 Task: Open a template Informal Letter by  Plum save the file as slideshow.html Remove the following options from template: 'your brand'. Replace Hello Fan with ' Greetings' and change the date to 20 November, 2023. Replace body of the letter with  I wanted to take a moment to thank you for your hard work and dedication. Your commitment to excellence is inspiring. Thank you for all that you do.; apply Font Style 'Georgia' and font size  14 Add name: Olivia
Action: Mouse moved to (415, 215)
Screenshot: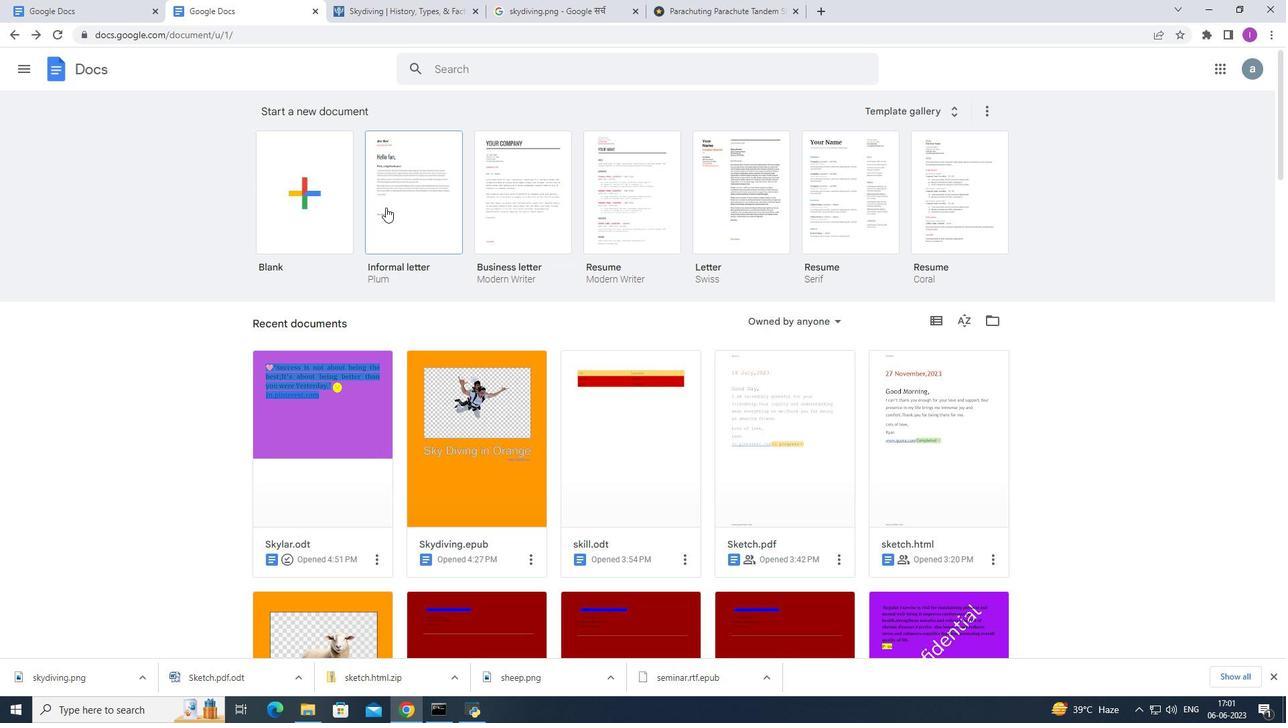 
Action: Mouse pressed left at (415, 215)
Screenshot: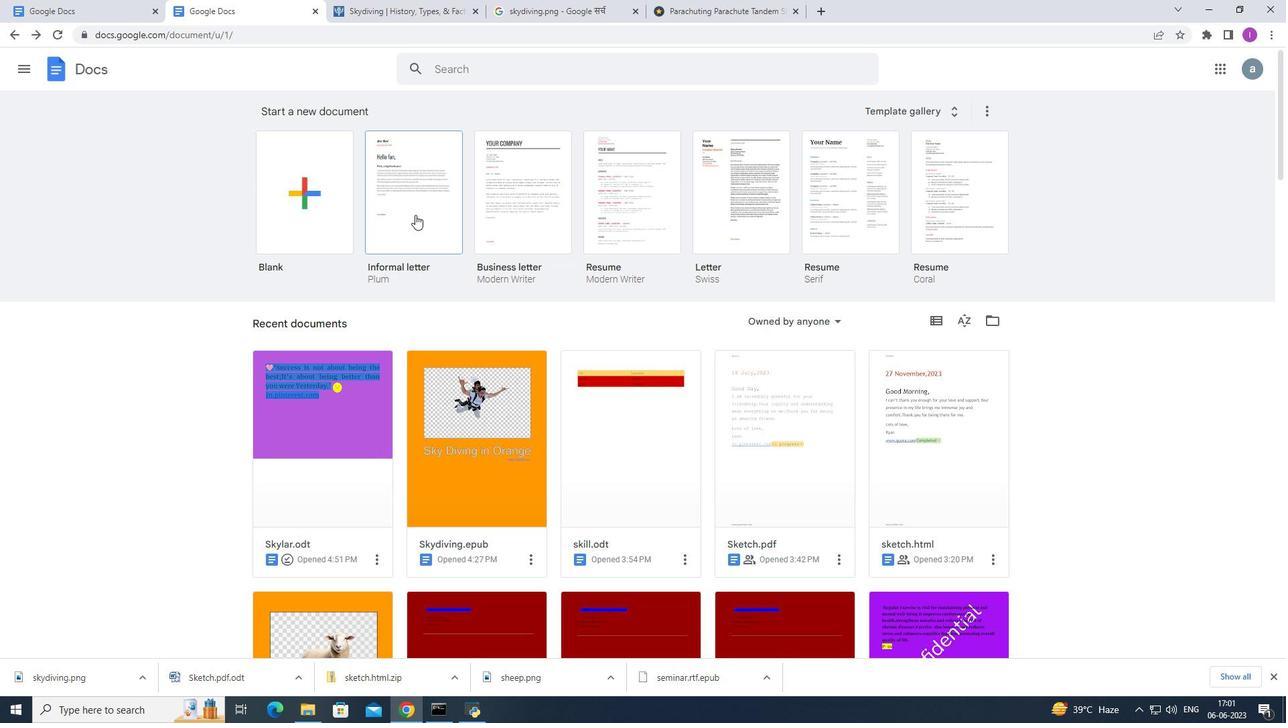 
Action: Mouse moved to (108, 62)
Screenshot: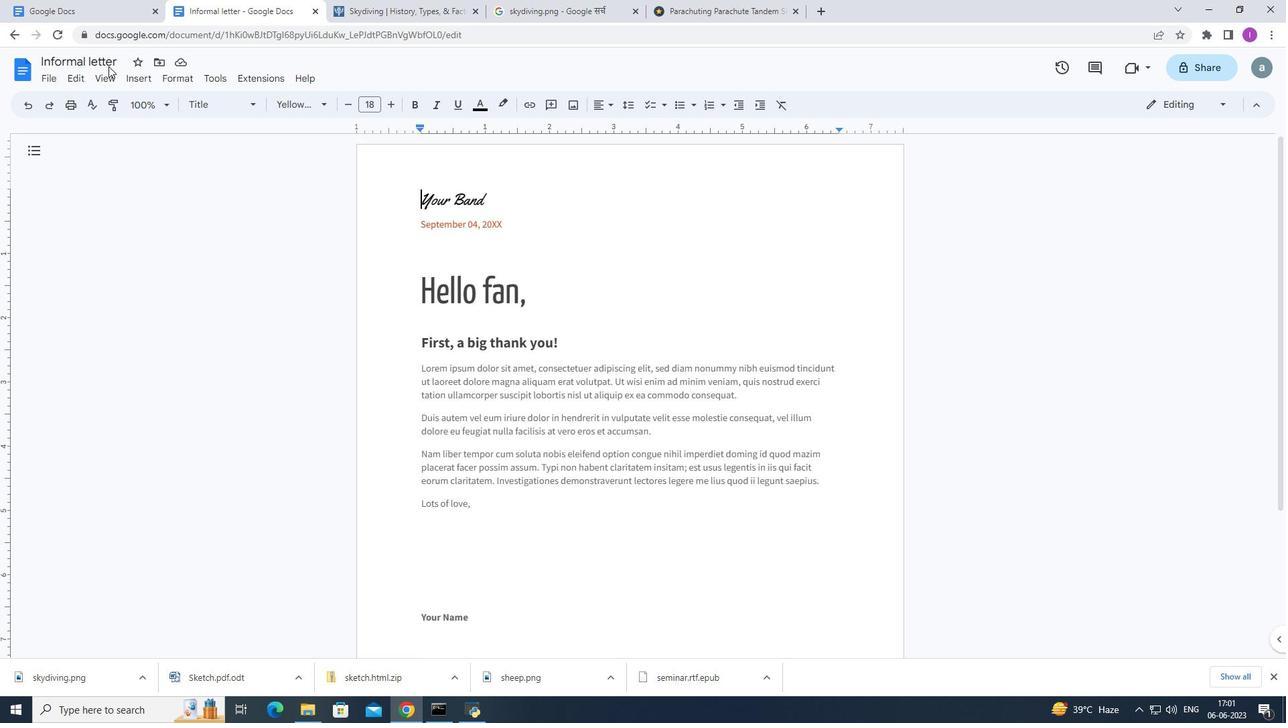 
Action: Mouse pressed left at (108, 62)
Screenshot: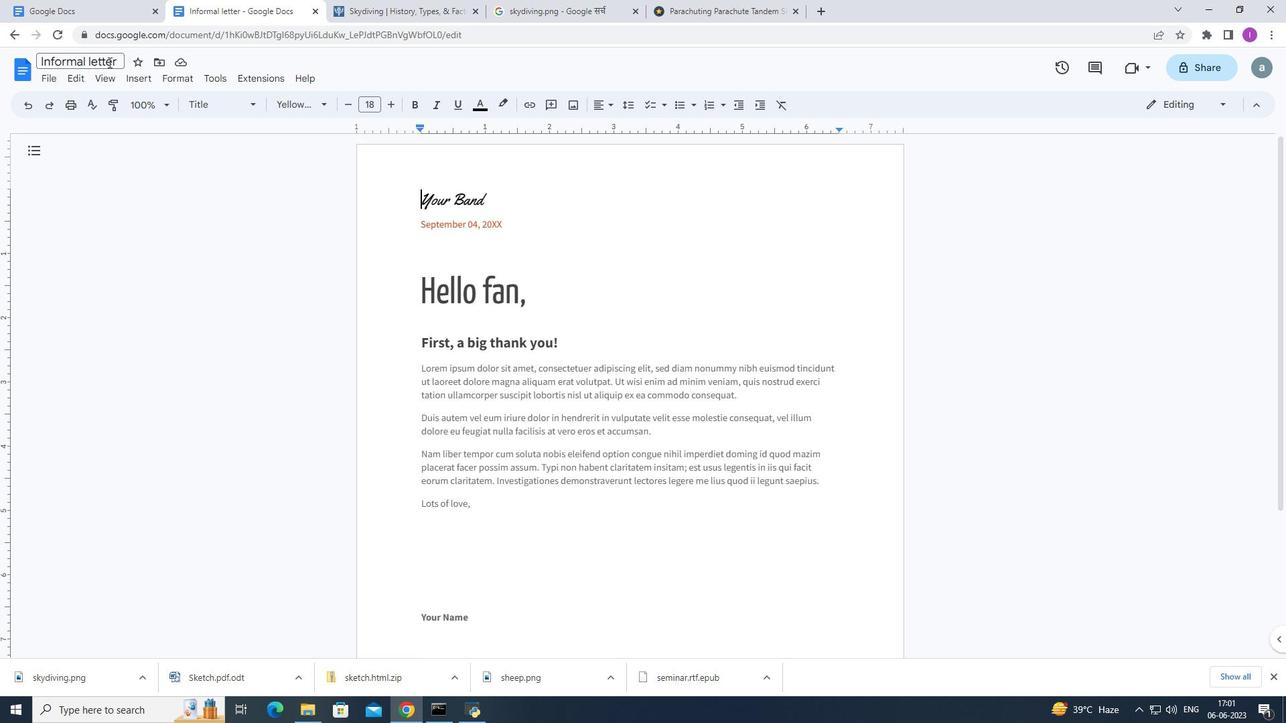
Action: Mouse moved to (142, 67)
Screenshot: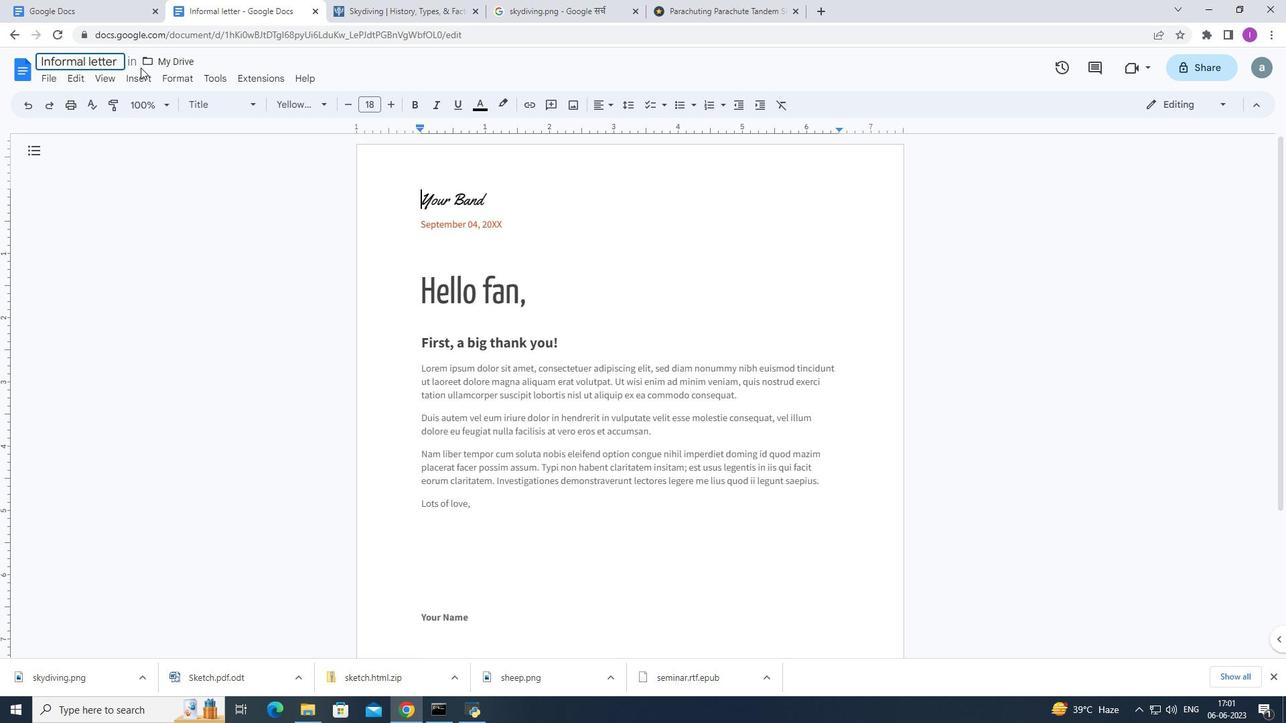 
Action: Key pressed slideshow<Key.backspace><Key.backspace><Key.backspace><Key.backspace><Key.backspace><Key.backspace><Key.backspace><Key.backspace><Key.backspace><Key.backspace><Key.backspace><Key.backspace><Key.backspace><Key.backspace><Key.backspace><Key.backspace><Key.backspace><Key.backspace><Key.backspace><Key.backspace><Key.backspace><Key.backspace><Key.backspace><Key.backspace><Key.backspace><Key.backspace><Key.backspace><Key.backspace><Key.backspace>
Screenshot: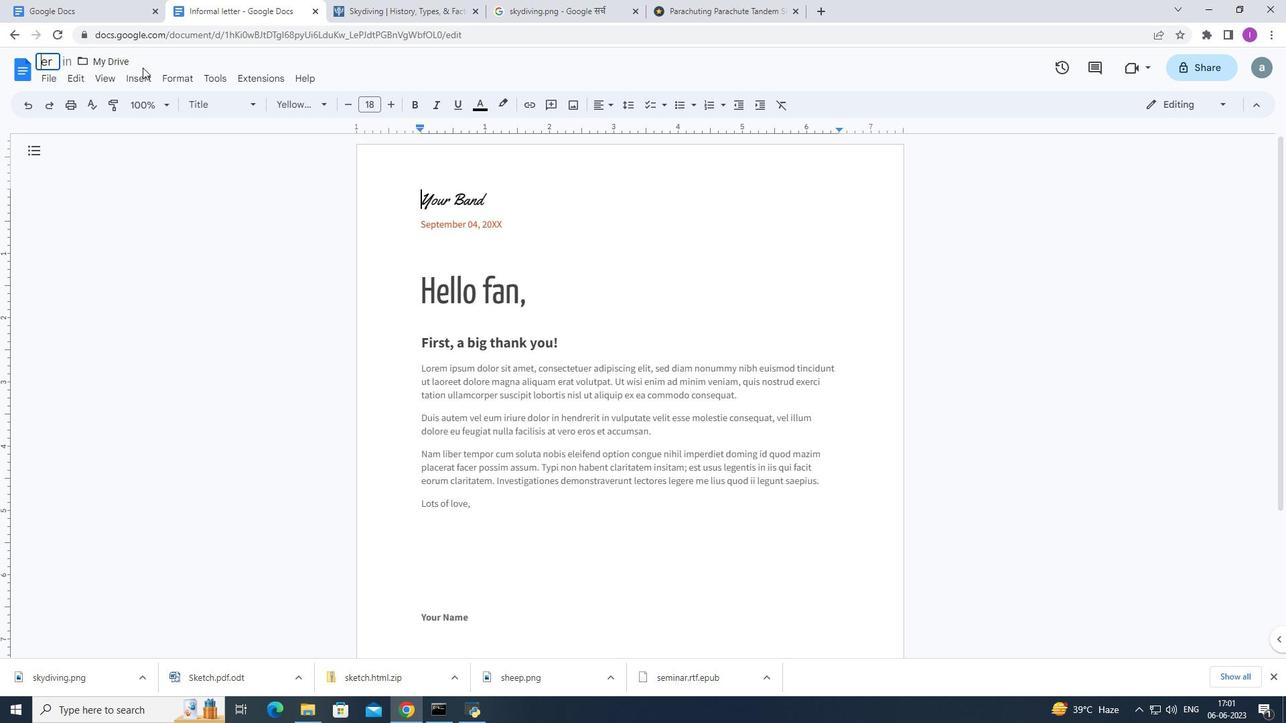 
Action: Mouse moved to (50, 63)
Screenshot: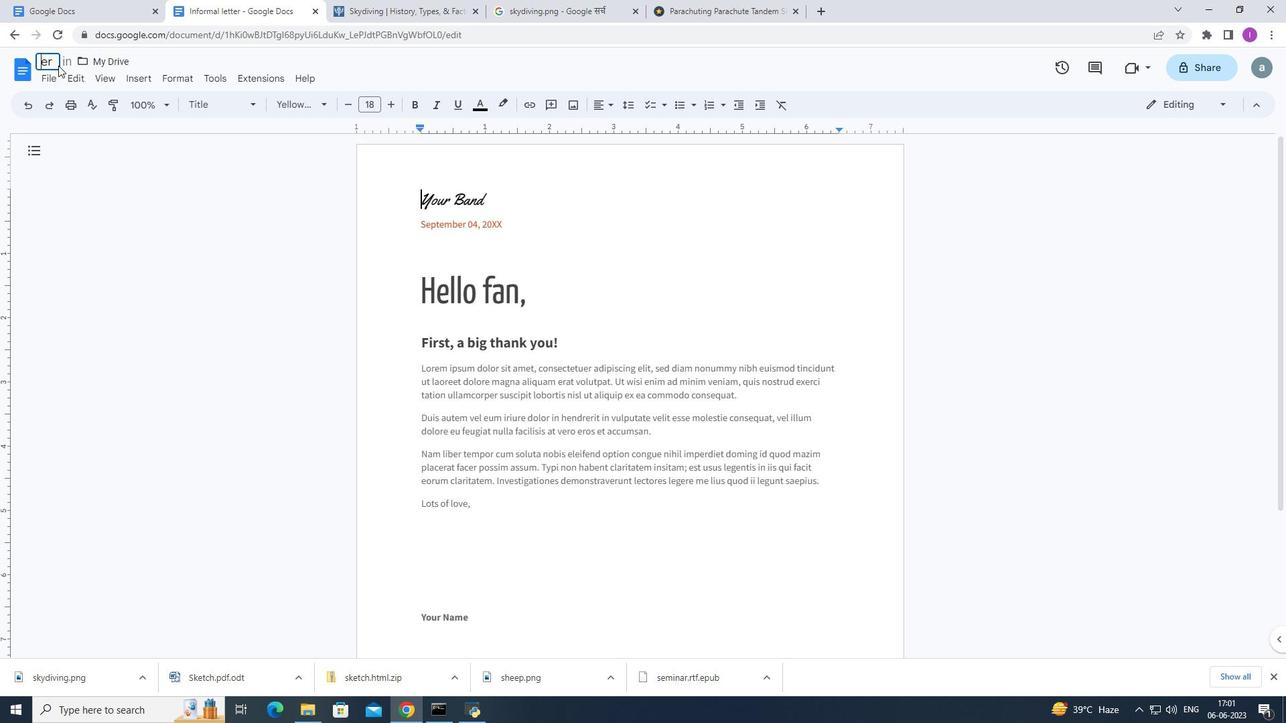 
Action: Mouse pressed left at (50, 63)
Screenshot: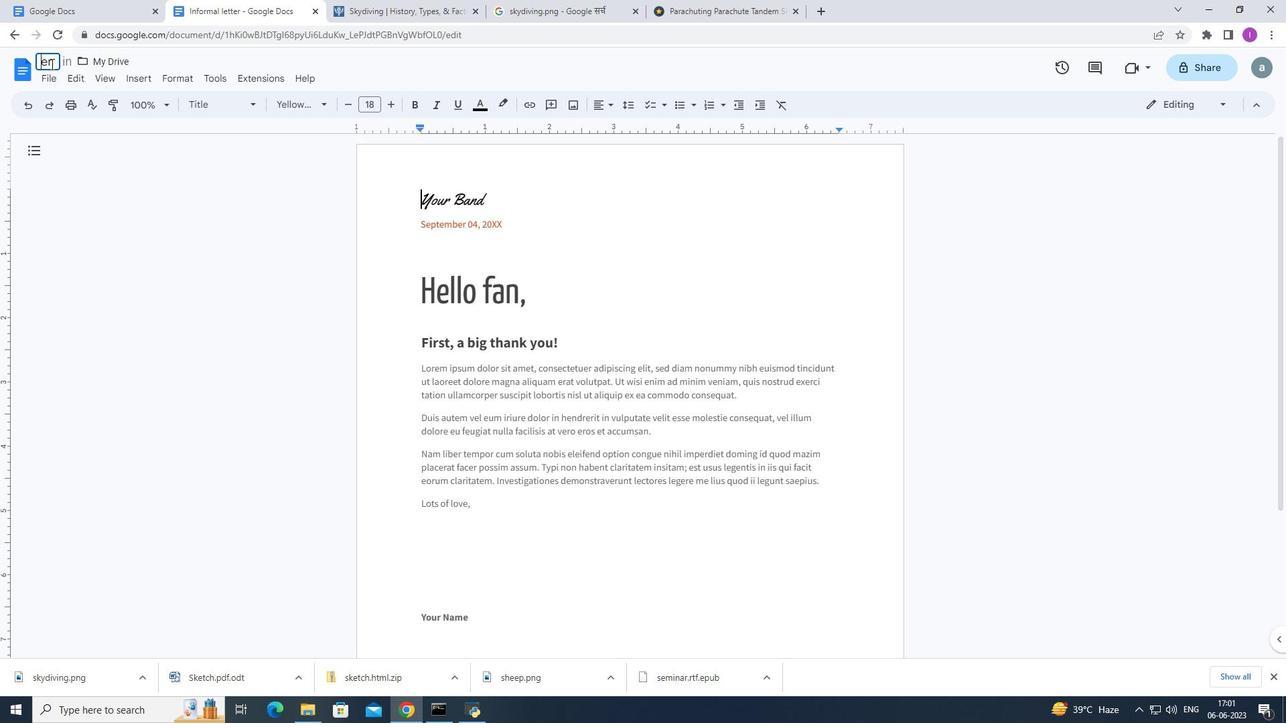 
Action: Key pressed <Key.backspace><Key.backspace><Key.shift>Slideshow.html
Screenshot: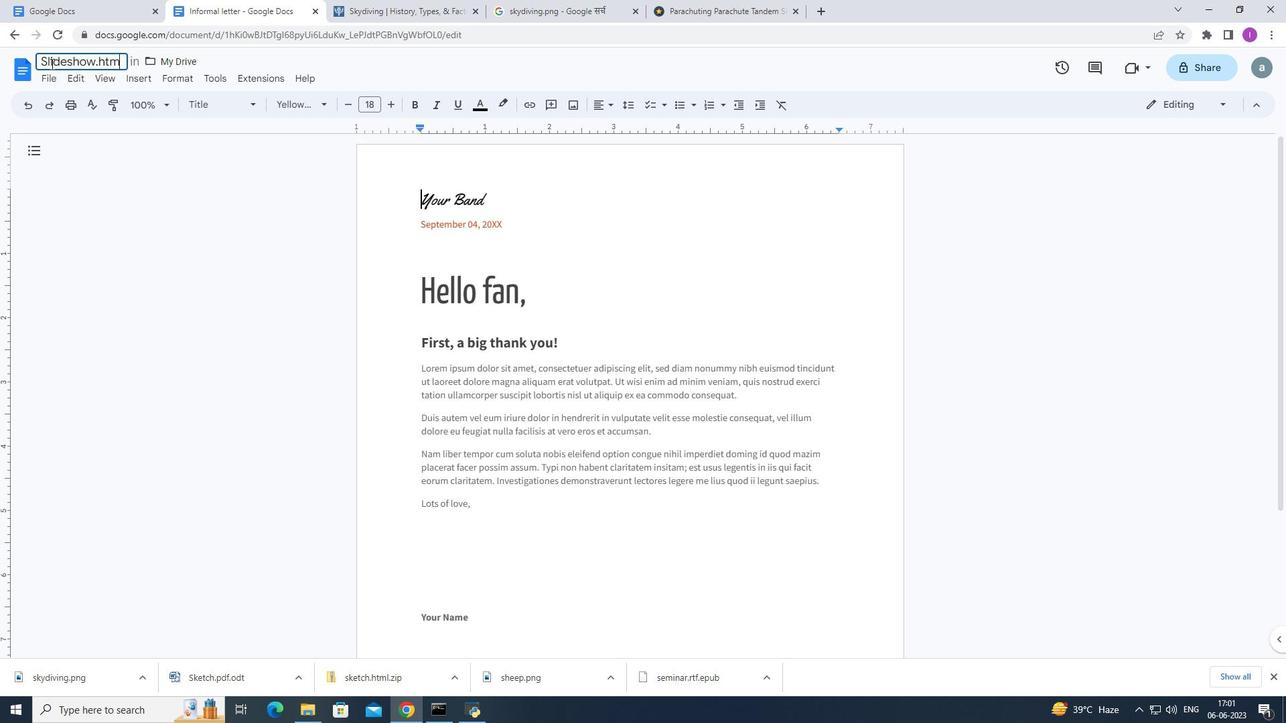 
Action: Mouse moved to (513, 199)
Screenshot: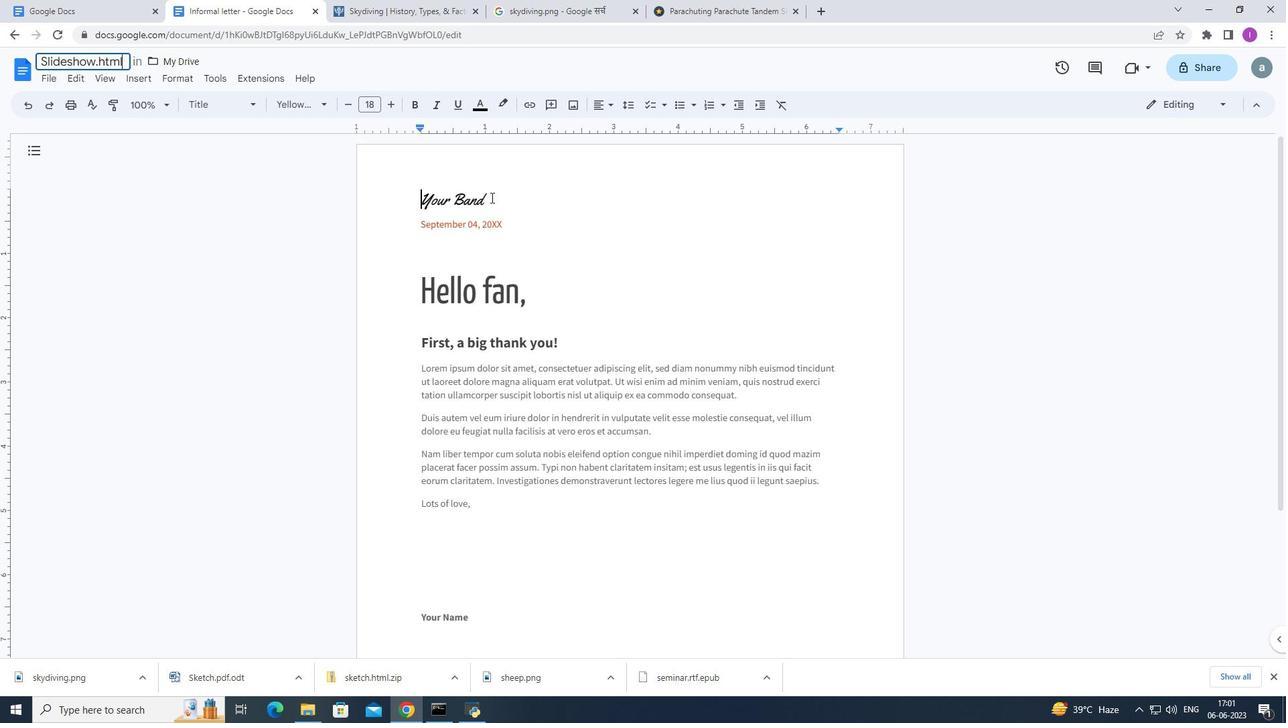
Action: Mouse pressed left at (513, 199)
Screenshot: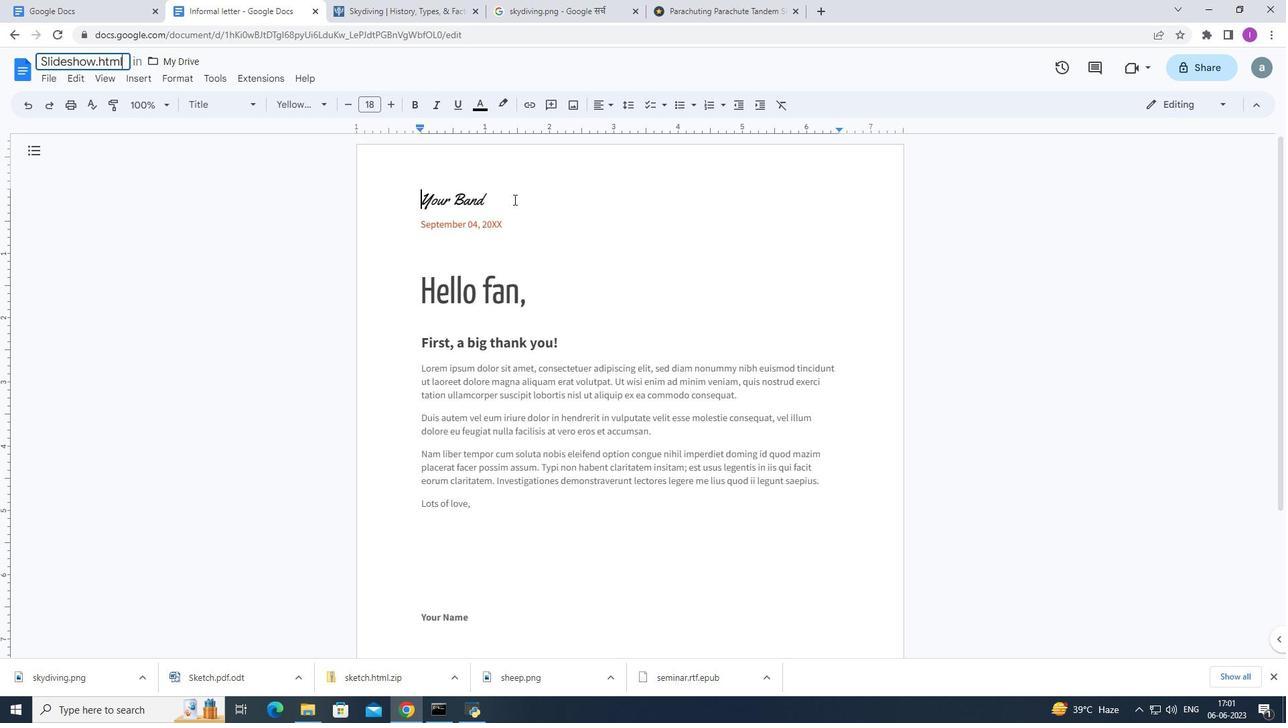 
Action: Mouse moved to (397, 198)
Screenshot: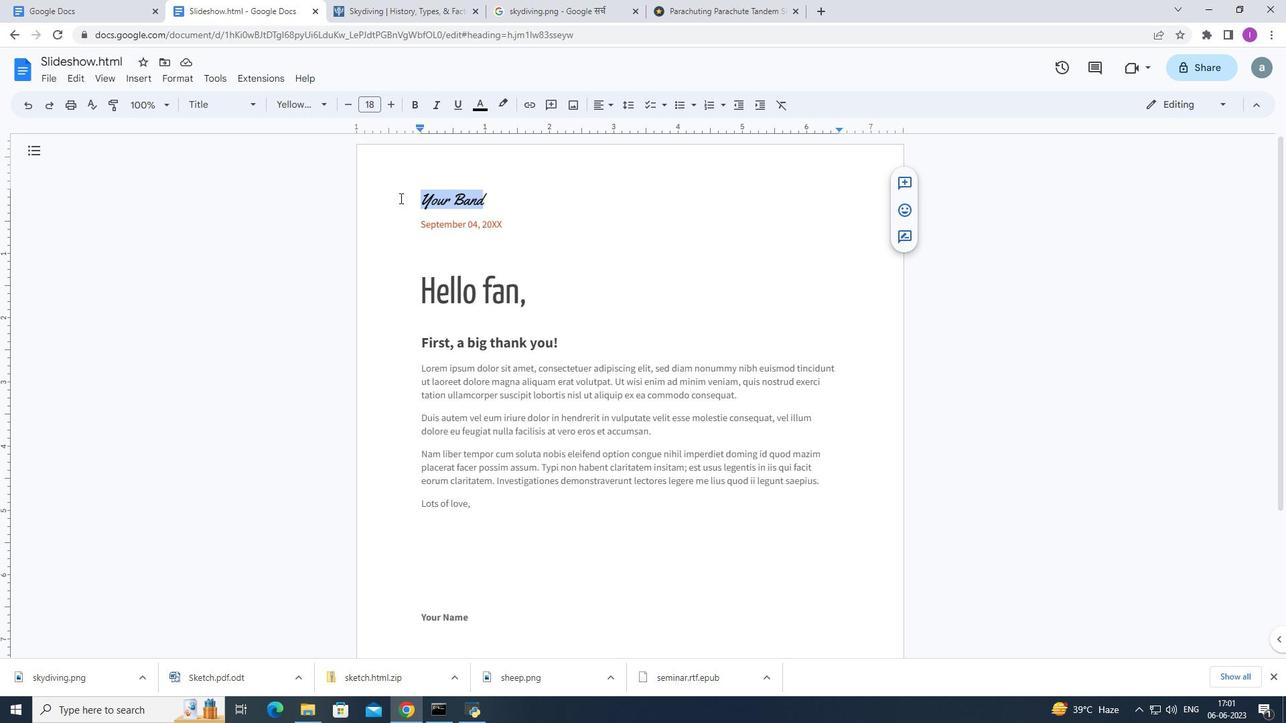 
Action: Key pressed <Key.backspace>
Screenshot: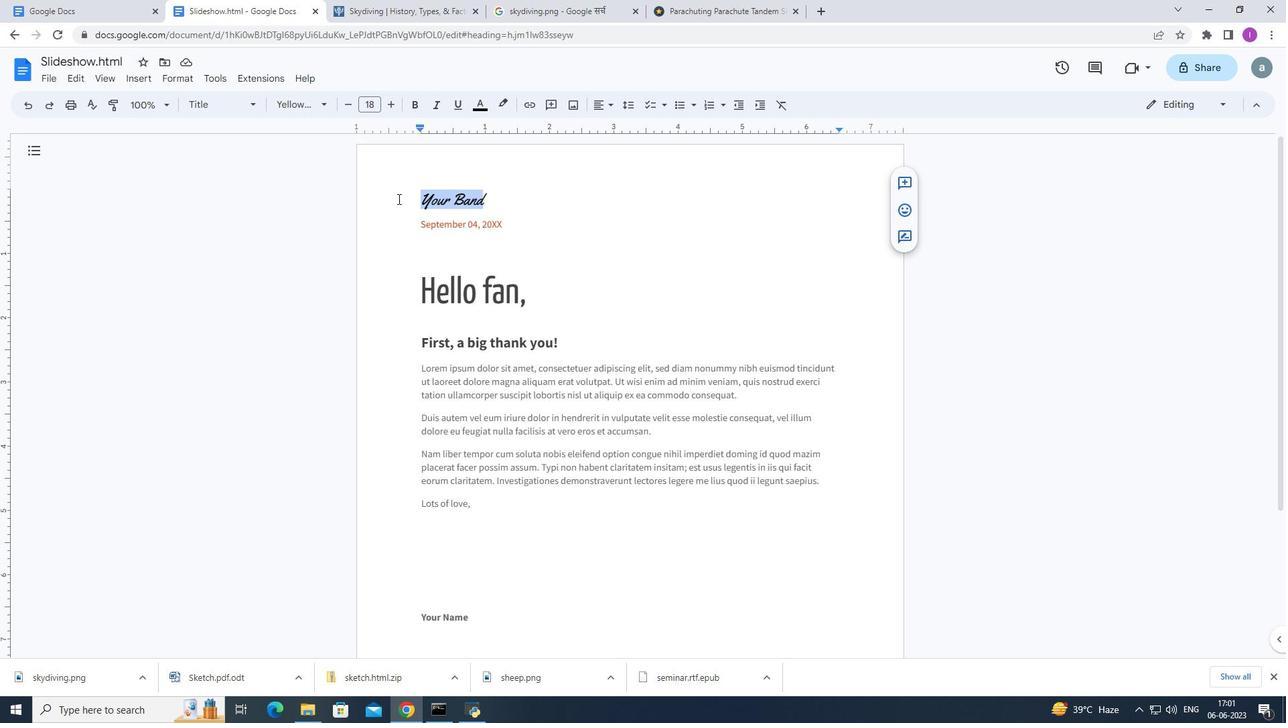 
Action: Mouse moved to (517, 229)
Screenshot: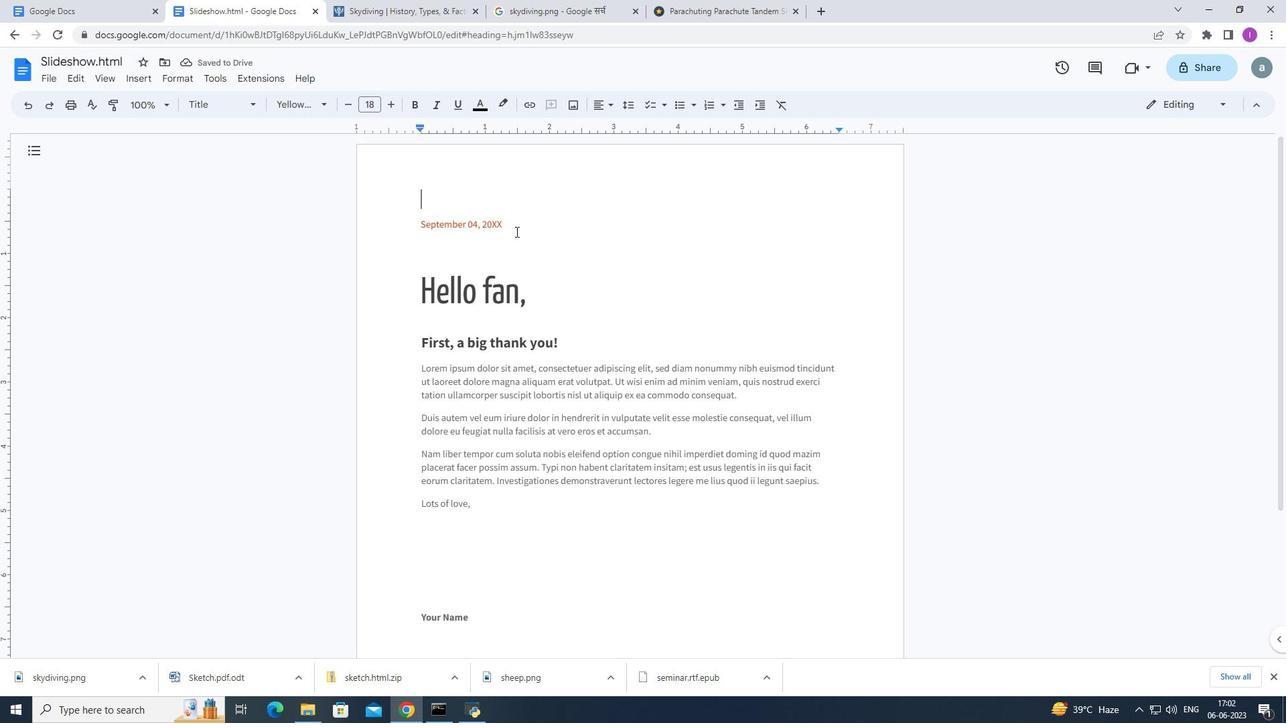 
Action: Mouse pressed left at (517, 229)
Screenshot: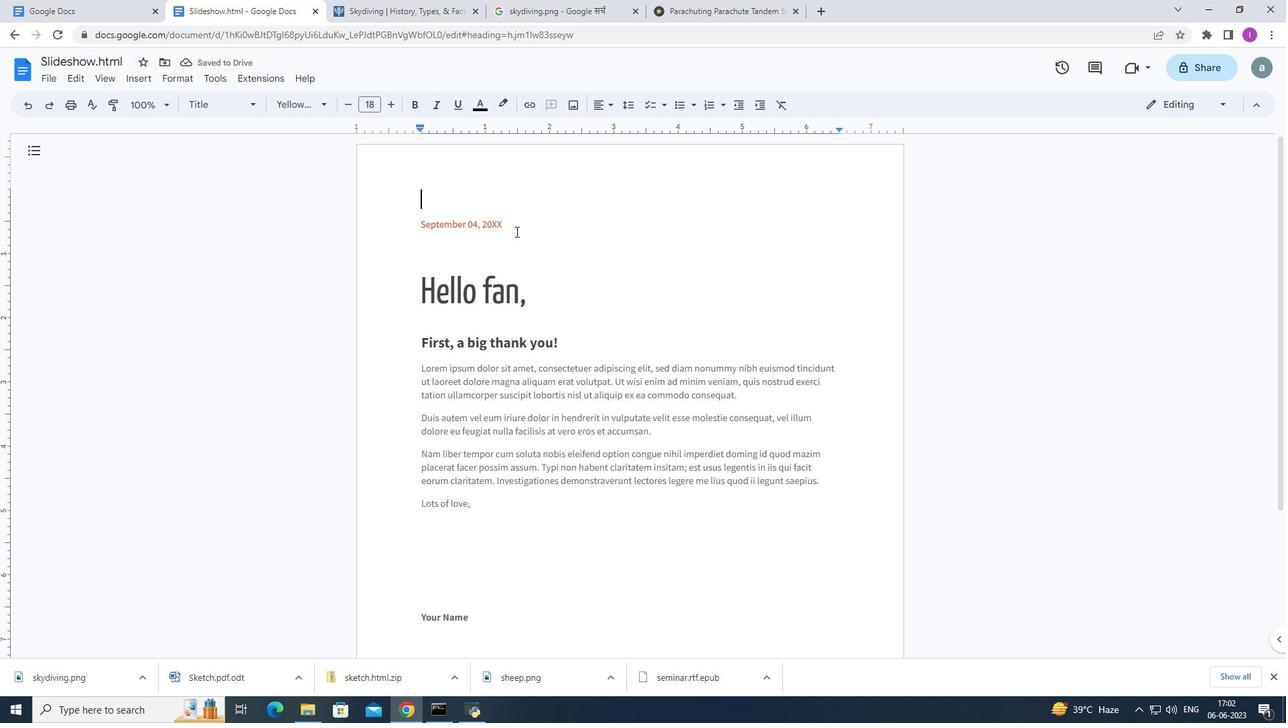 
Action: Mouse moved to (828, 259)
Screenshot: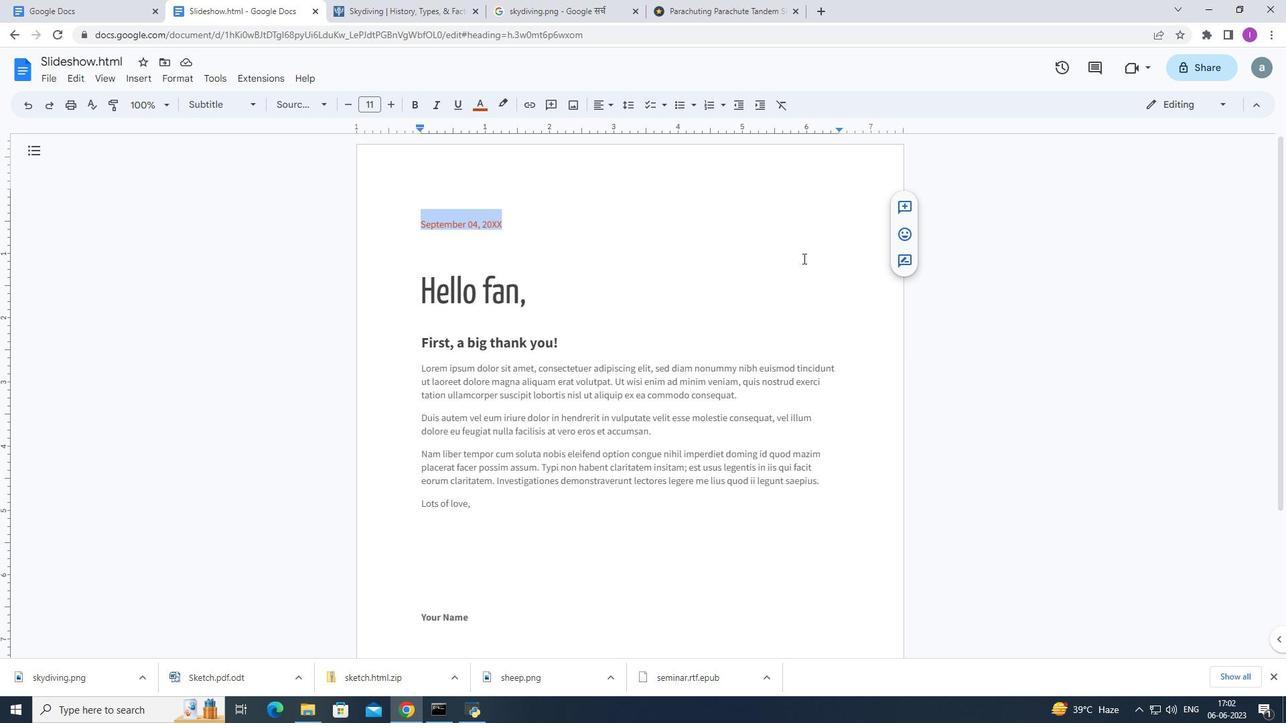 
Action: Key pressed 20<Key.space><Key.shift>November,2023
Screenshot: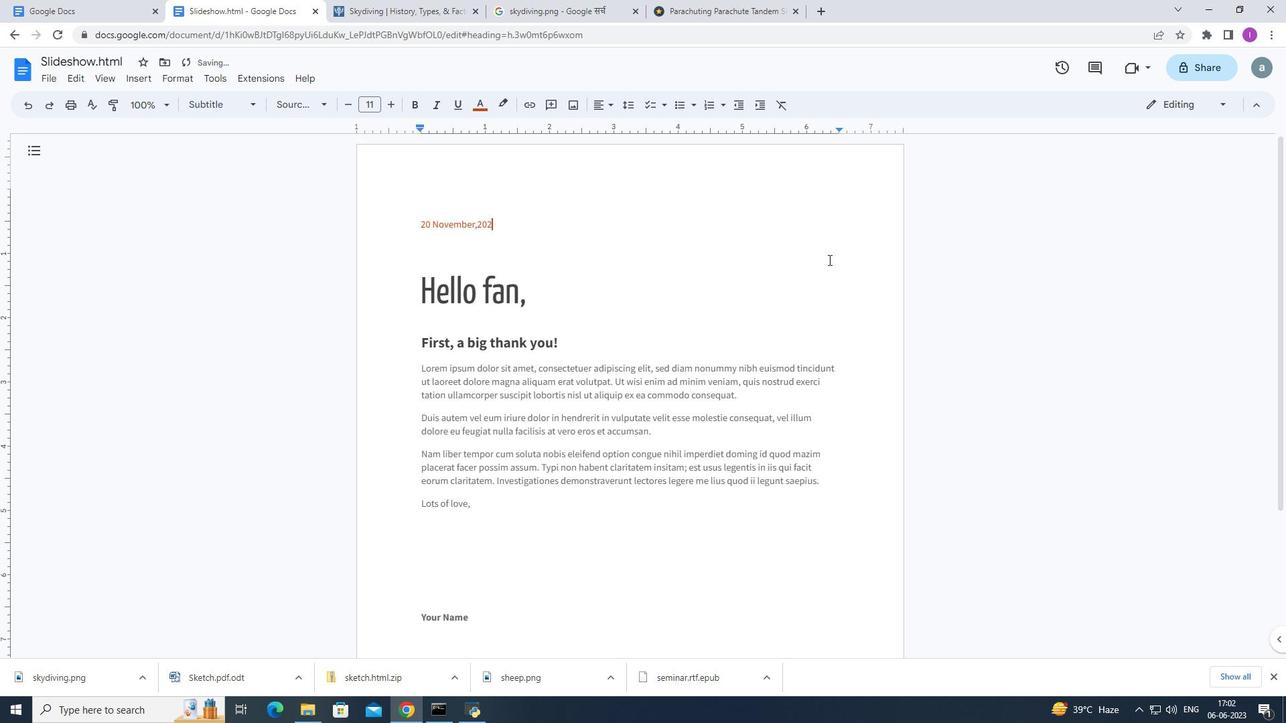 
Action: Mouse moved to (521, 295)
Screenshot: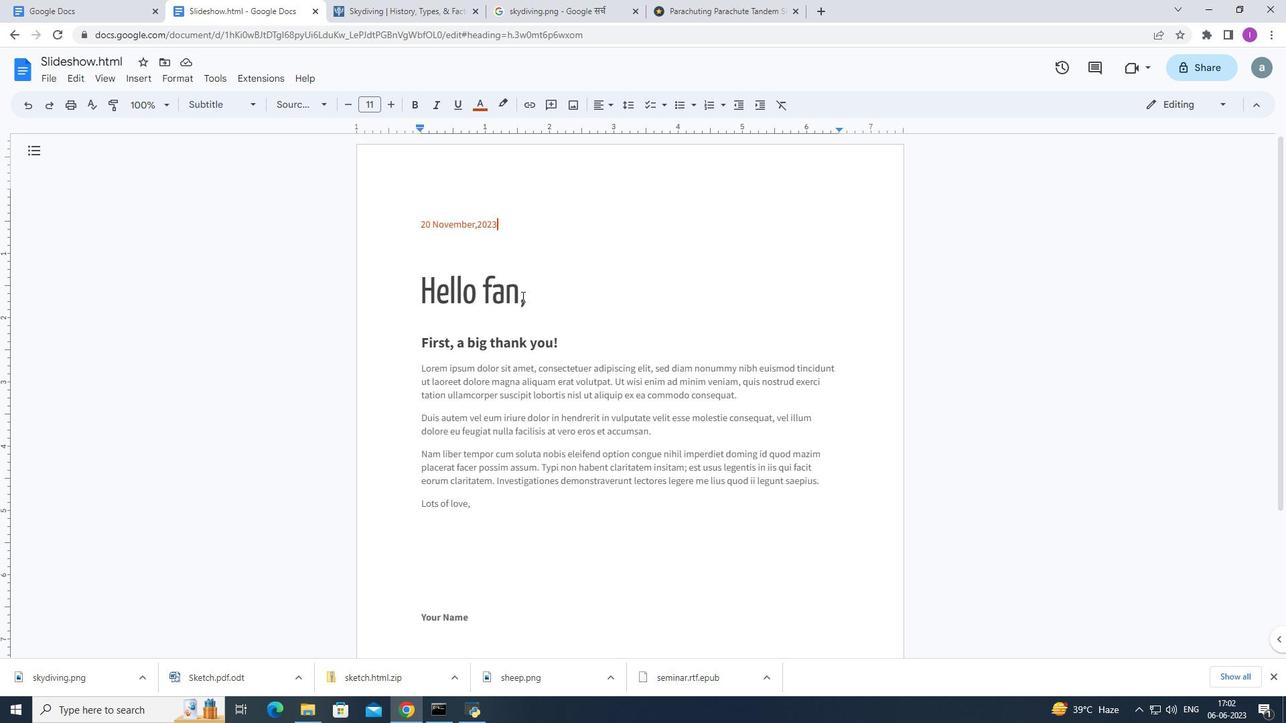 
Action: Mouse pressed left at (521, 295)
Screenshot: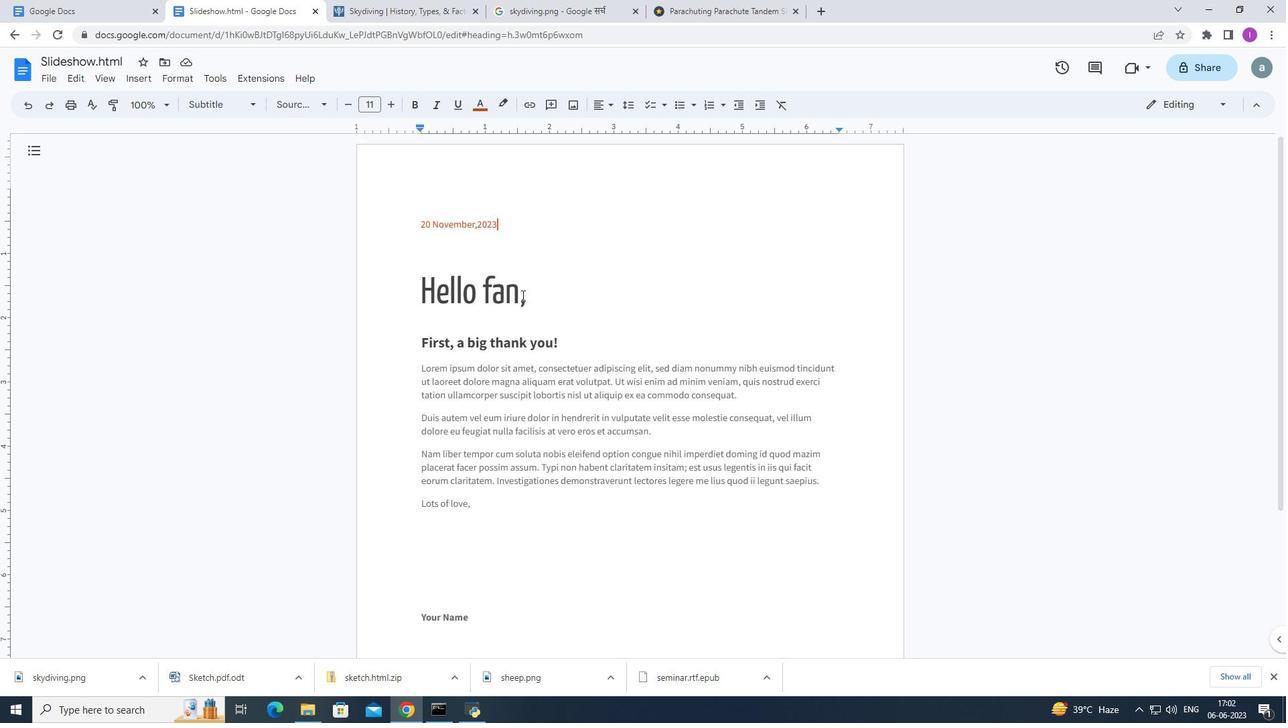 
Action: Mouse moved to (568, 333)
Screenshot: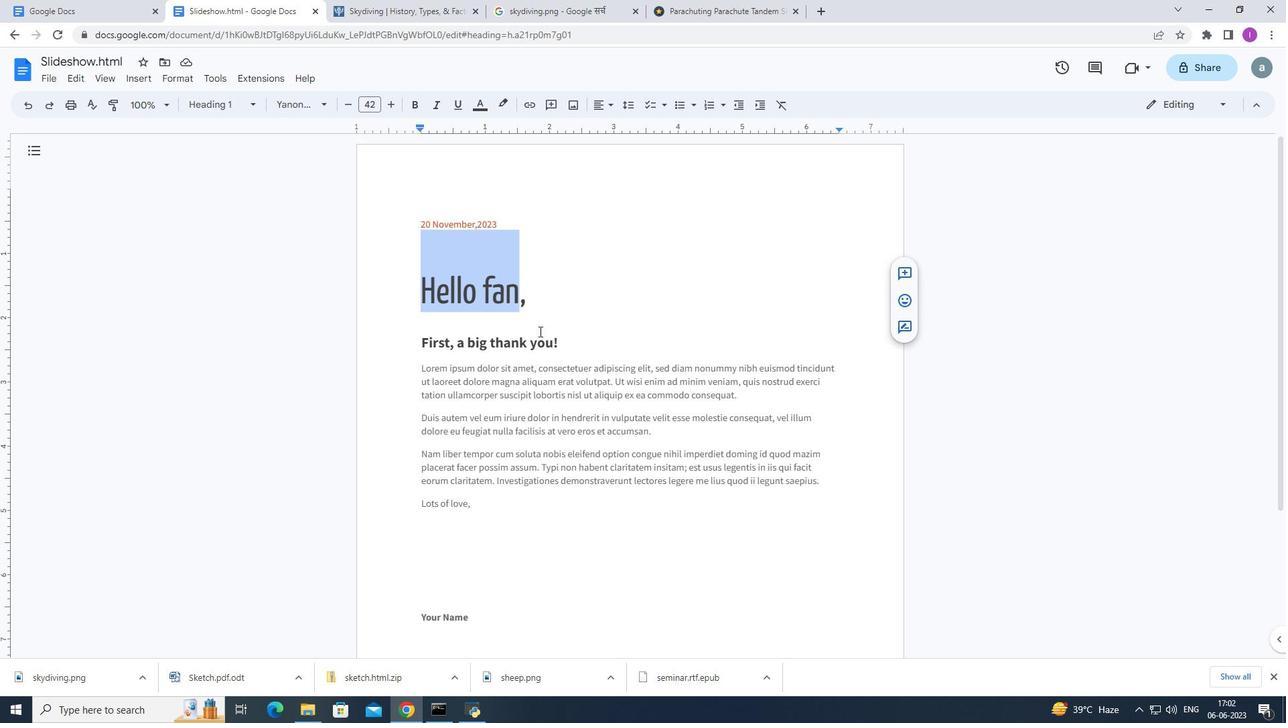 
Action: Key pressed <Key.shift><Key.shift><Key.shift><Key.shift><Key.shift><Key.shift><Key.shift><Key.shift><Key.shift><Key.shift><Key.shift><Key.shift><Key.shift><Key.shift><Key.shift><Key.shift><Key.shift><Key.shift><Key.shift><Key.shift><Key.shift><Key.shift><Key.shift><Key.shift><Key.shift><Key.shift><Key.shift><Key.shift>Greetings
Screenshot: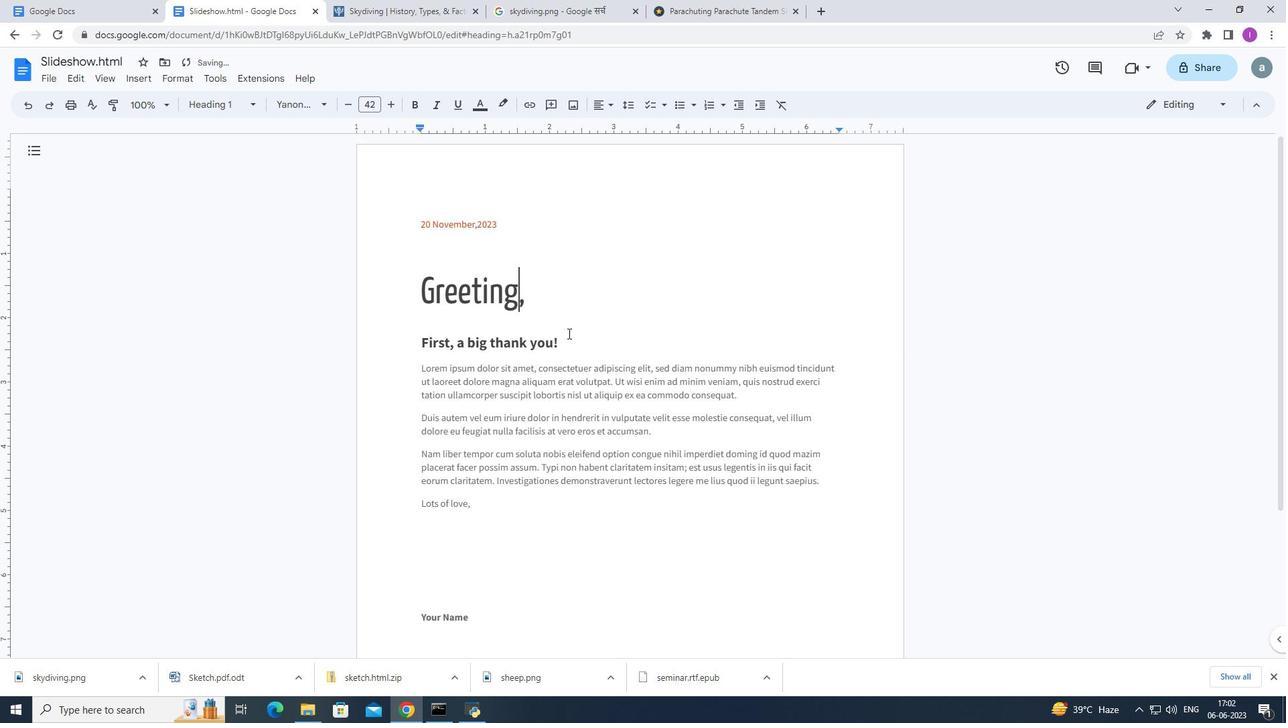 
Action: Mouse moved to (407, 335)
Screenshot: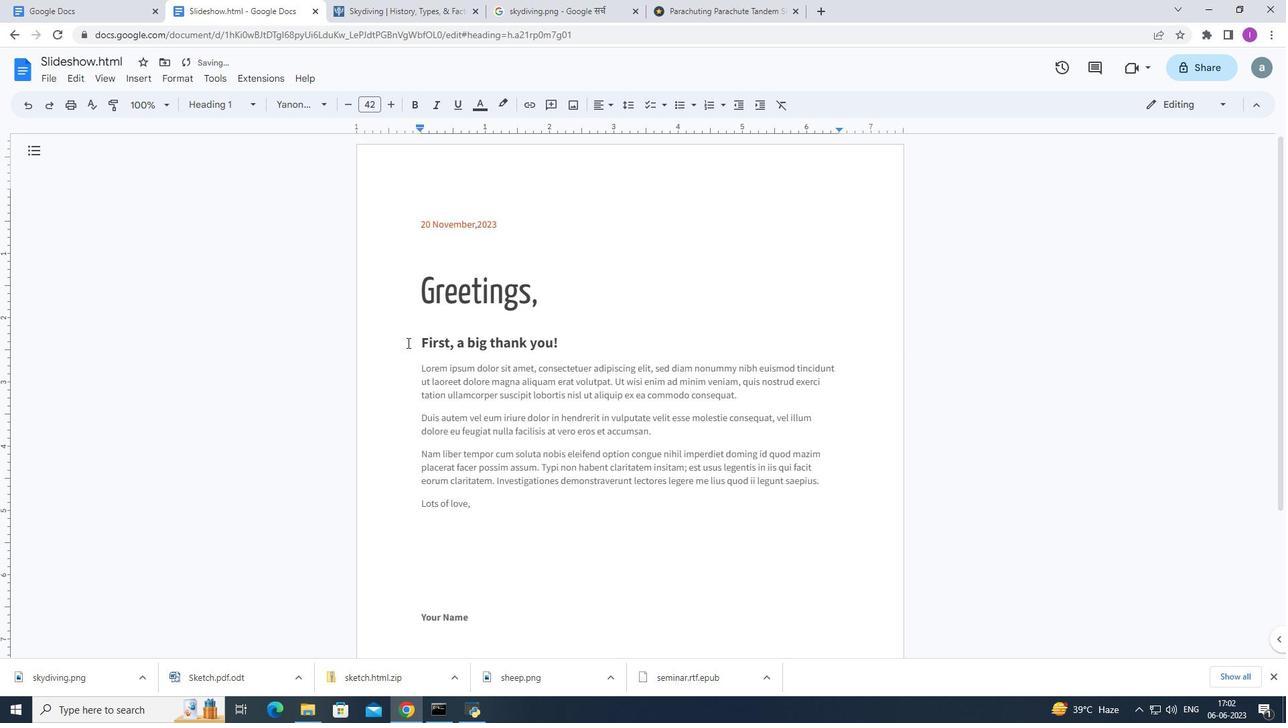 
Action: Mouse pressed left at (407, 335)
Screenshot: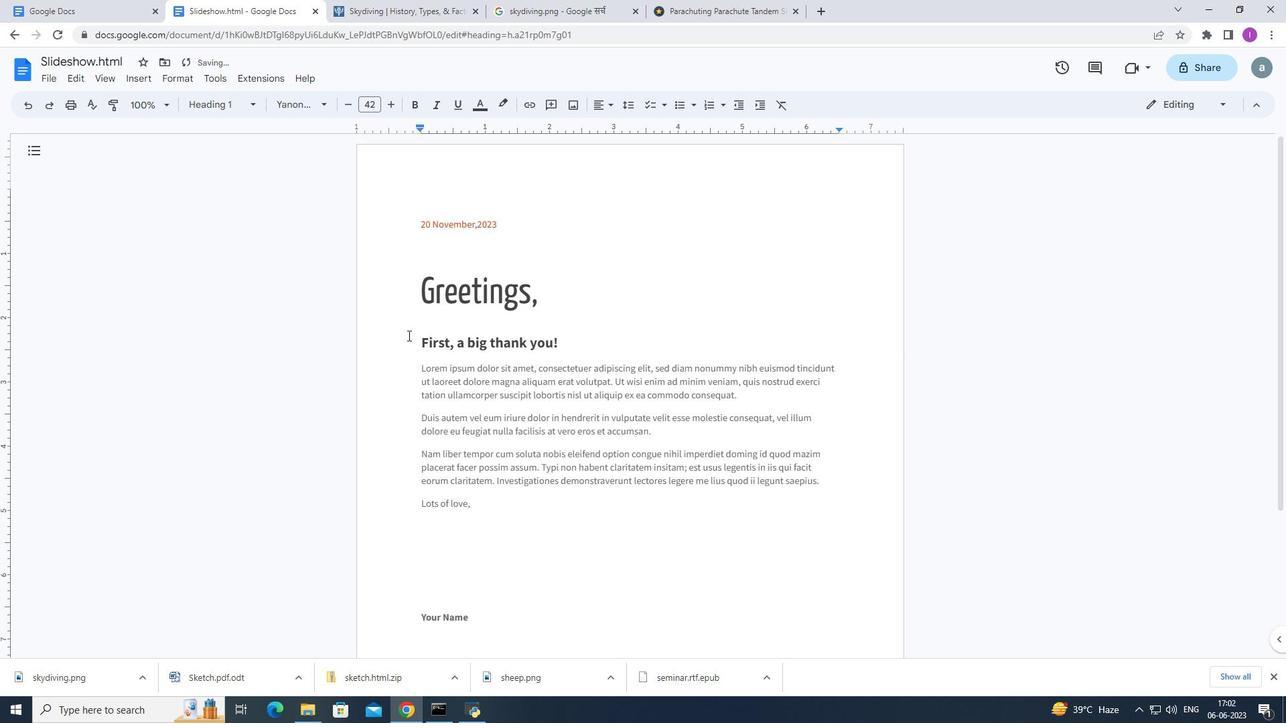 
Action: Mouse moved to (885, 460)
Screenshot: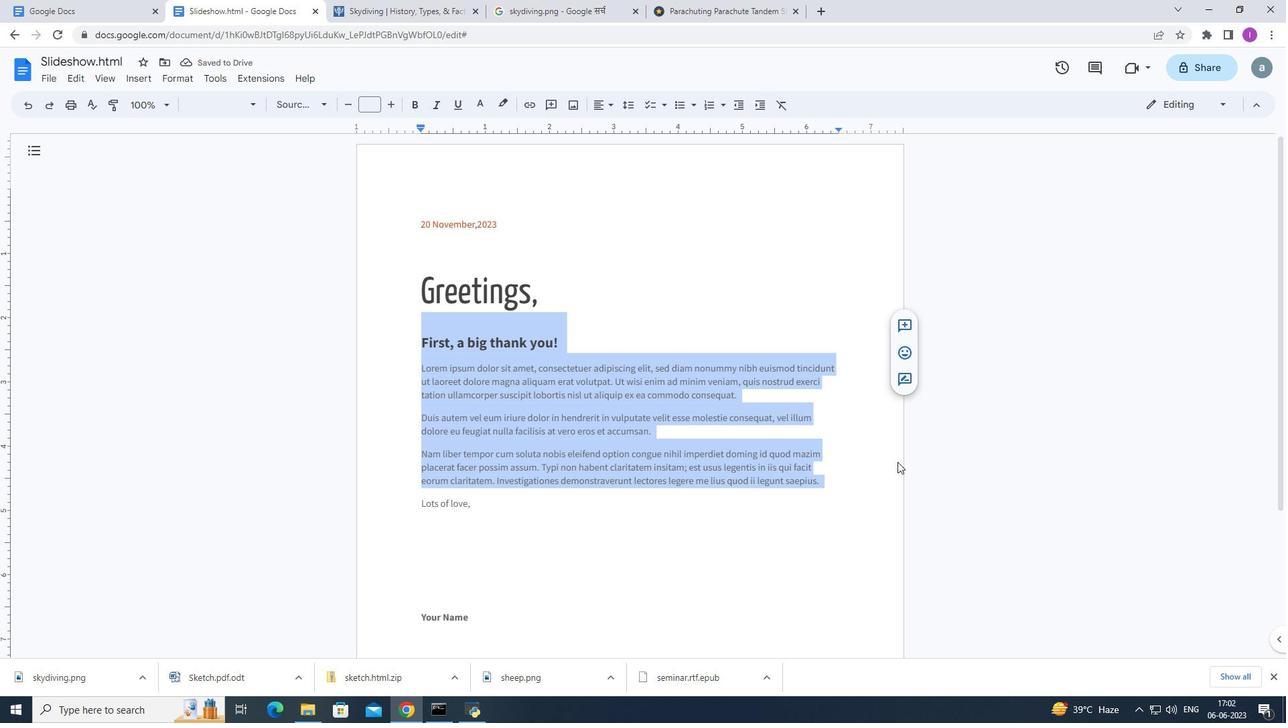
Action: Key pressed <Key.shift>I<Key.space>wanted<Key.space>to<Key.space>takr<Key.backspace>e<Key.space>a<Key.space>moment<Key.space>to<Key.space>thank<Key.space>you<Key.space>fot<Key.backspace>r<Key.space><Key.space>your<Key.space>hard<Key.space>work<Key.space>and<Key.space>dedication.<Key.shift>your<Key.space>commitment<Key.space>to<Key.space>a<Key.backspace>excellence<Key.space>is<Key.space>inspiring.<Key.shift>Thank<Key.space>you<Key.space>for<Key.space>all<Key.space>that<Key.space>yoy<Key.backspace>u<Key.space>do.
Screenshot: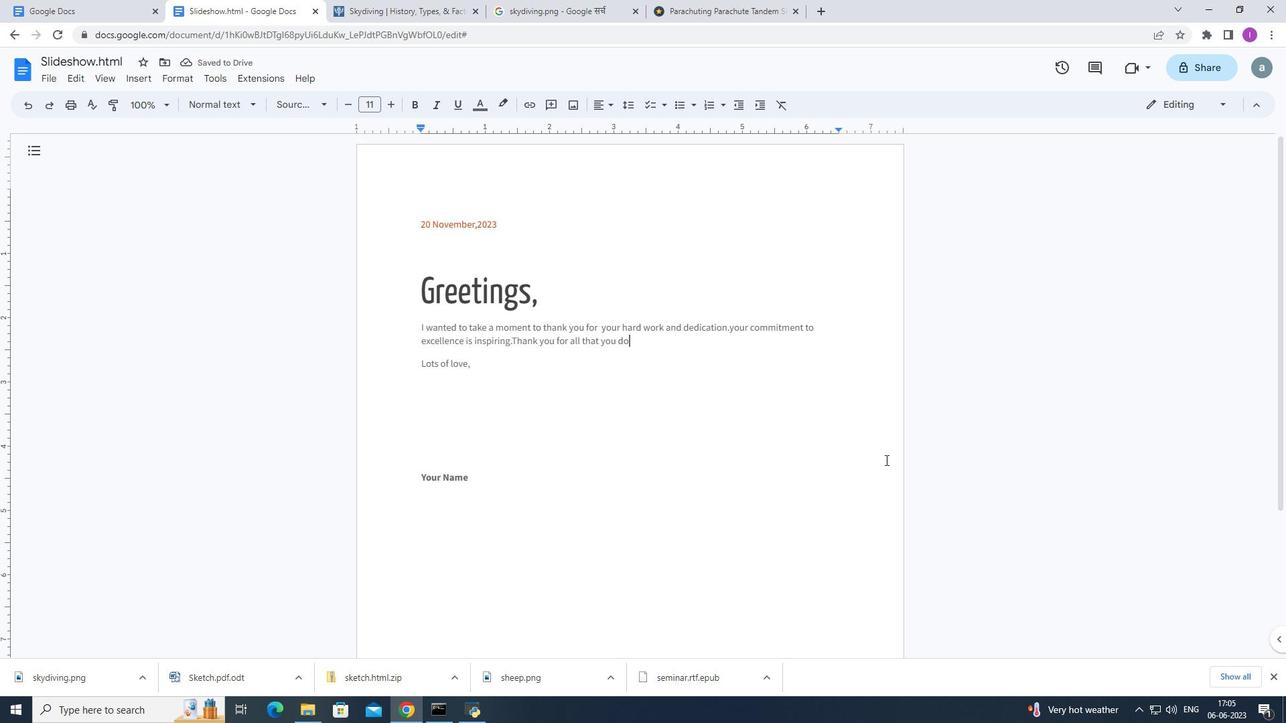 
Action: Mouse moved to (480, 471)
Screenshot: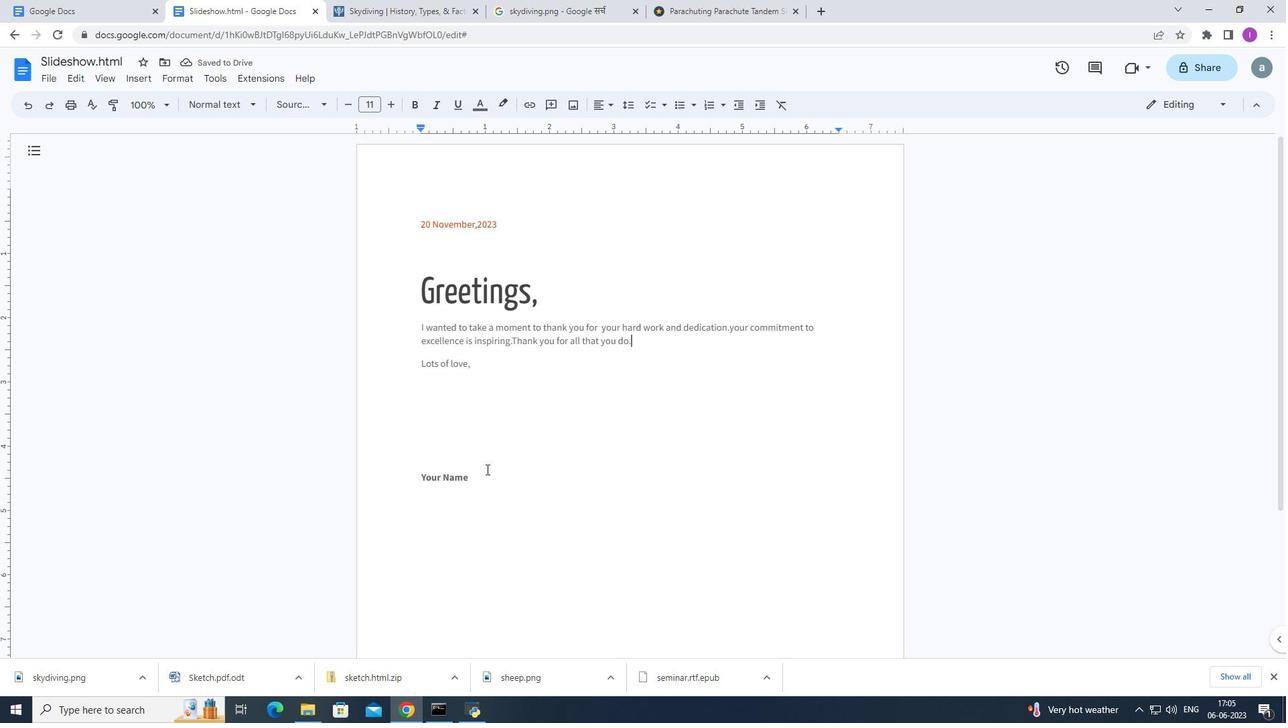 
Action: Mouse pressed left at (480, 471)
Screenshot: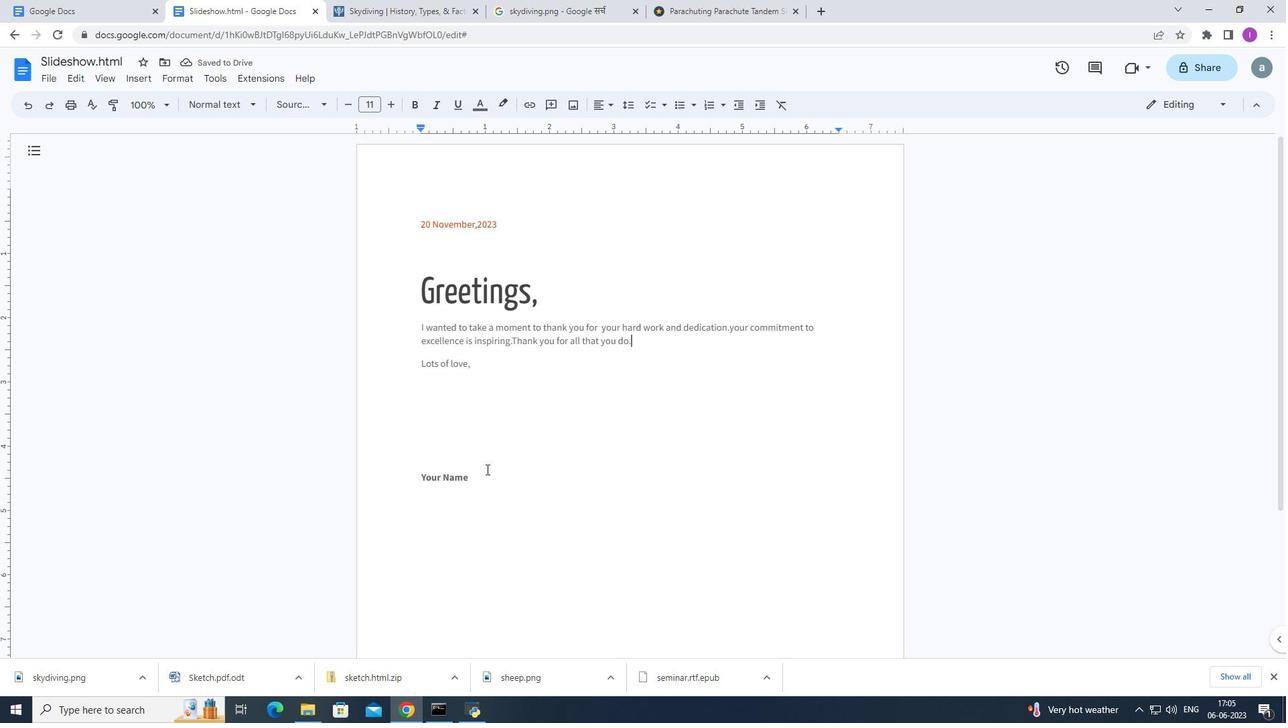 
Action: Mouse moved to (389, 488)
Screenshot: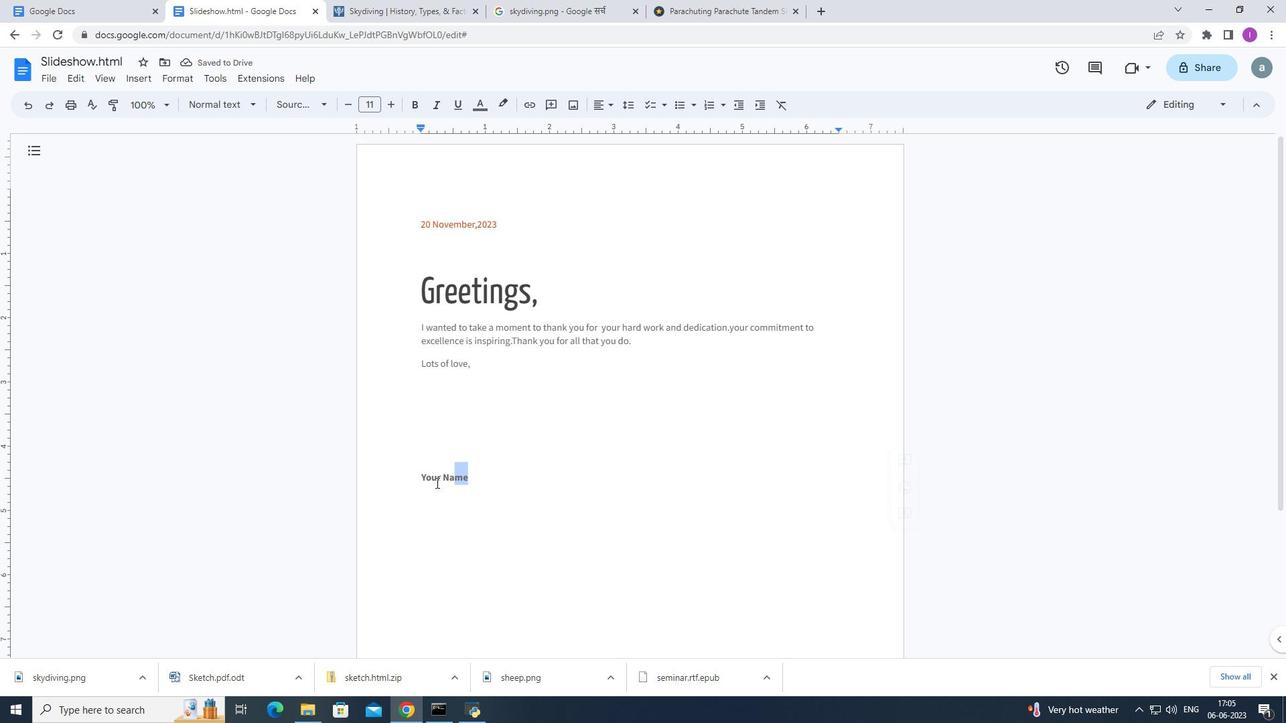 
Action: Key pressed <Key.backspace>
Screenshot: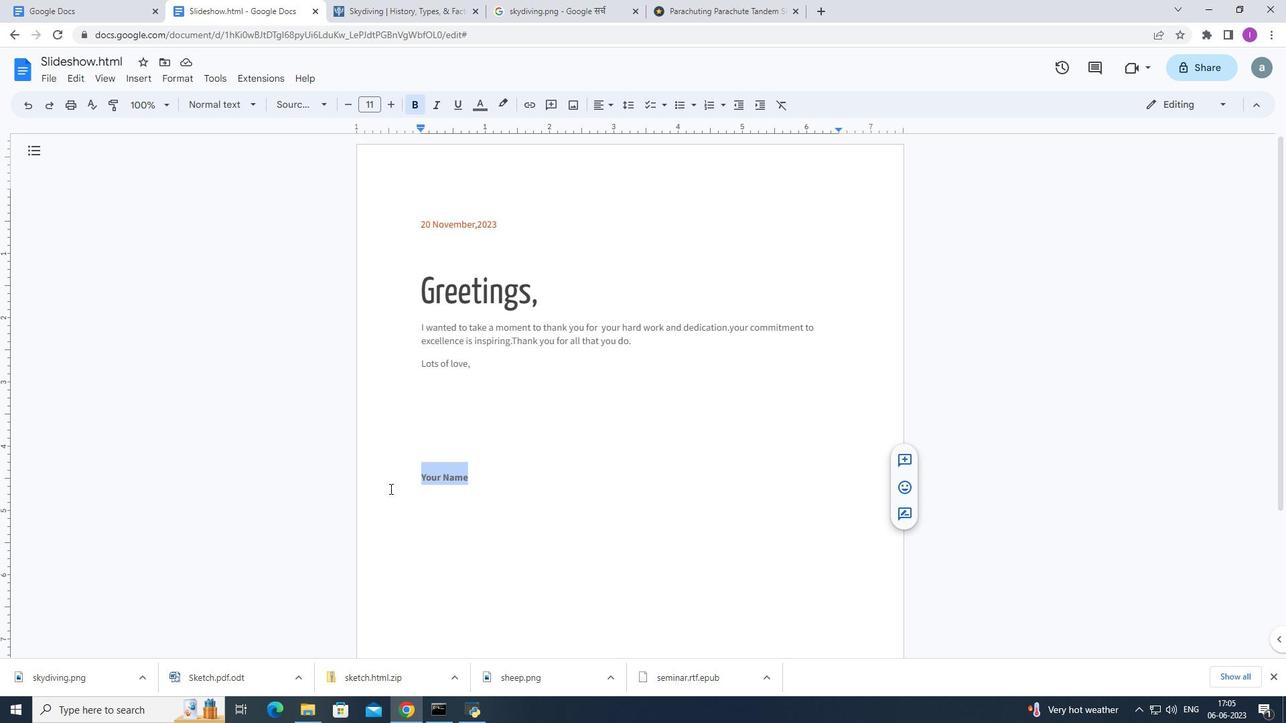 
Action: Mouse moved to (495, 372)
Screenshot: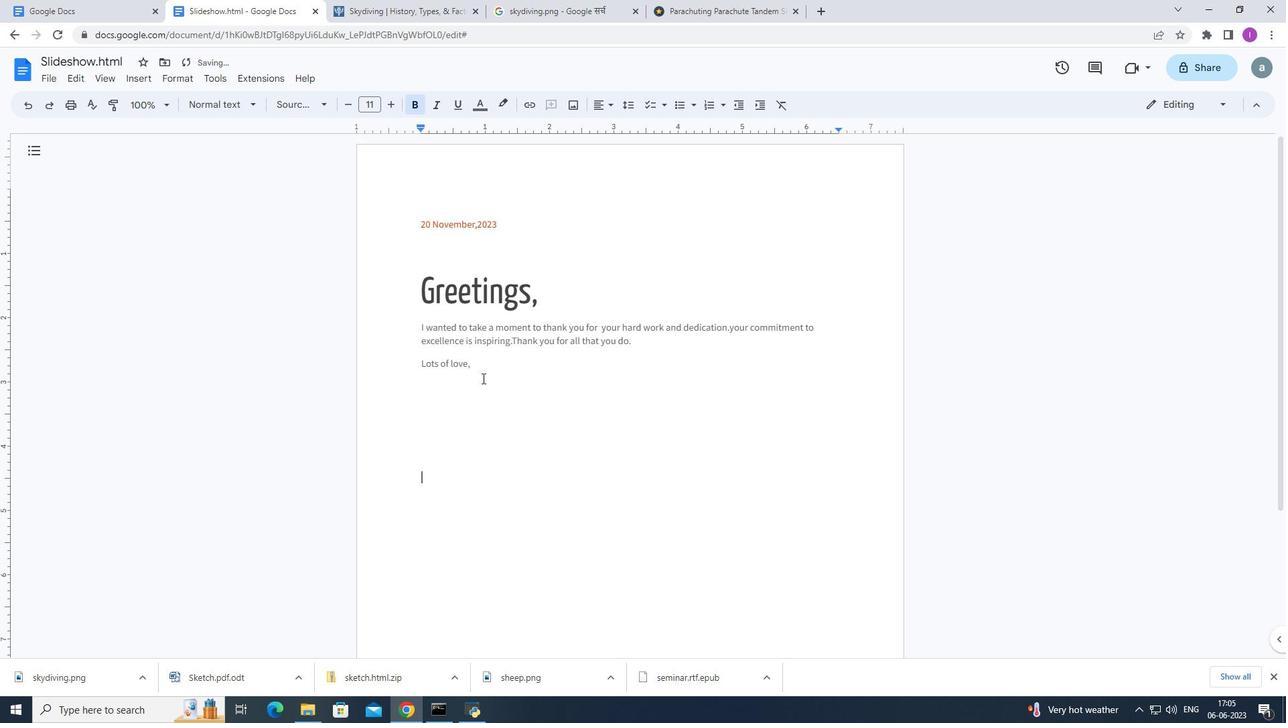 
Action: Mouse pressed left at (495, 372)
Screenshot: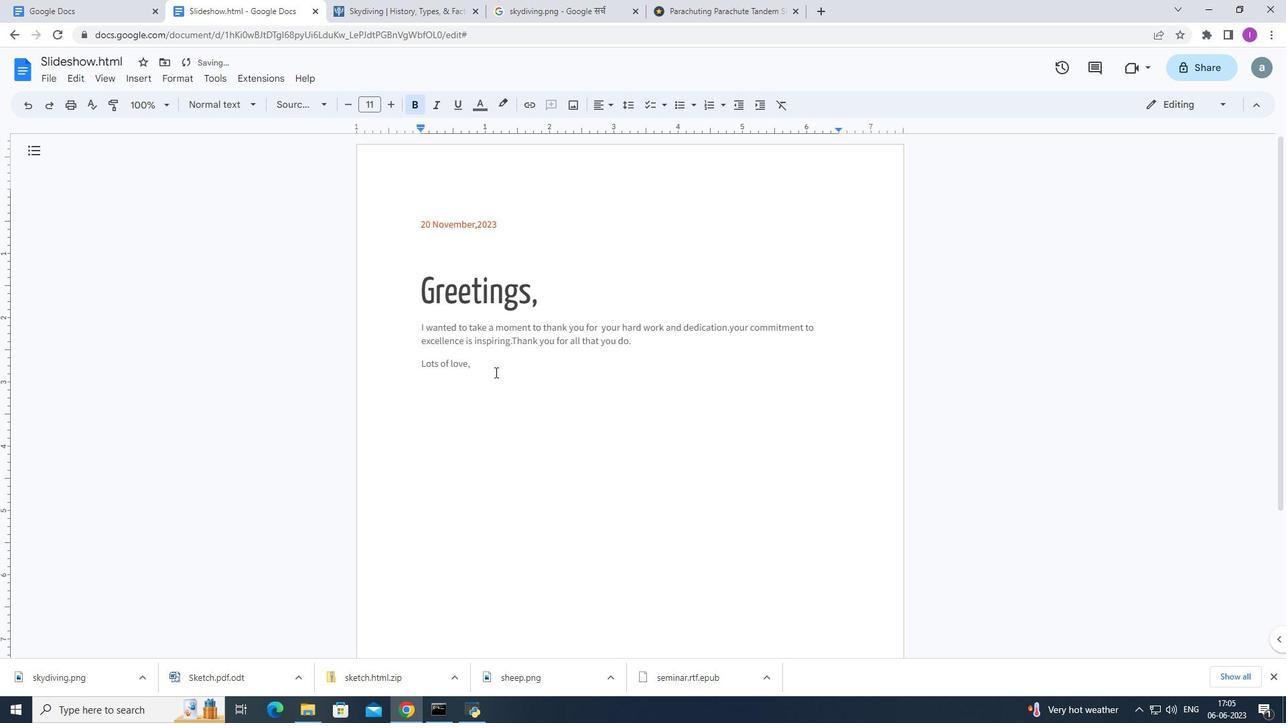 
Action: Key pressed <Key.shift>Olivia
Screenshot: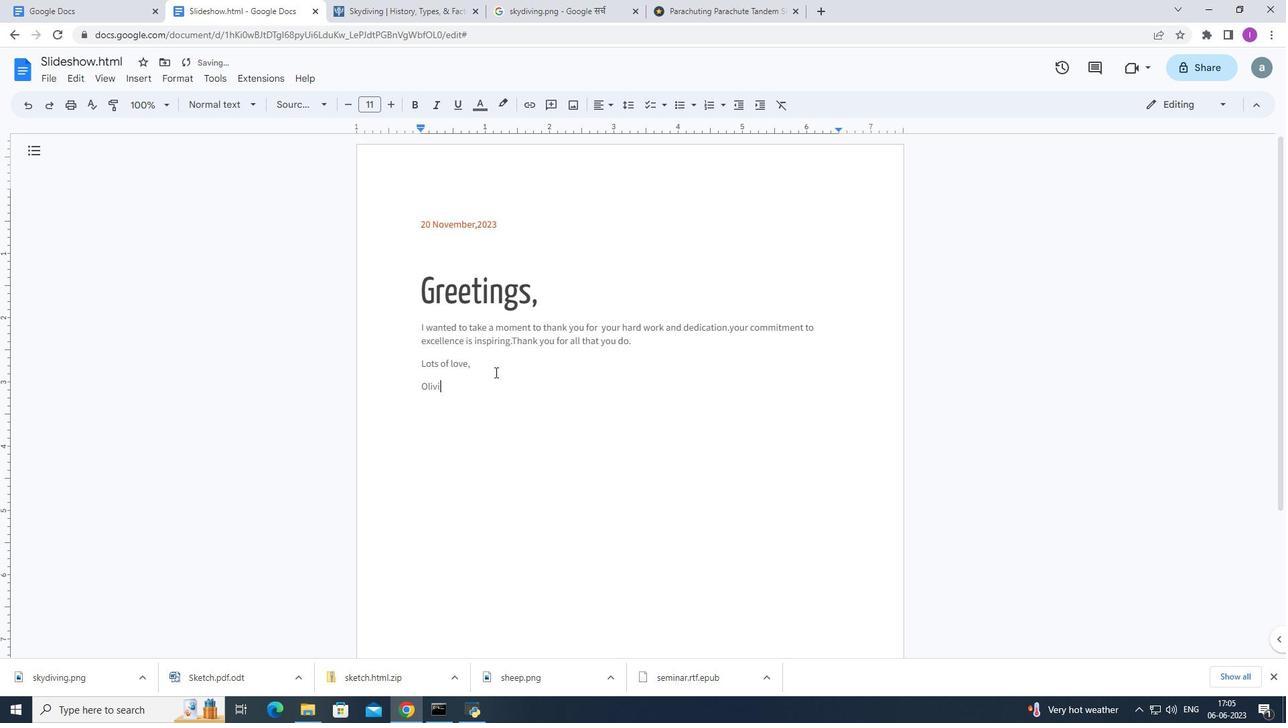 
Action: Mouse moved to (502, 415)
Screenshot: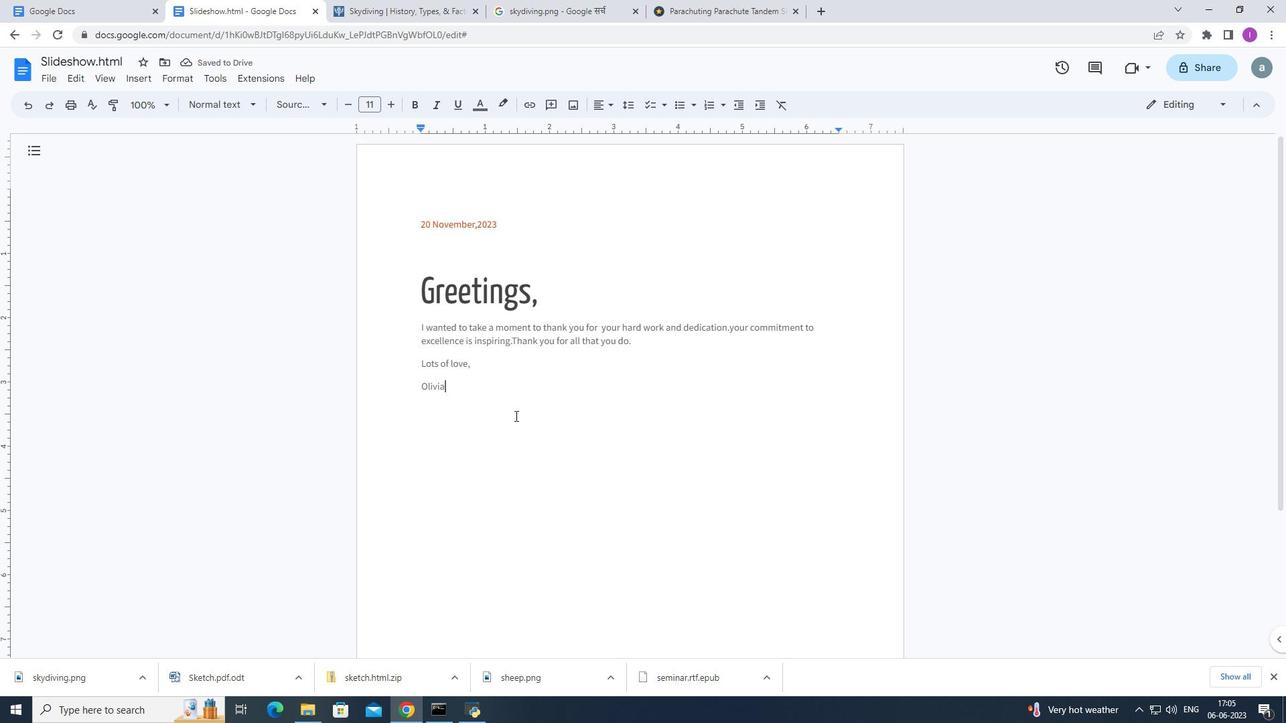 
Action: Mouse pressed left at (502, 415)
Screenshot: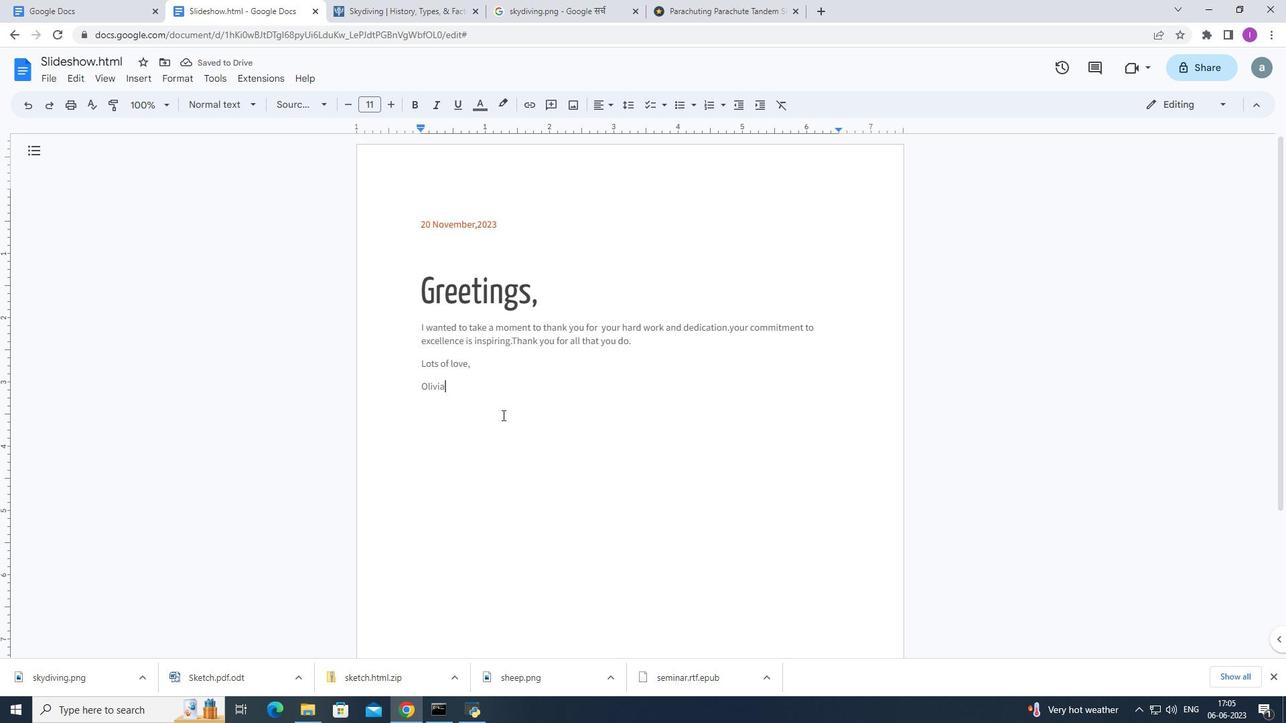 
Action: Mouse moved to (324, 99)
Screenshot: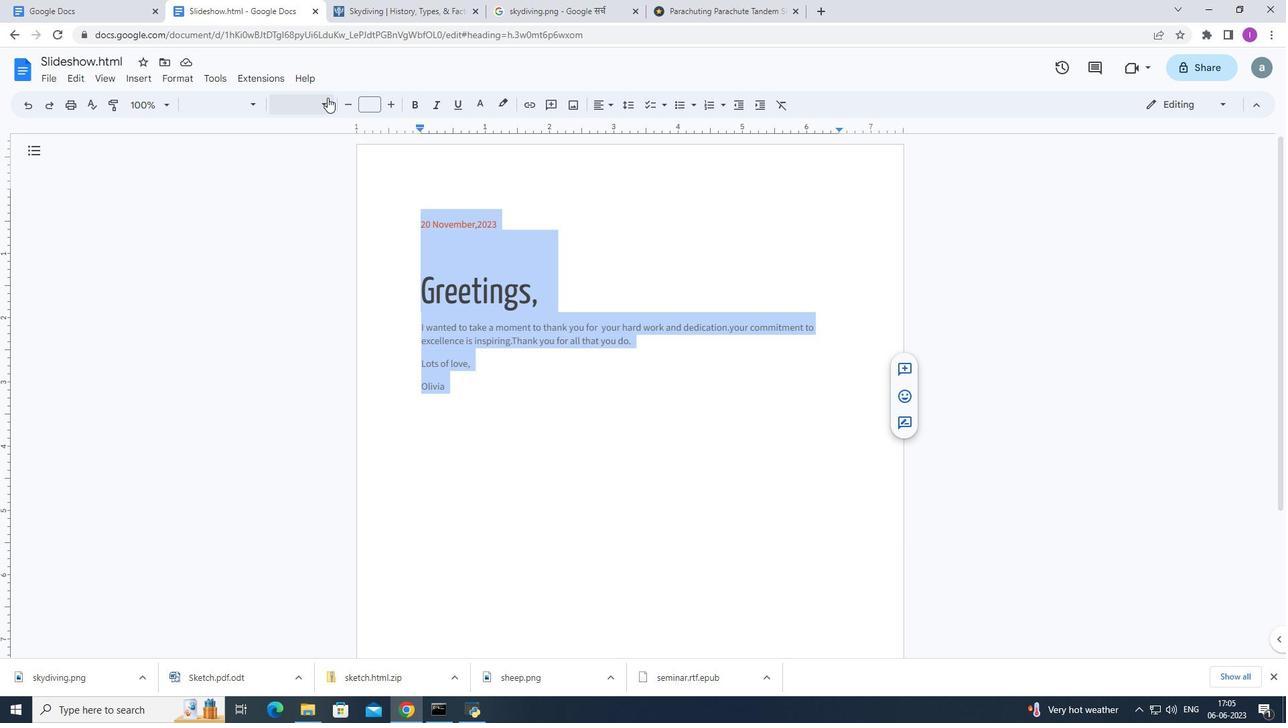 
Action: Mouse pressed left at (324, 99)
Screenshot: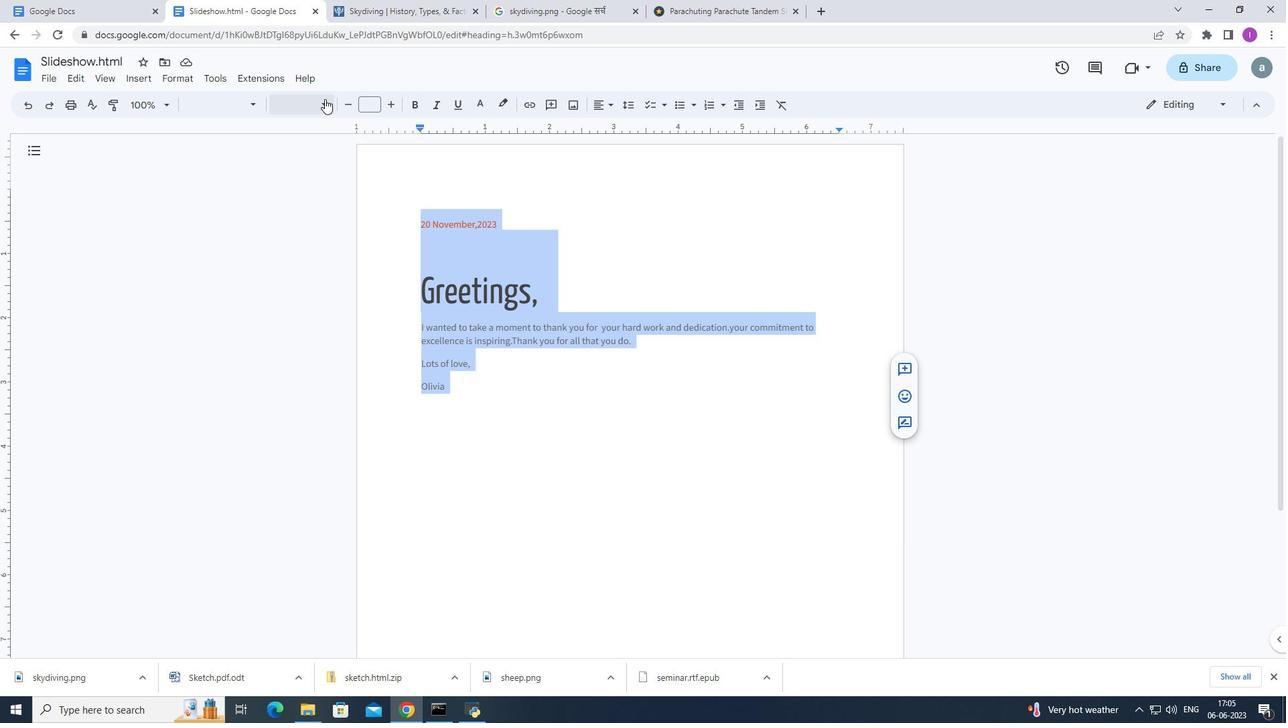 
Action: Mouse moved to (322, 454)
Screenshot: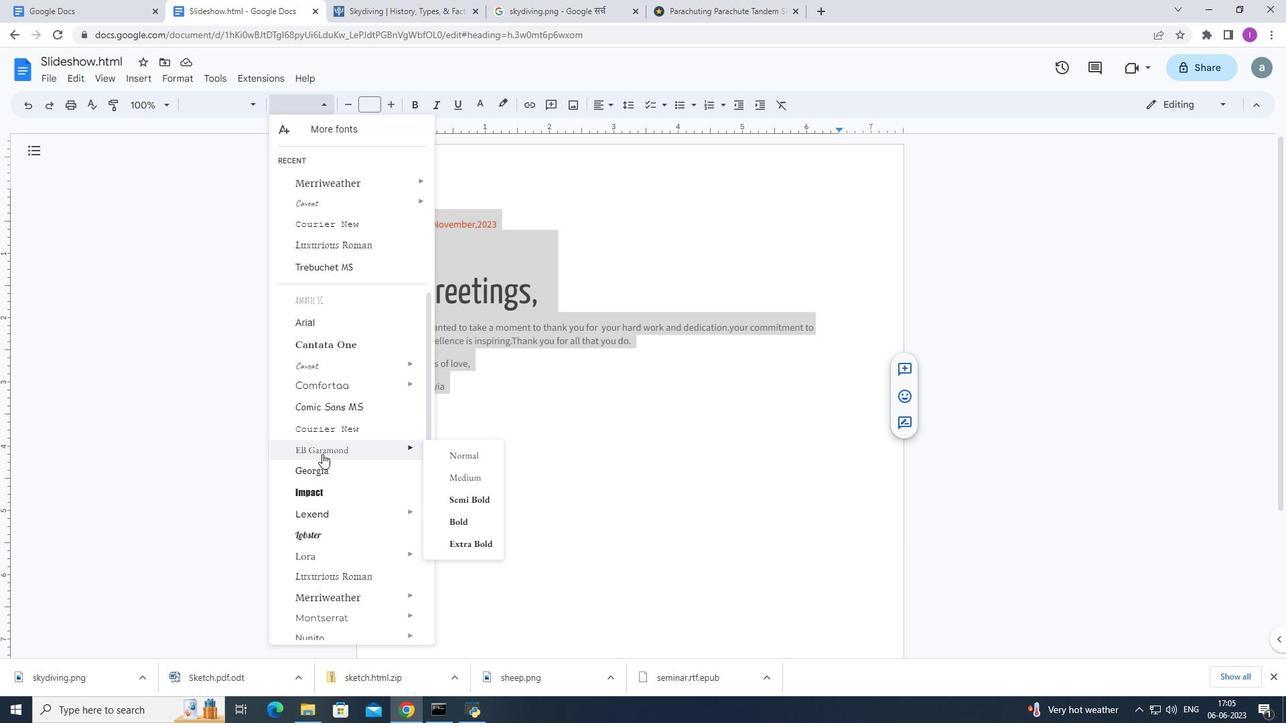 
Action: Mouse scrolled (322, 453) with delta (0, 0)
Screenshot: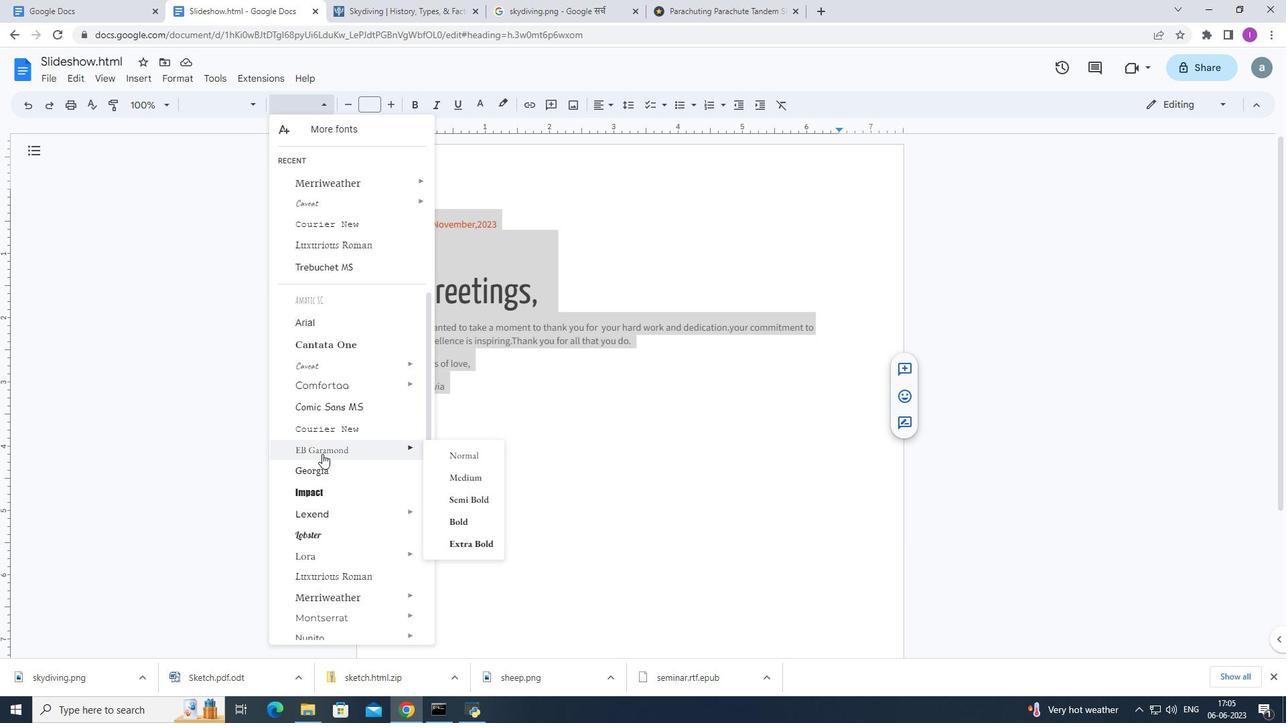 
Action: Mouse moved to (323, 454)
Screenshot: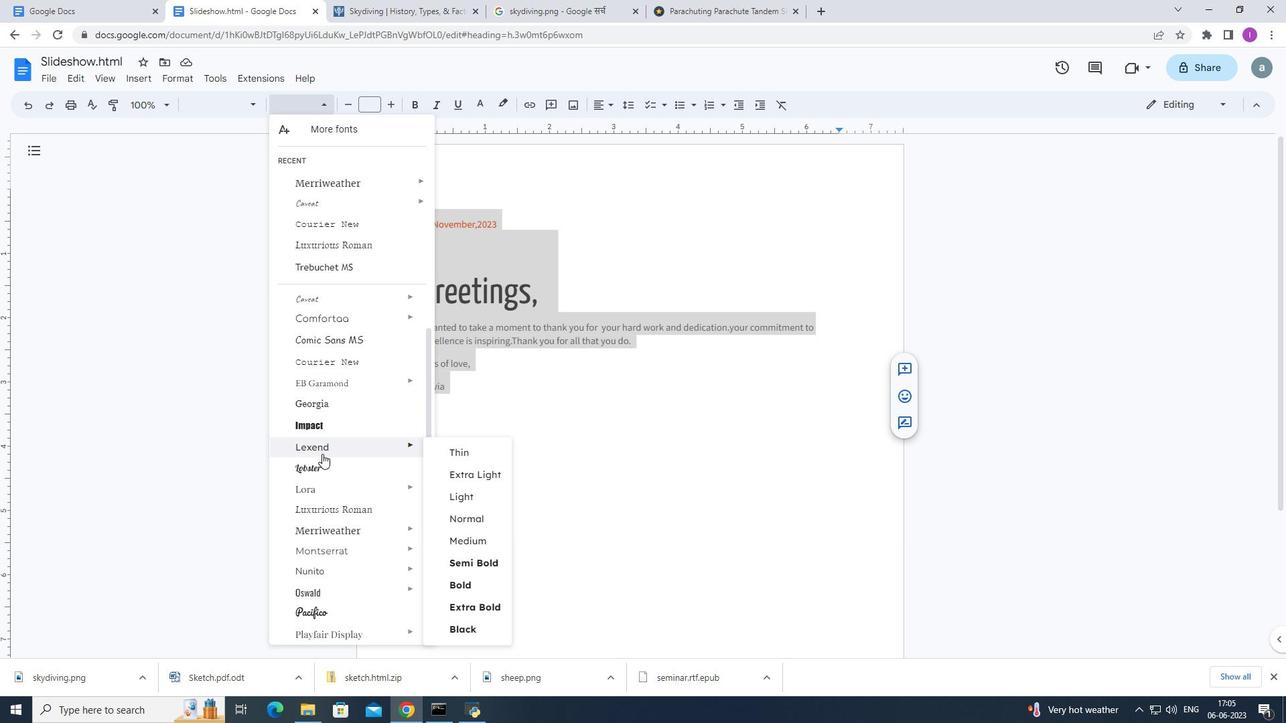 
Action: Mouse scrolled (323, 453) with delta (0, 0)
Screenshot: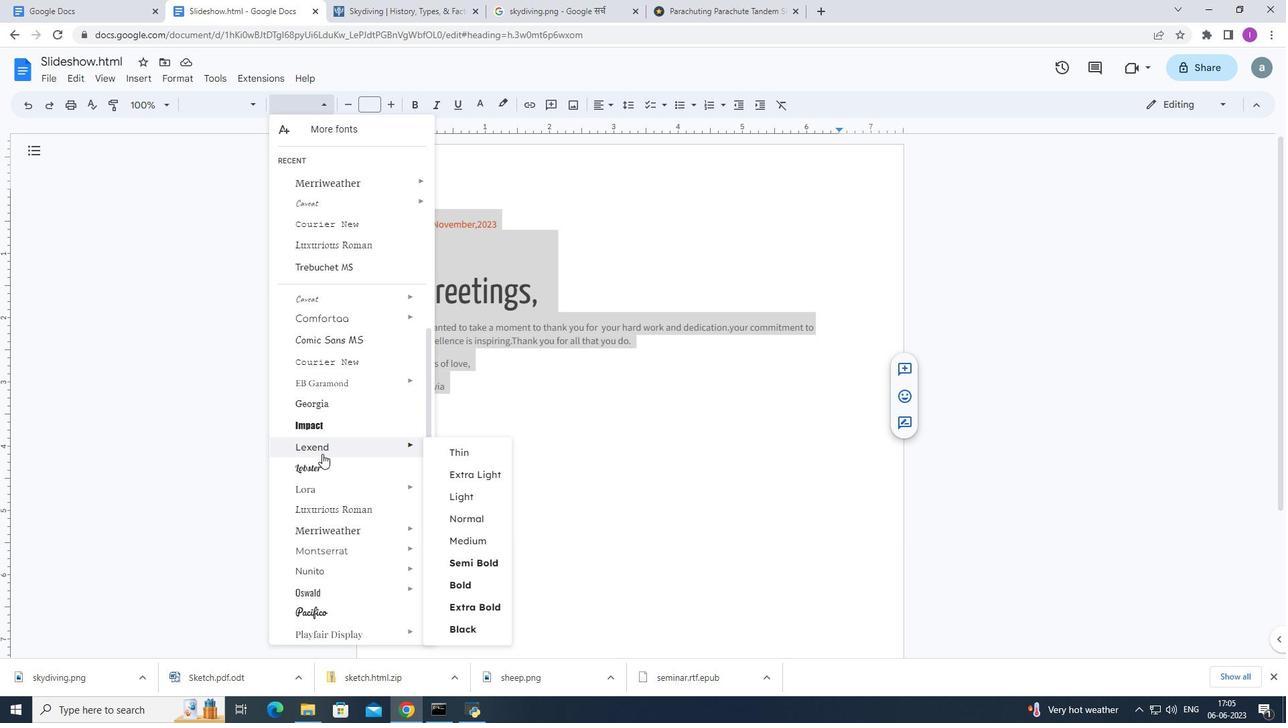 
Action: Mouse scrolled (323, 453) with delta (0, 0)
Screenshot: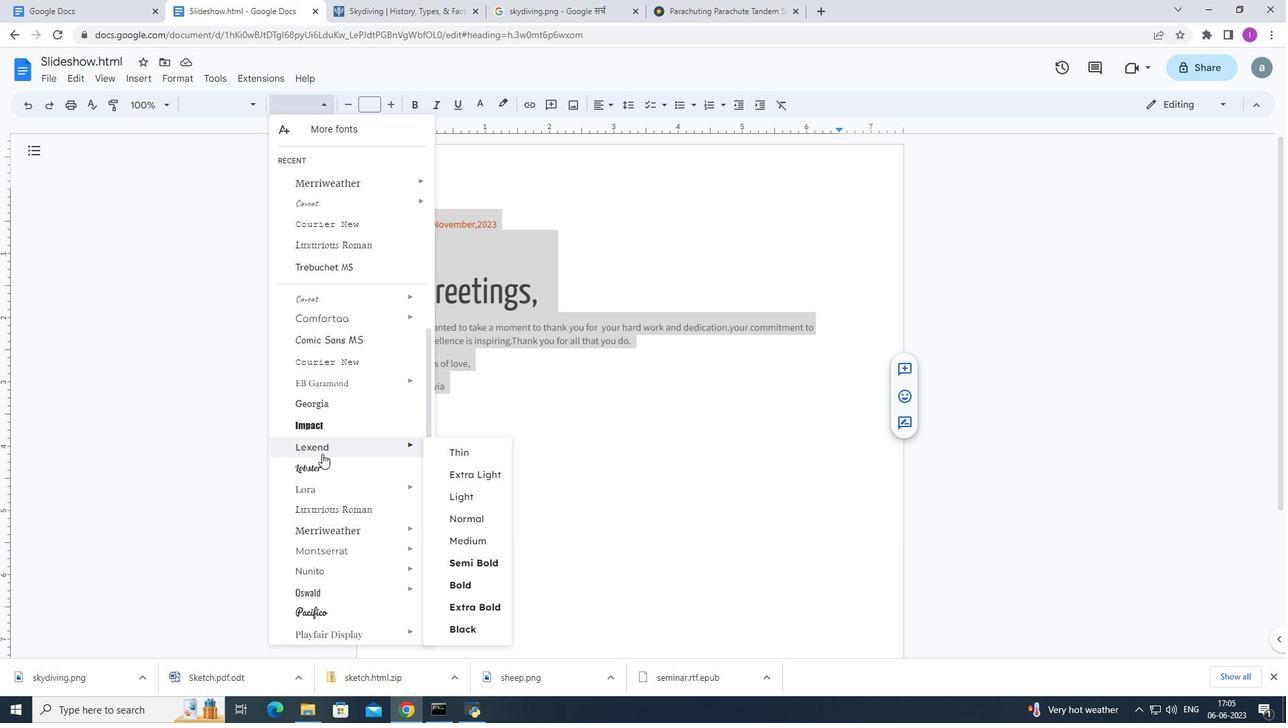 
Action: Mouse scrolled (323, 453) with delta (0, 0)
Screenshot: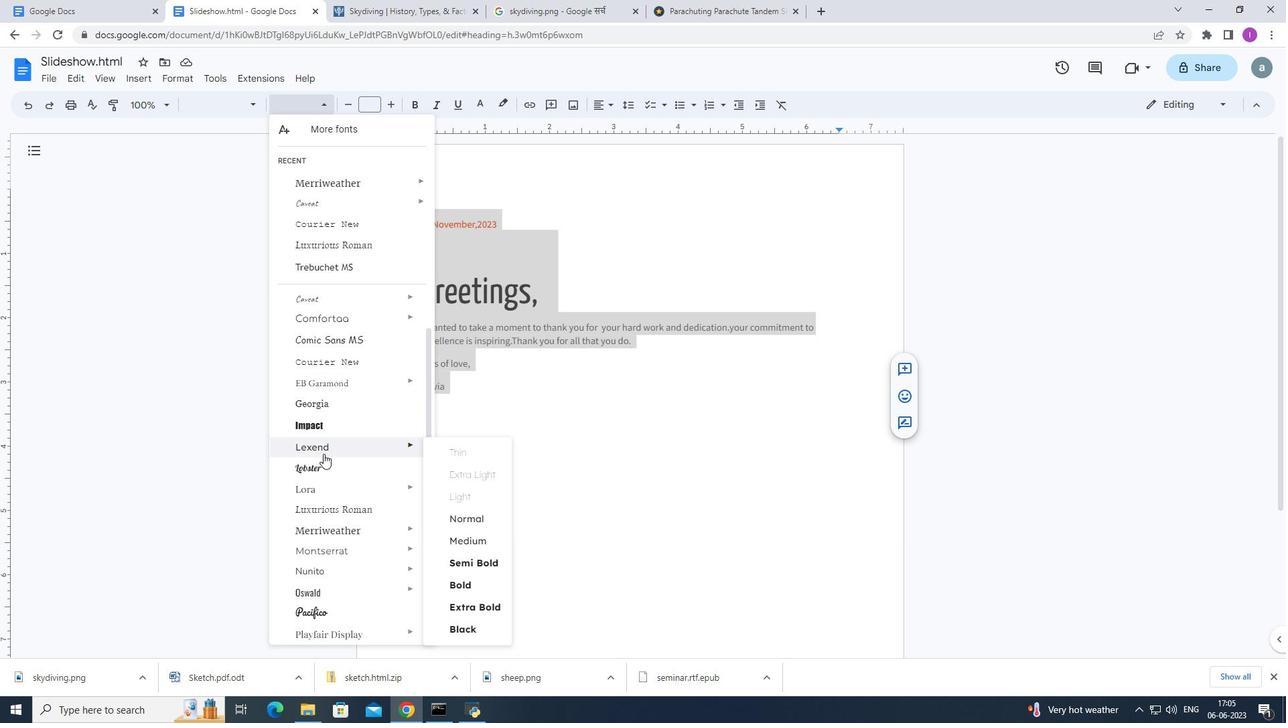 
Action: Mouse moved to (324, 454)
Screenshot: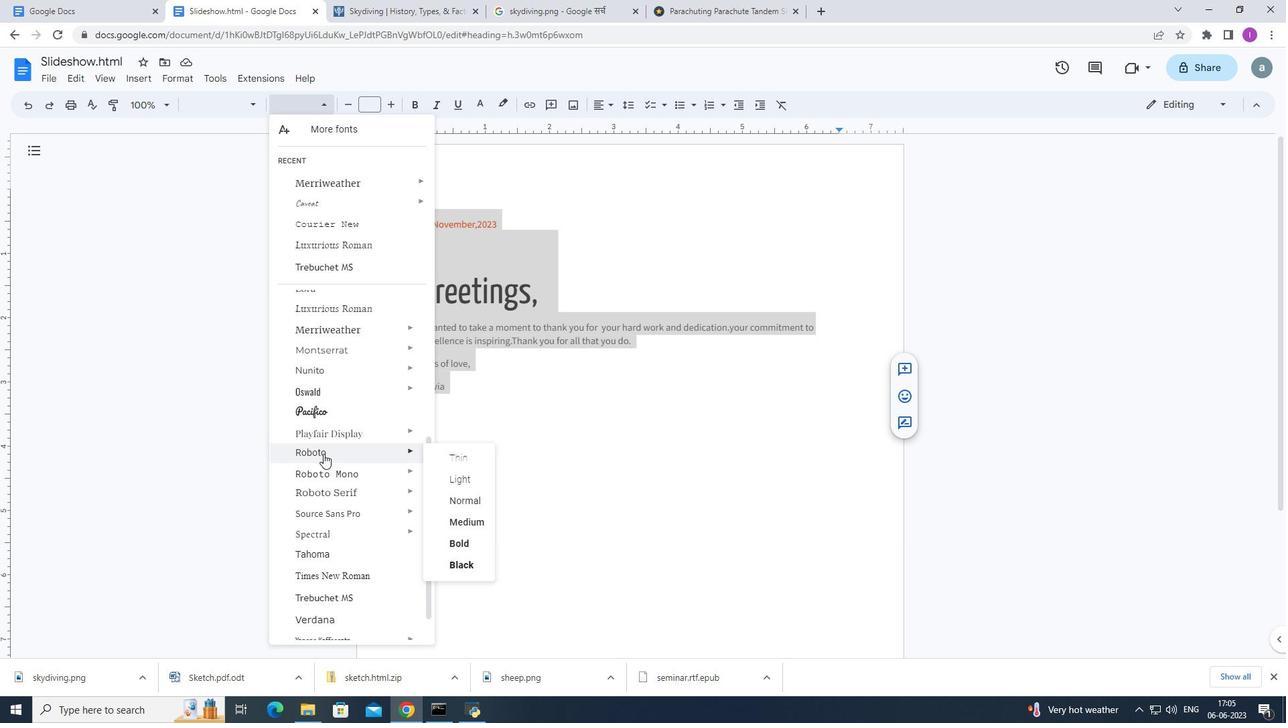 
Action: Mouse scrolled (324, 454) with delta (0, 0)
Screenshot: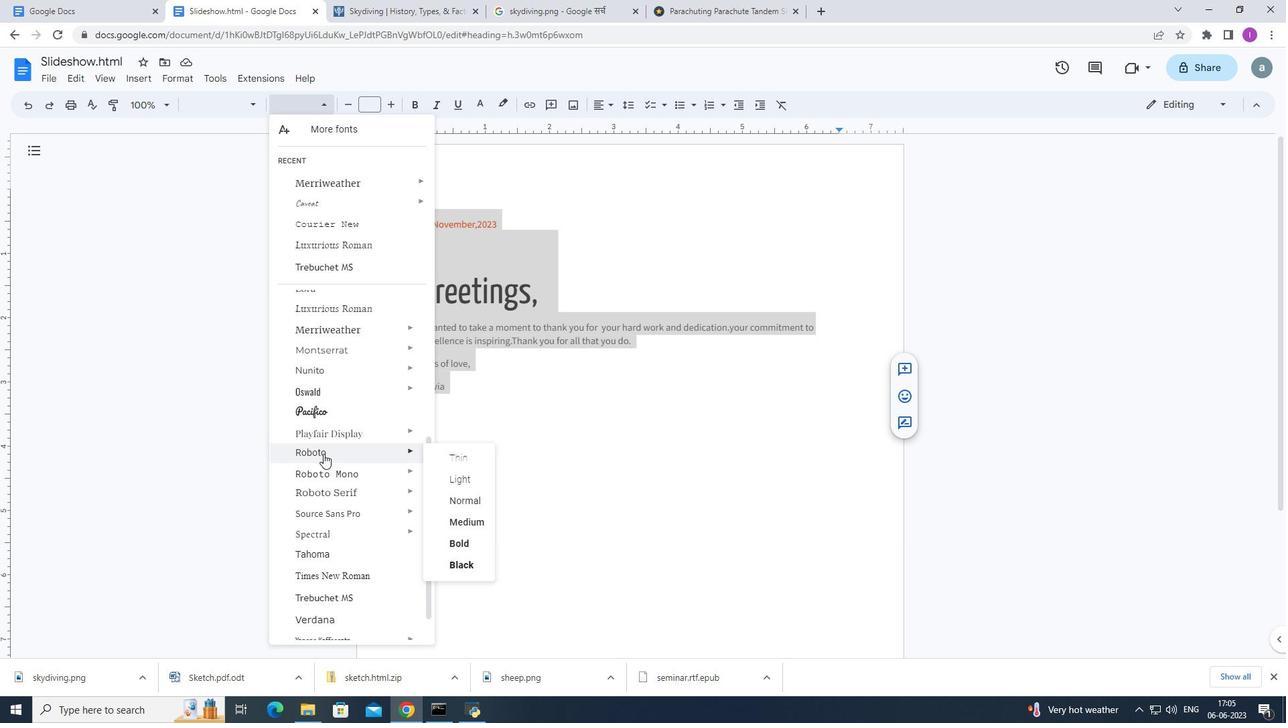 
Action: Mouse scrolled (324, 454) with delta (0, 0)
Screenshot: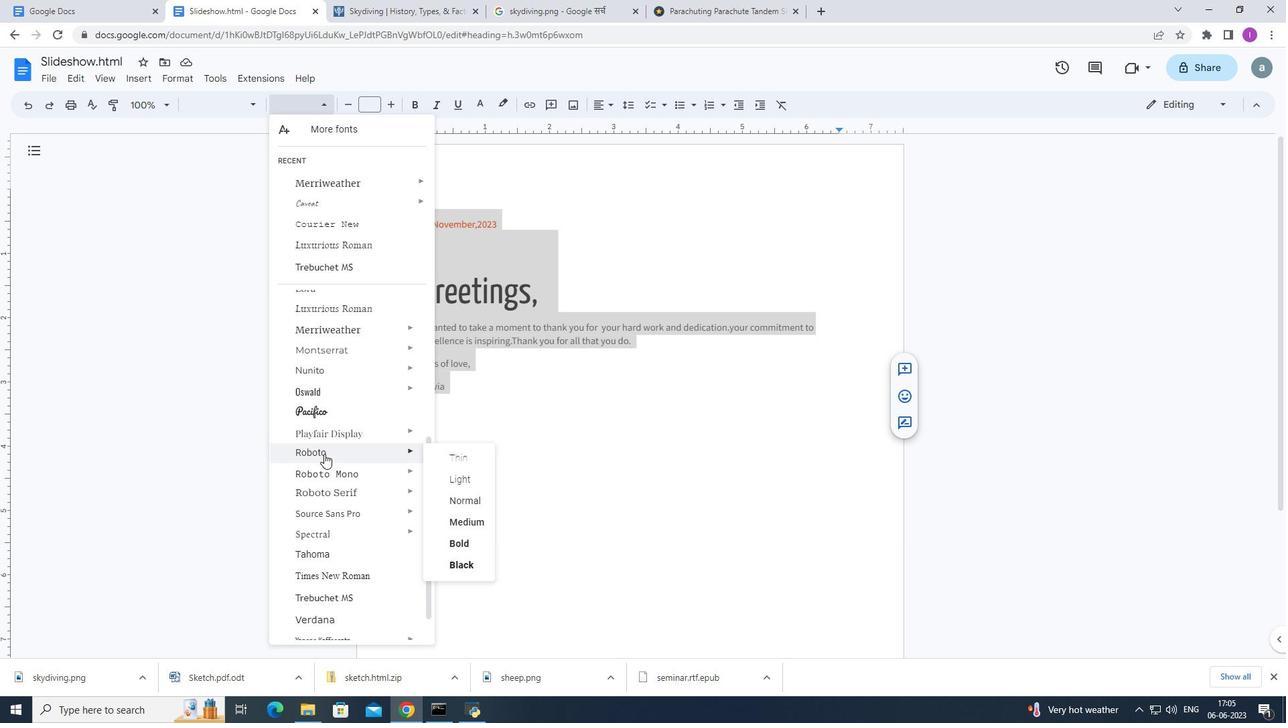 
Action: Mouse scrolled (324, 454) with delta (0, 0)
Screenshot: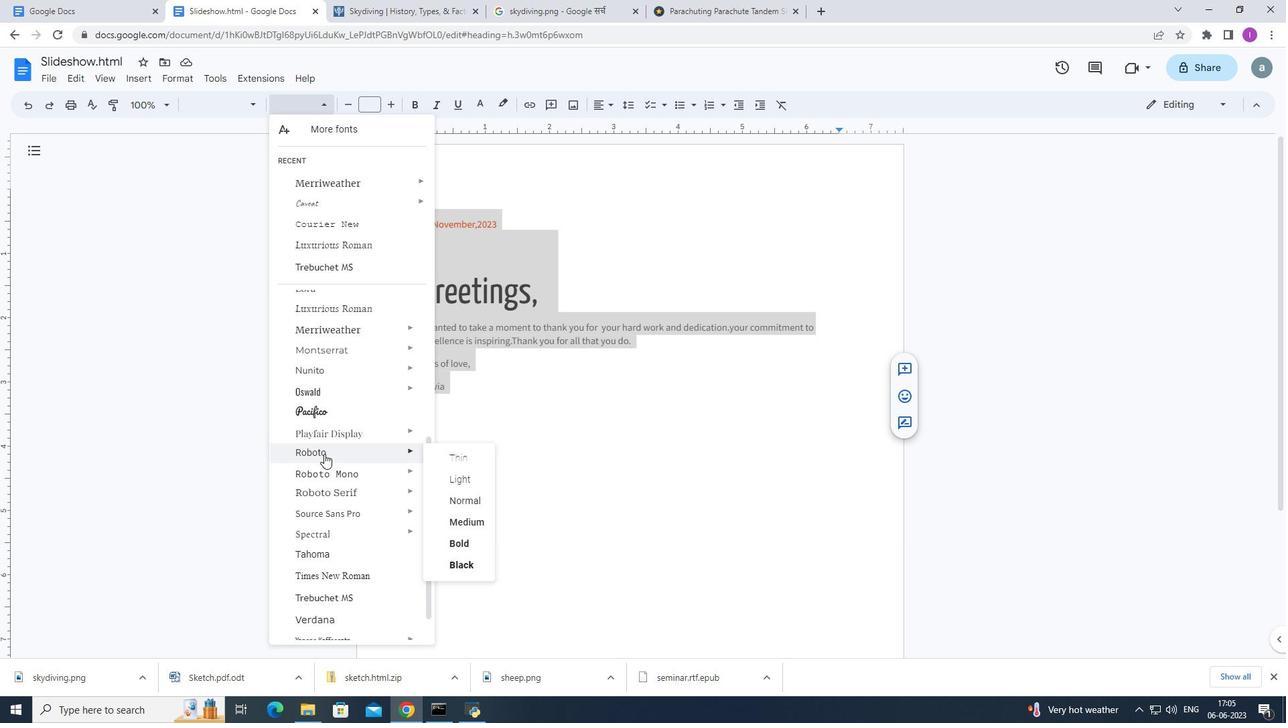 
Action: Mouse scrolled (324, 454) with delta (0, 0)
Screenshot: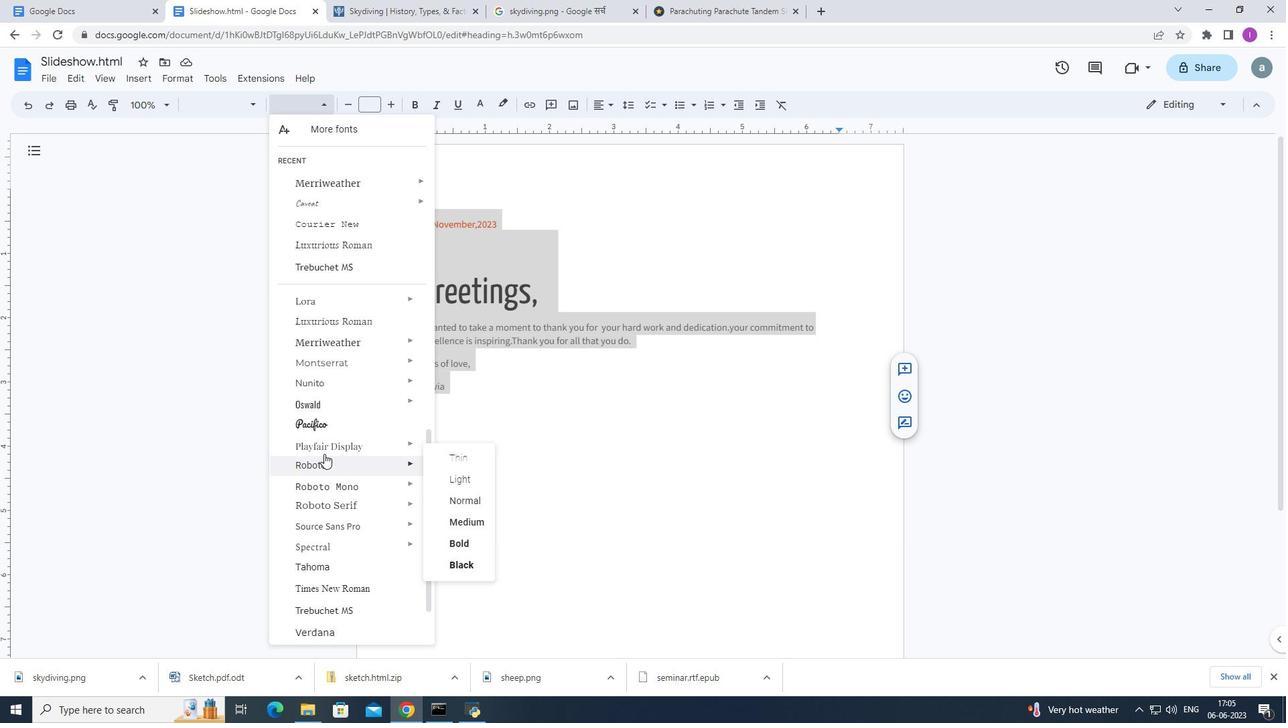 
Action: Mouse moved to (326, 444)
Screenshot: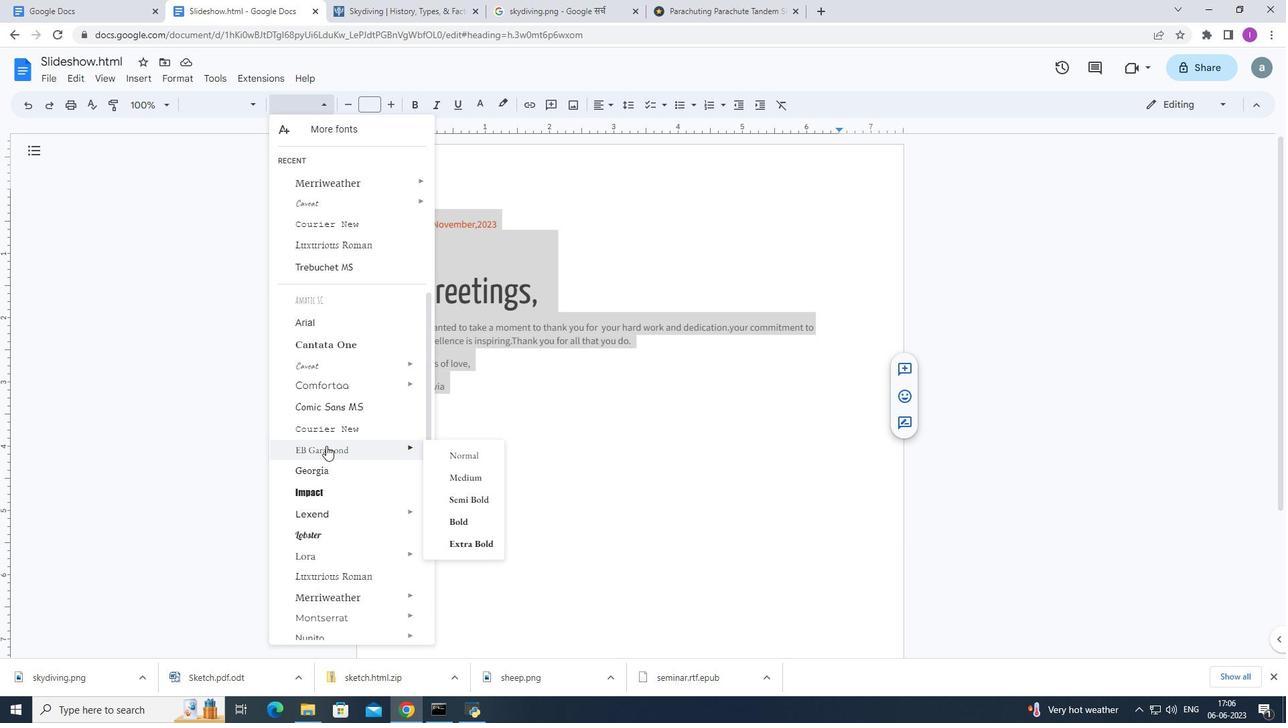 
Action: Mouse scrolled (326, 443) with delta (0, 0)
Screenshot: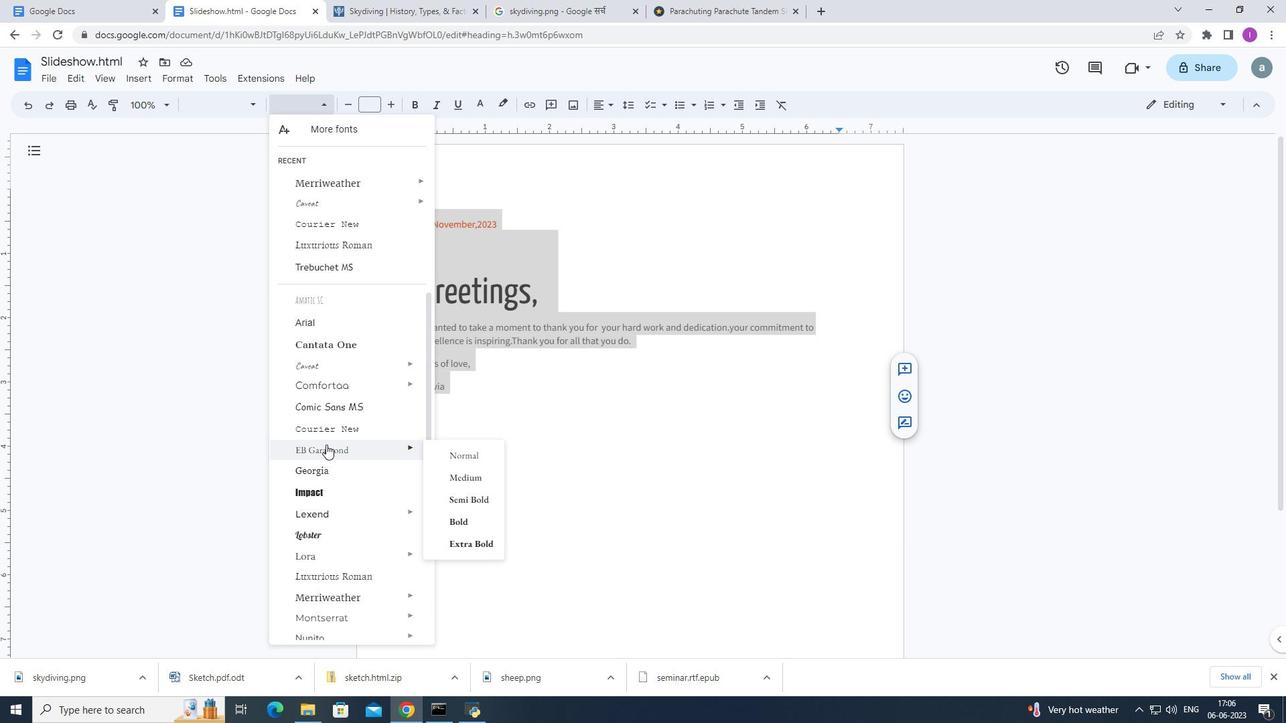 
Action: Mouse scrolled (326, 443) with delta (0, 0)
Screenshot: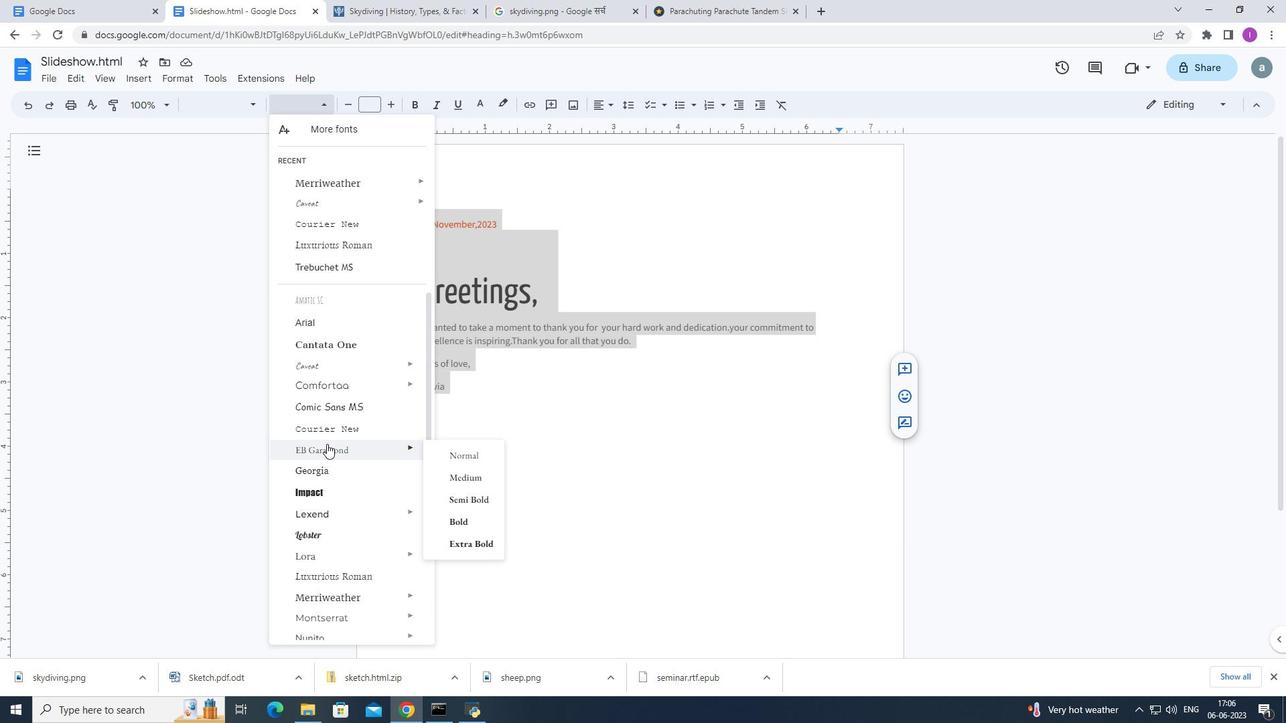 
Action: Mouse scrolled (326, 443) with delta (0, 0)
Screenshot: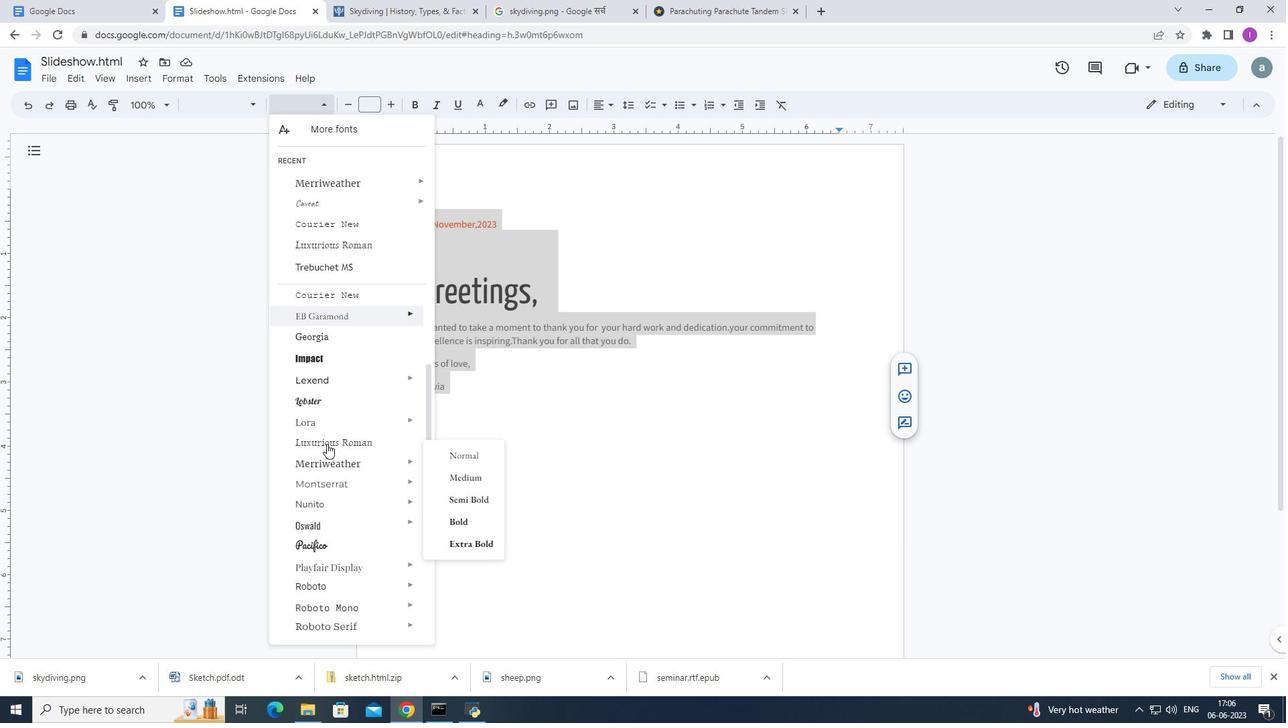 
Action: Mouse scrolled (326, 443) with delta (0, 0)
Screenshot: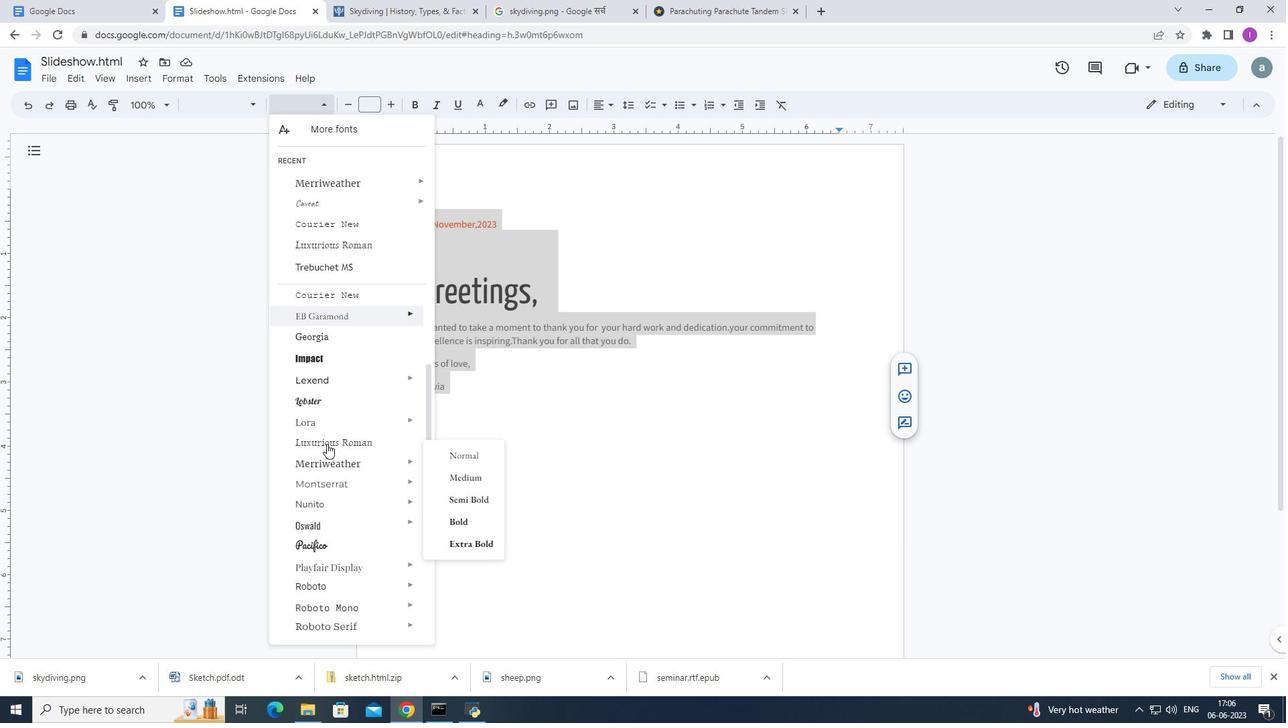 
Action: Mouse scrolled (326, 443) with delta (0, 0)
Screenshot: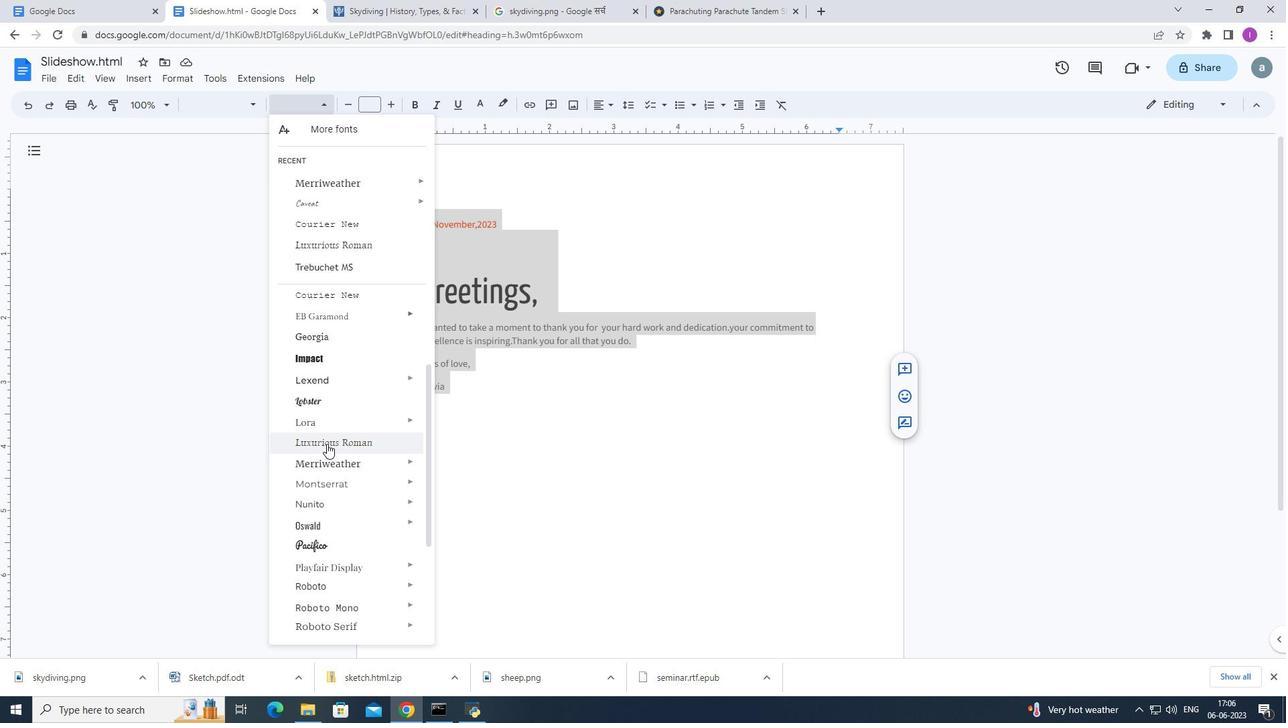 
Action: Mouse scrolled (326, 443) with delta (0, 0)
Screenshot: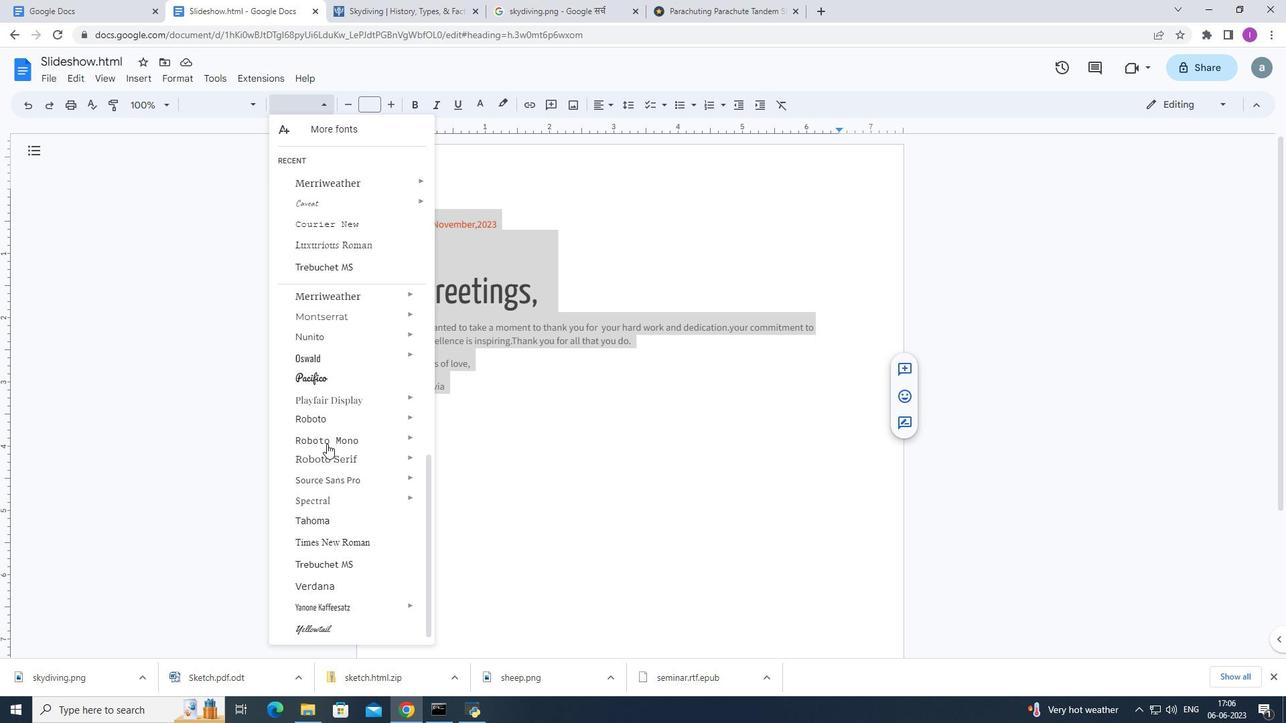 
Action: Mouse scrolled (326, 443) with delta (0, 0)
Screenshot: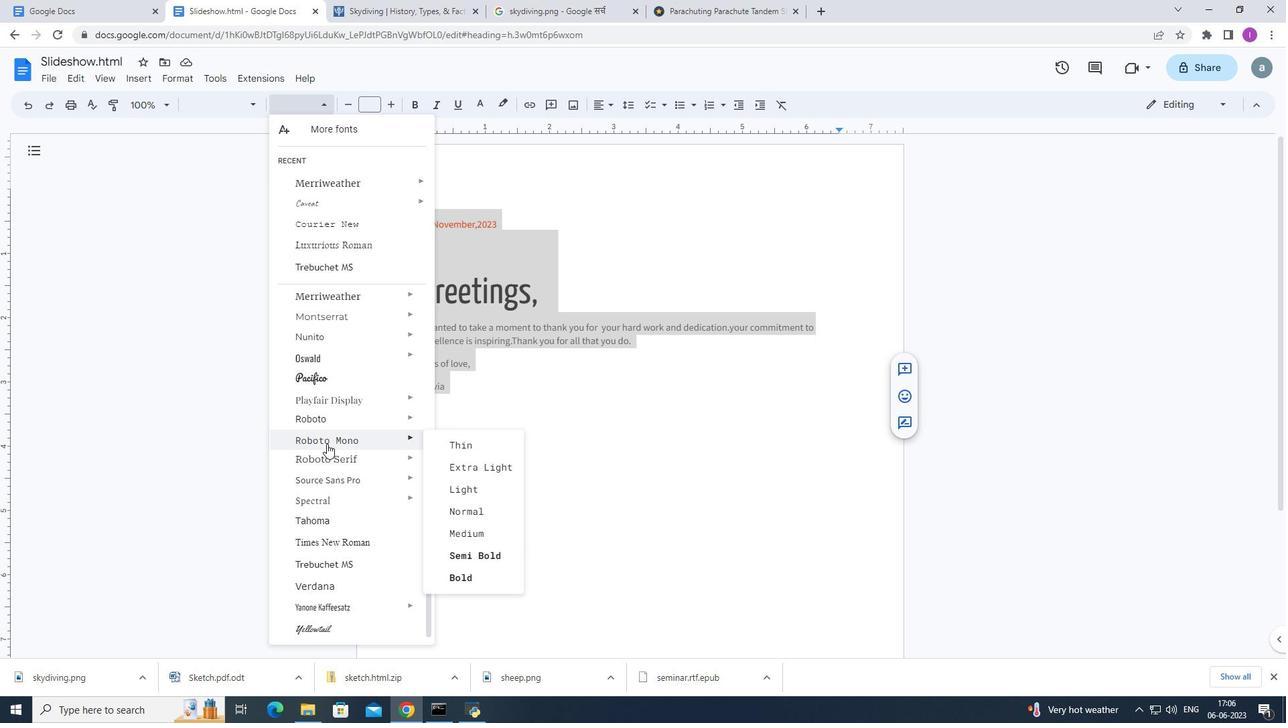 
Action: Mouse scrolled (326, 443) with delta (0, 0)
Screenshot: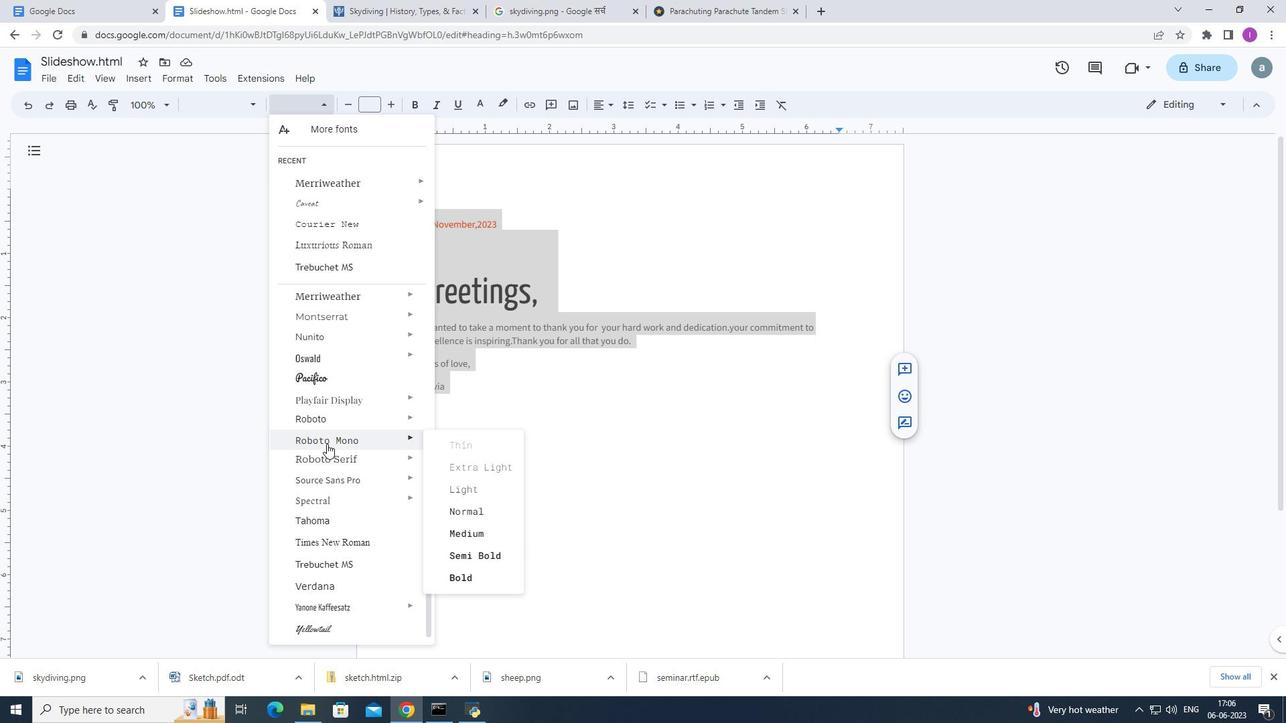 
Action: Mouse scrolled (326, 443) with delta (0, 0)
Screenshot: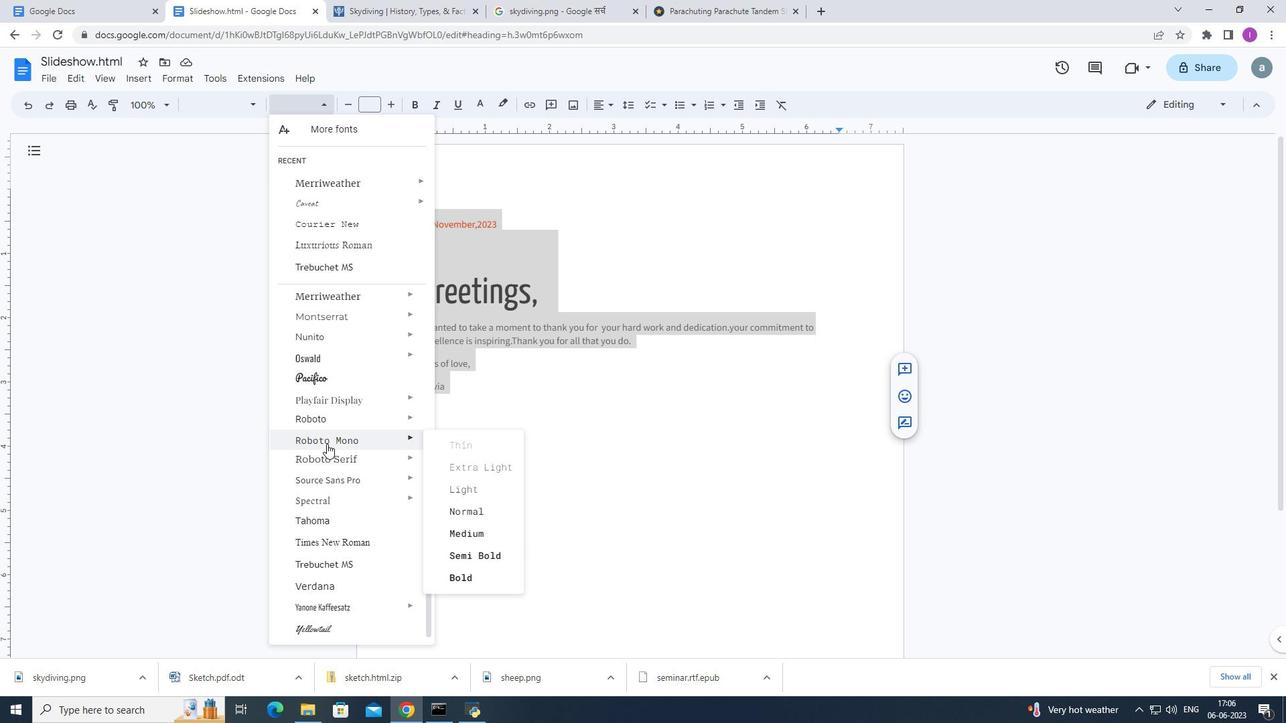 
Action: Mouse moved to (326, 444)
Screenshot: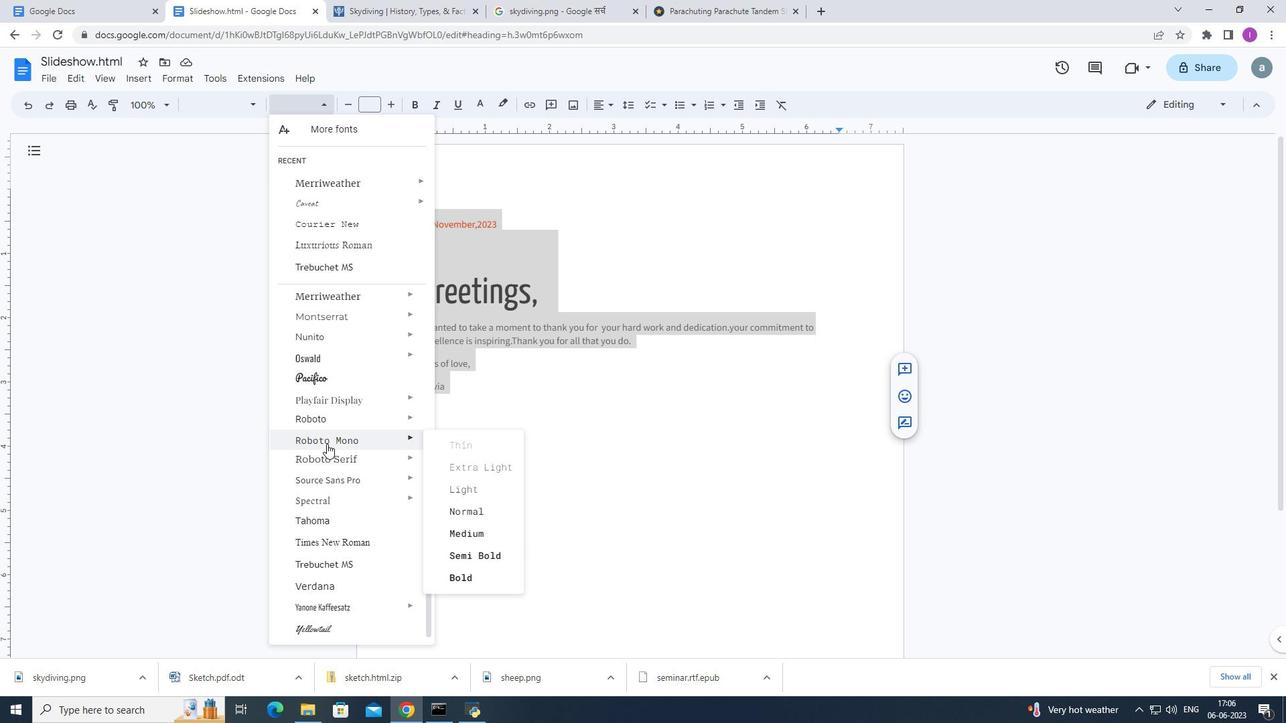 
Action: Mouse scrolled (326, 443) with delta (0, 0)
Screenshot: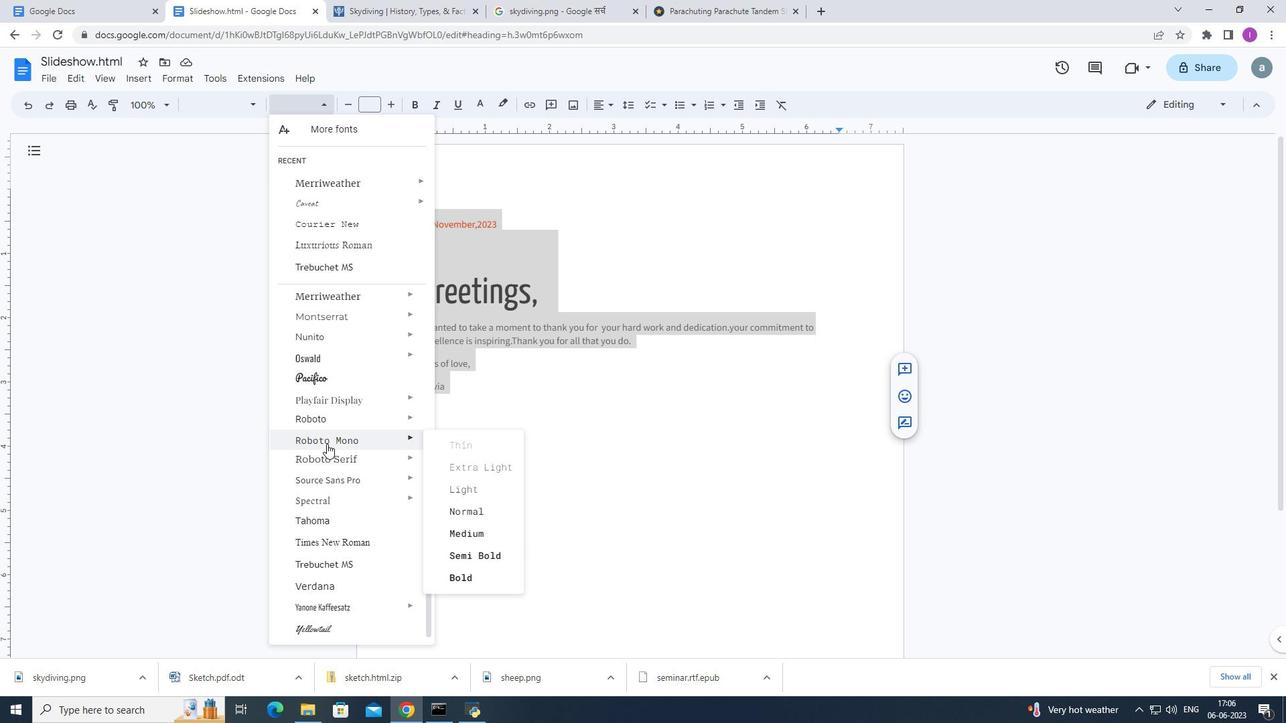 
Action: Mouse moved to (327, 443)
Screenshot: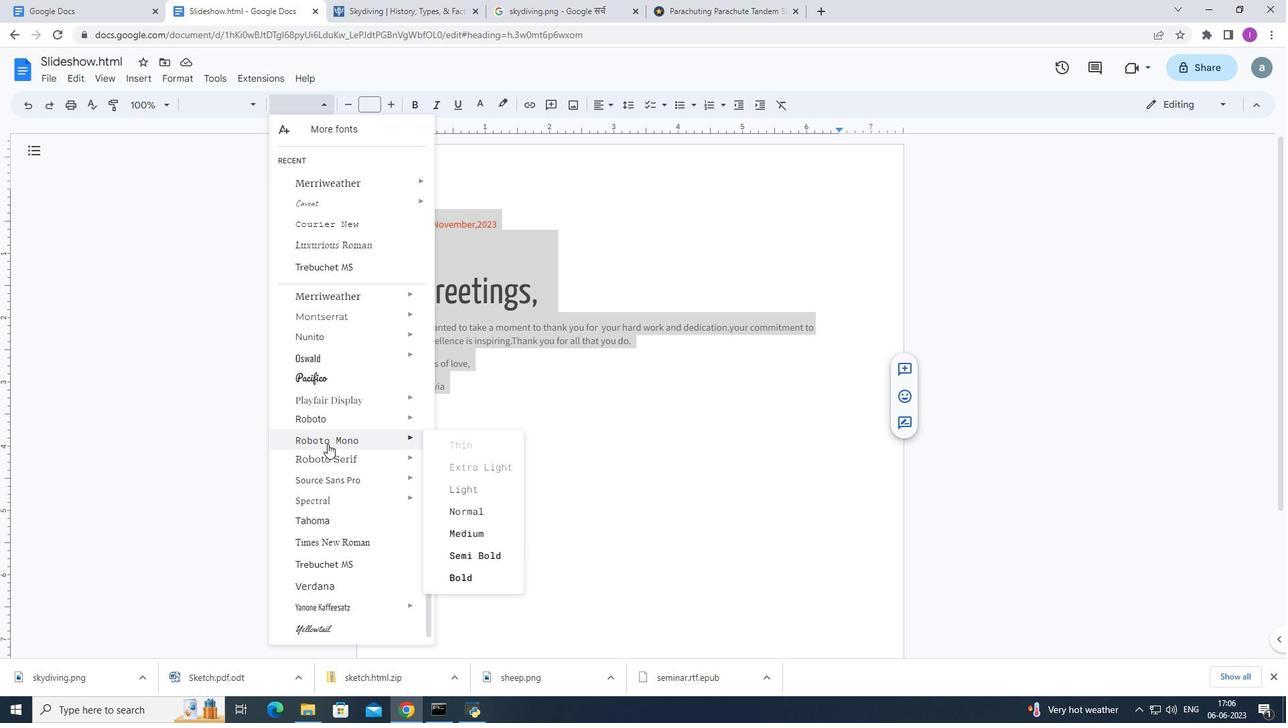 
Action: Mouse scrolled (327, 444) with delta (0, 0)
Screenshot: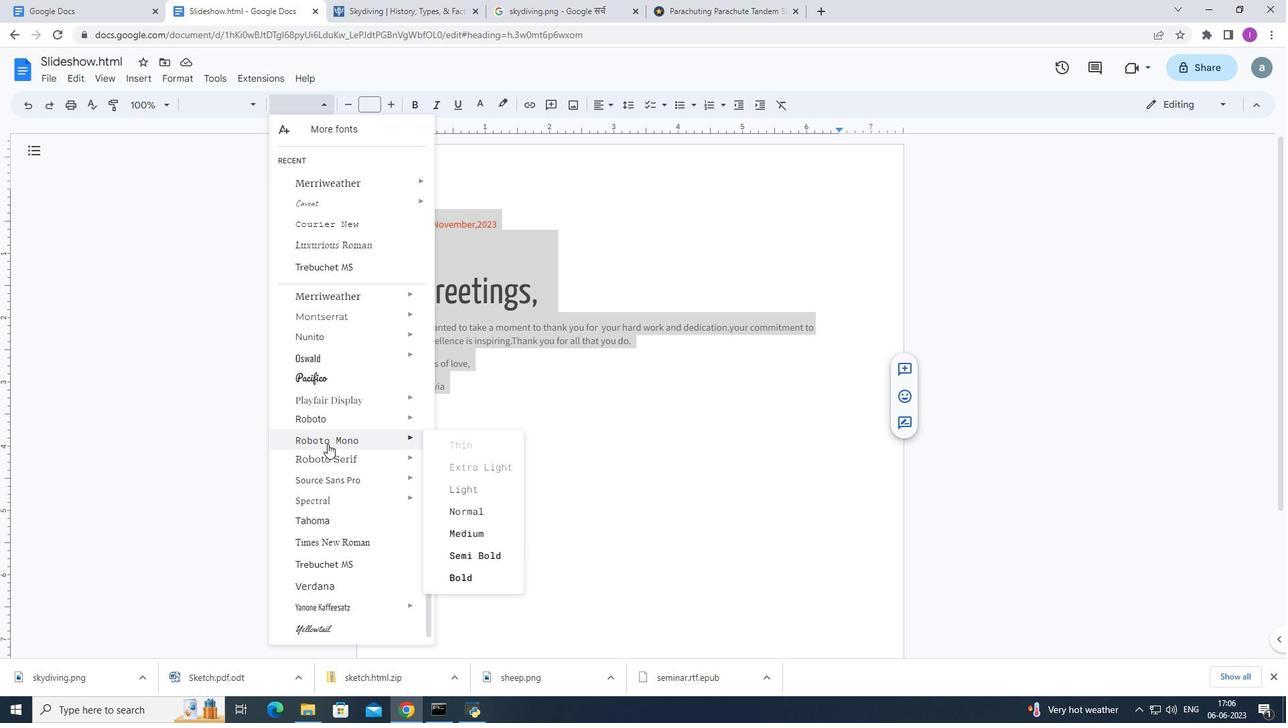 
Action: Mouse scrolled (327, 444) with delta (0, 0)
Screenshot: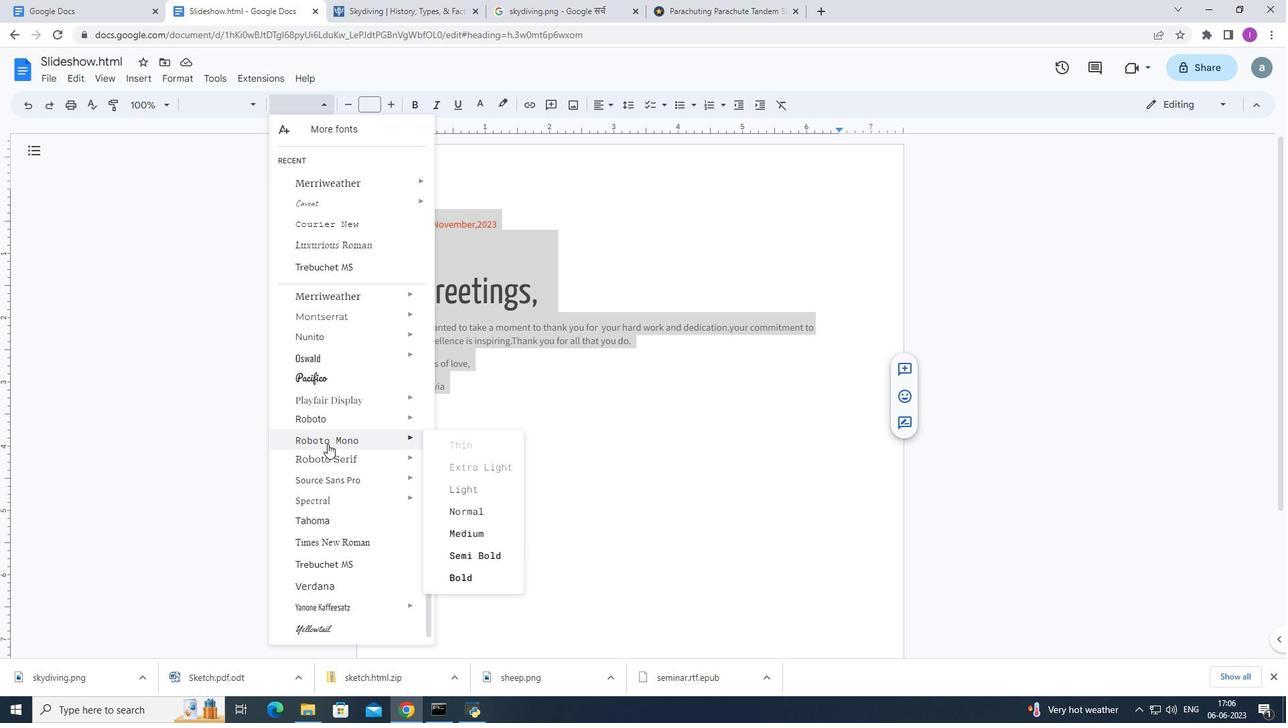 
Action: Mouse scrolled (327, 444) with delta (0, 0)
Screenshot: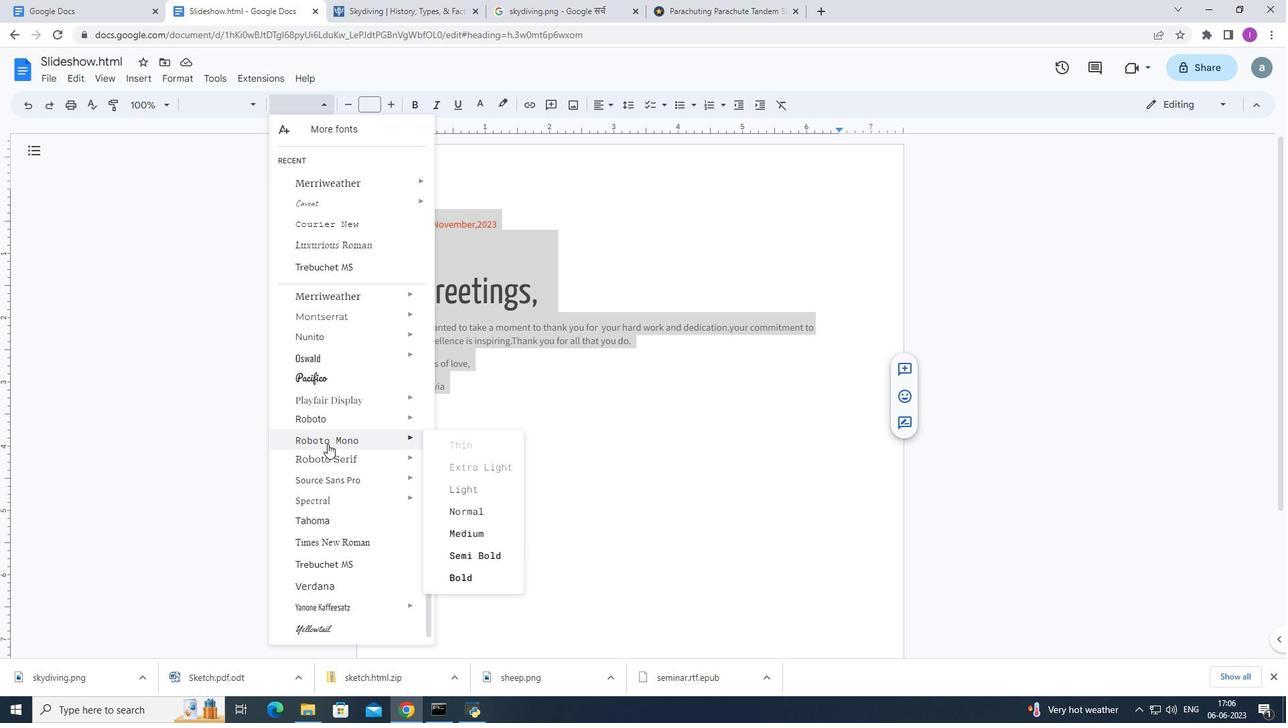 
Action: Mouse scrolled (327, 444) with delta (0, 0)
Screenshot: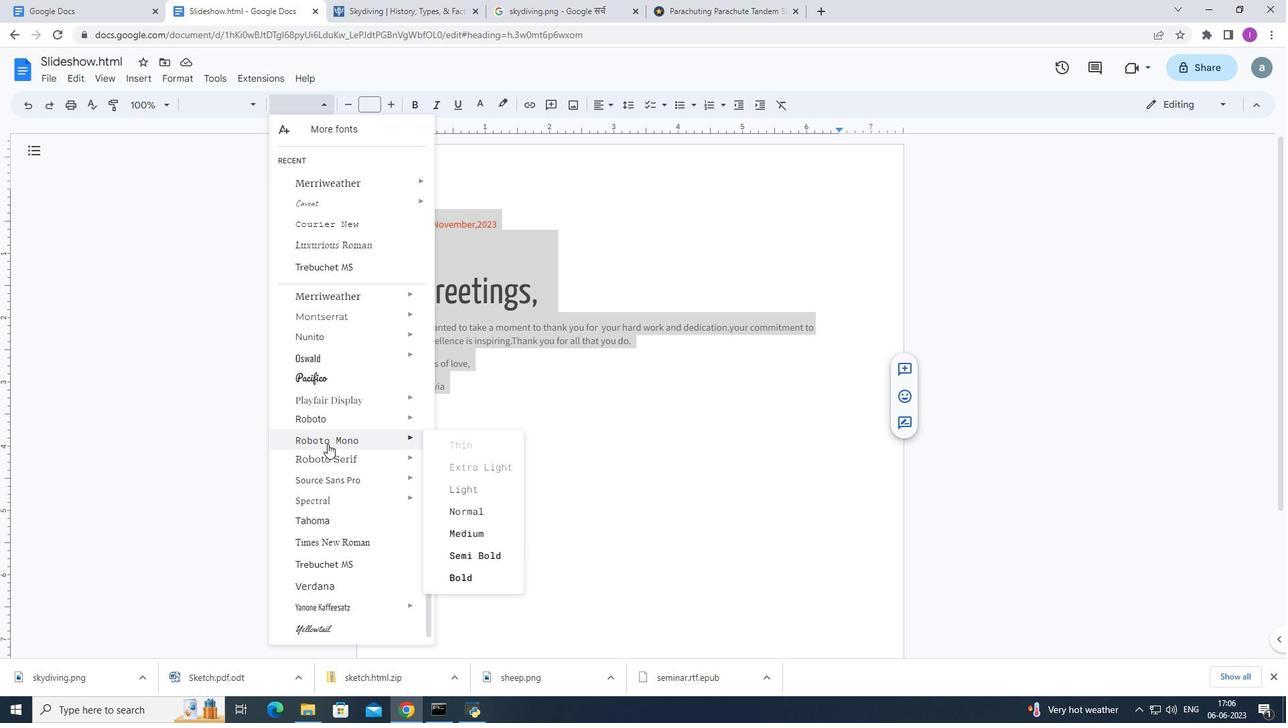
Action: Mouse moved to (348, 412)
Screenshot: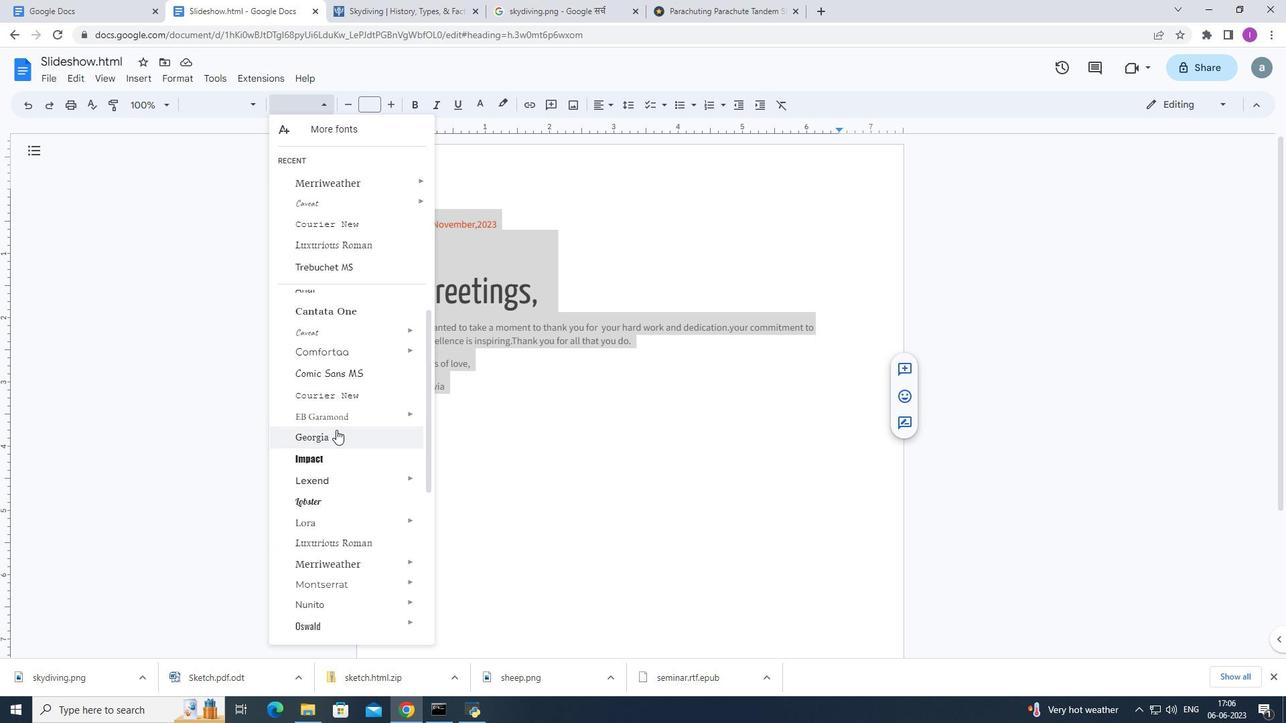 
Action: Mouse scrolled (348, 413) with delta (0, 0)
Screenshot: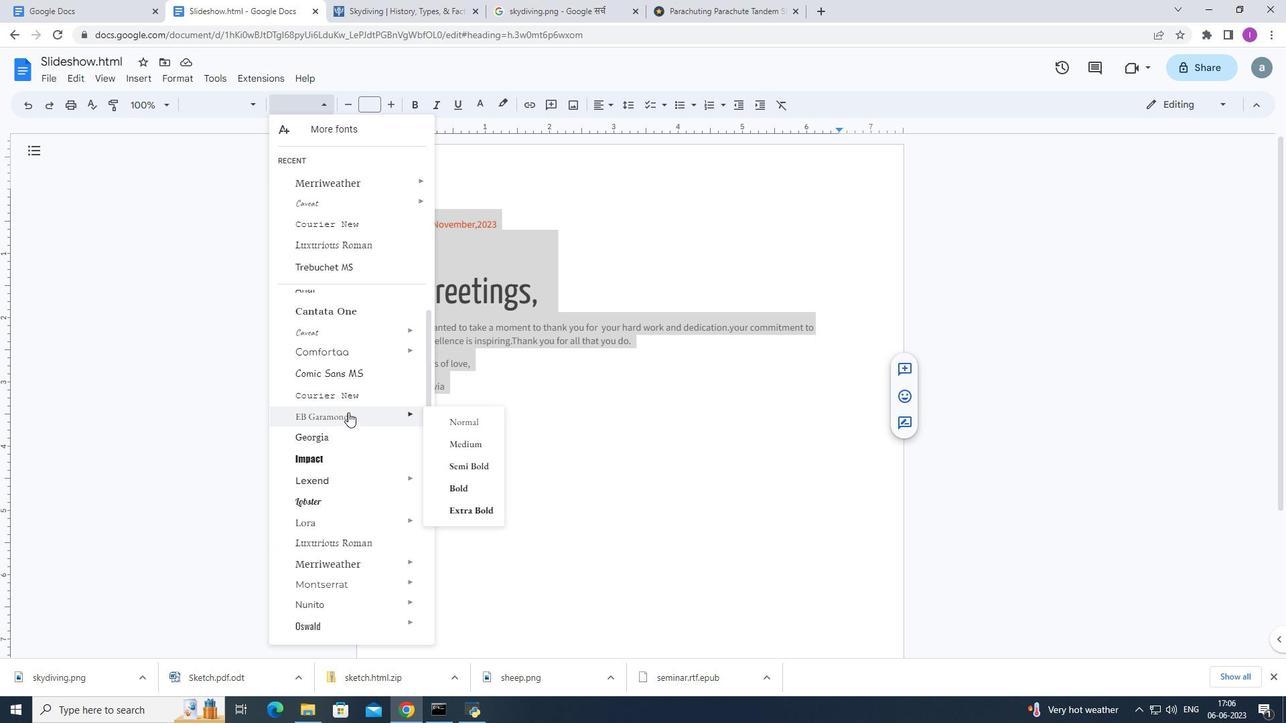 
Action: Mouse moved to (348, 412)
Screenshot: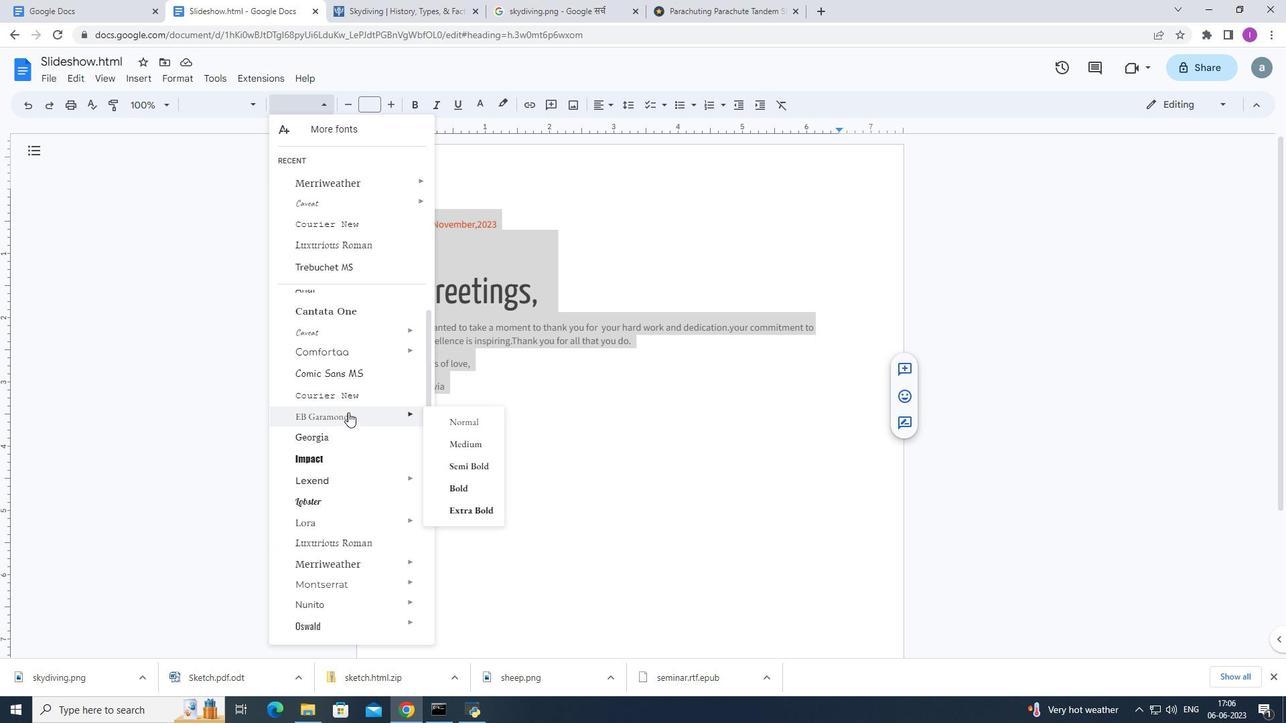 
Action: Mouse scrolled (348, 413) with delta (0, 0)
Screenshot: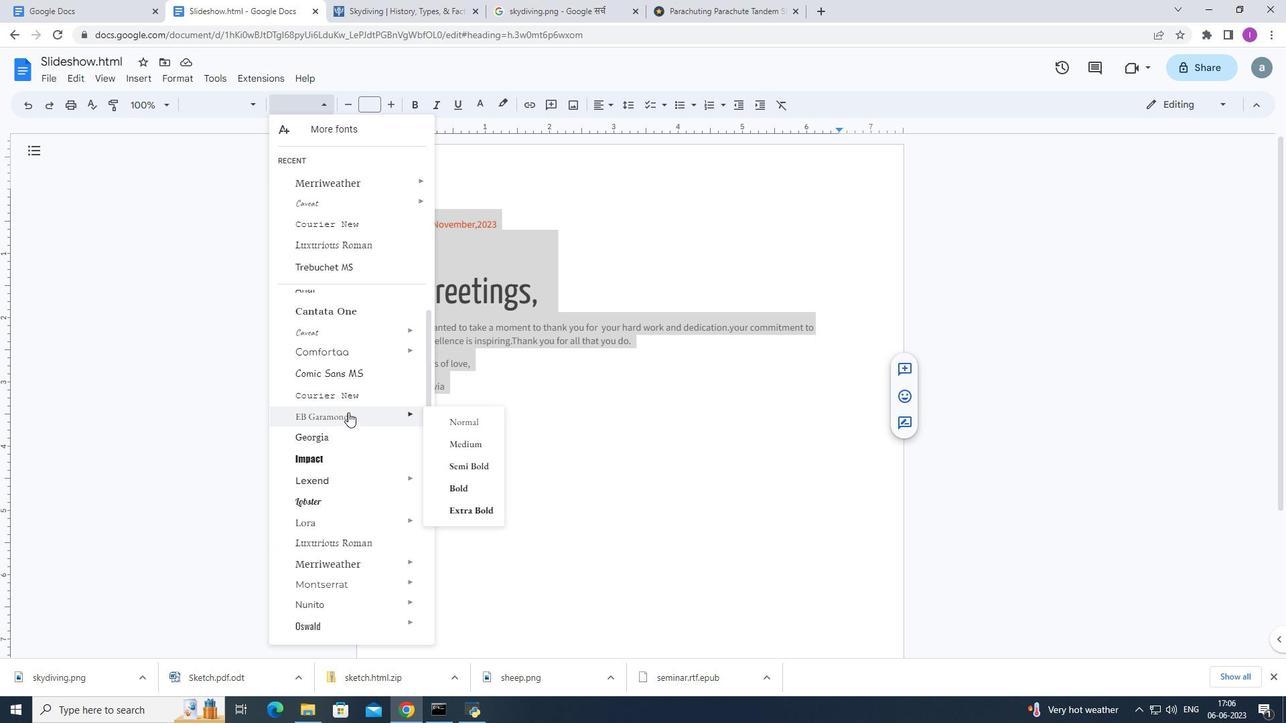 
Action: Mouse moved to (348, 406)
Screenshot: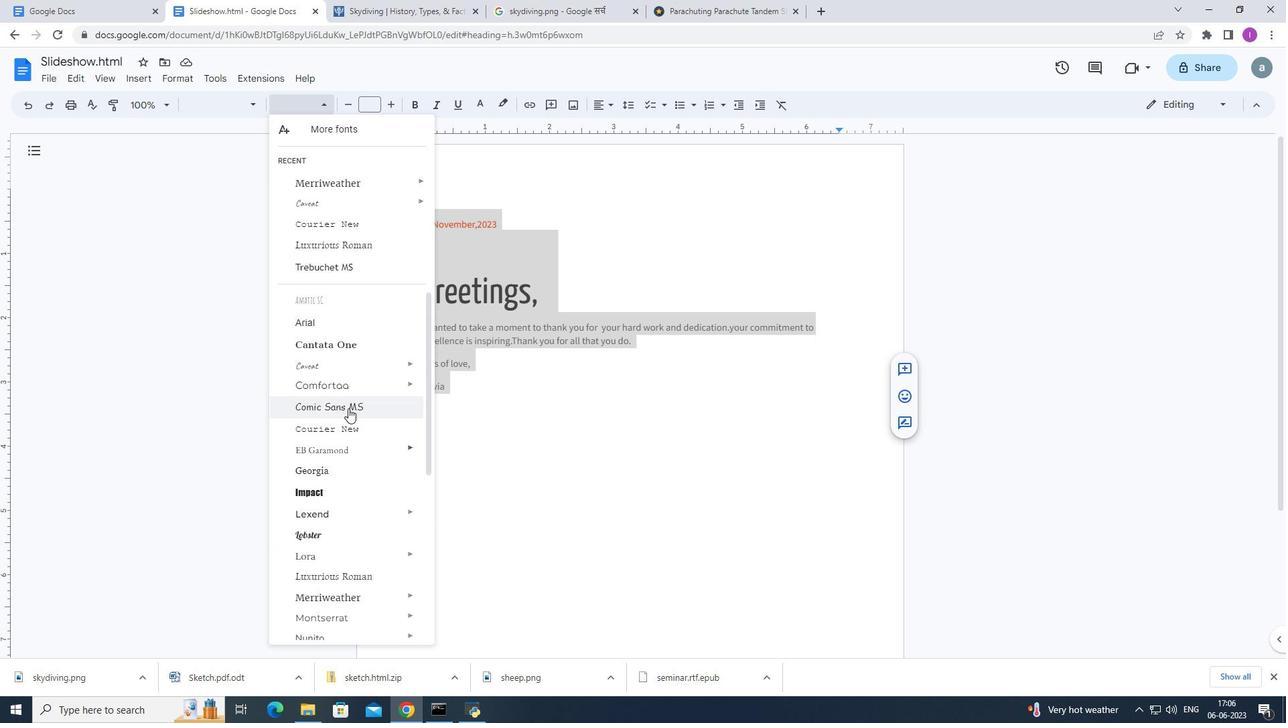 
Action: Mouse scrolled (348, 407) with delta (0, 0)
Screenshot: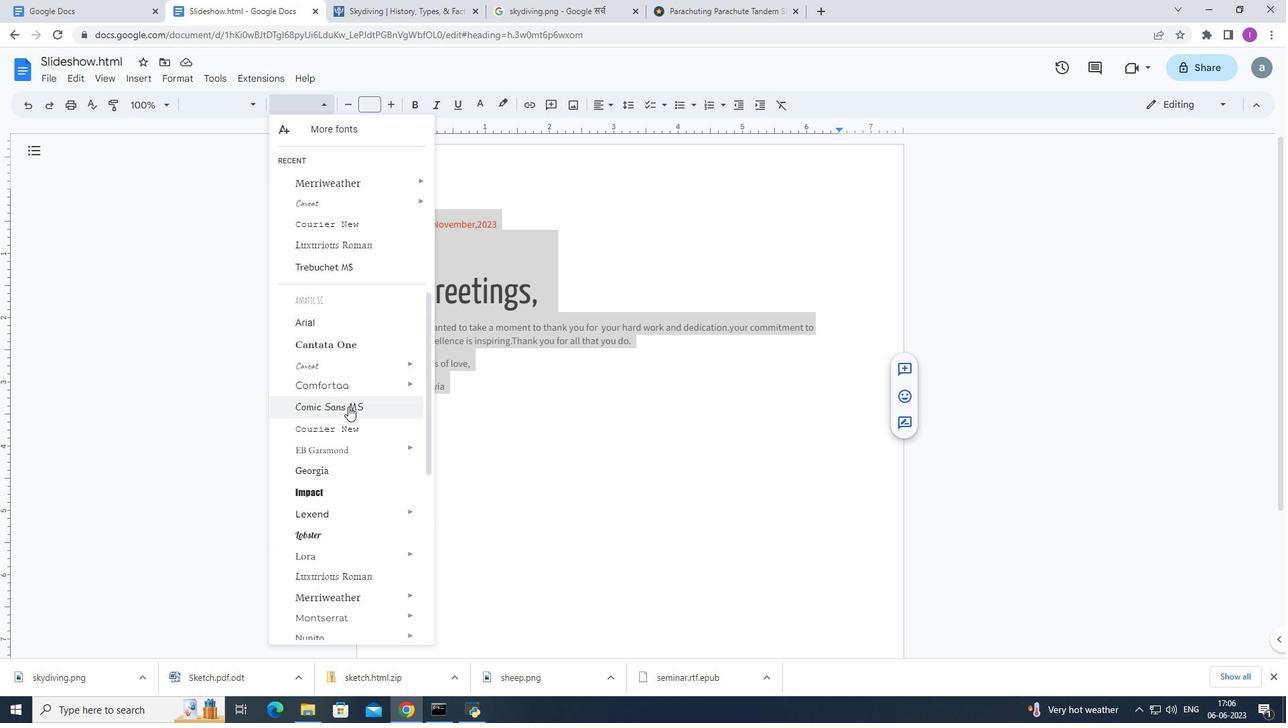 
Action: Mouse scrolled (348, 407) with delta (0, 0)
Screenshot: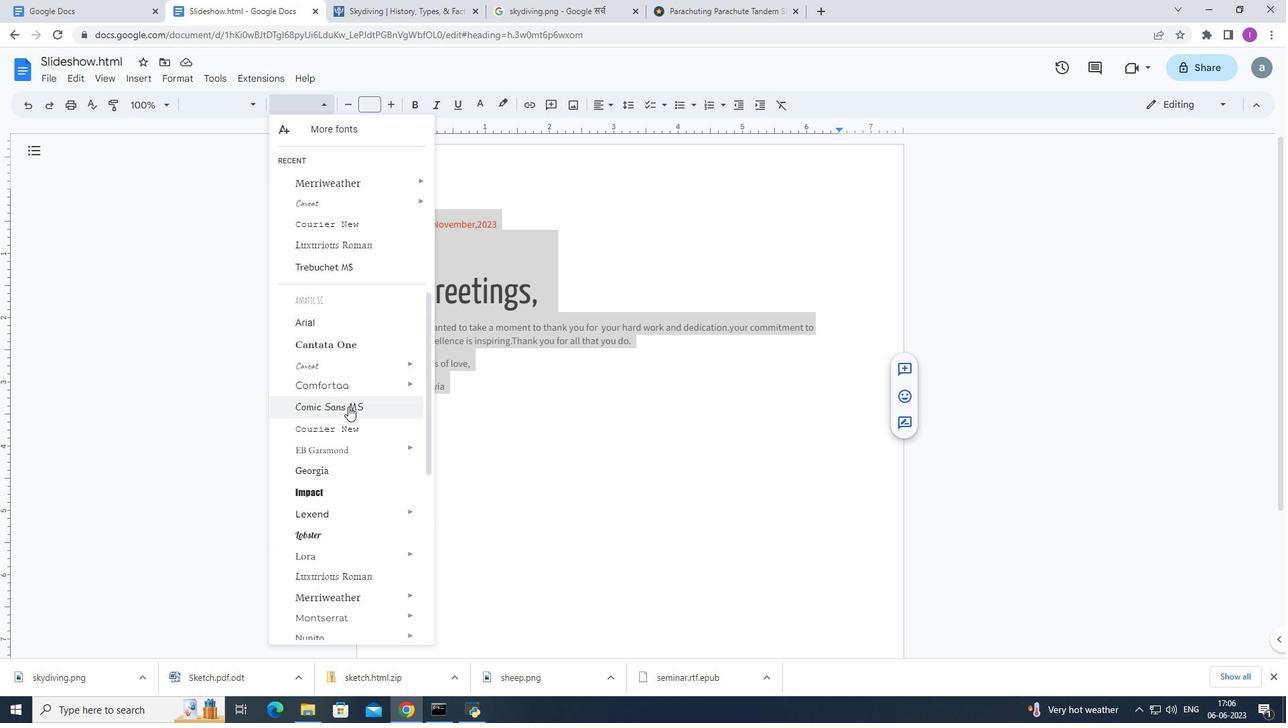 
Action: Mouse moved to (348, 404)
Screenshot: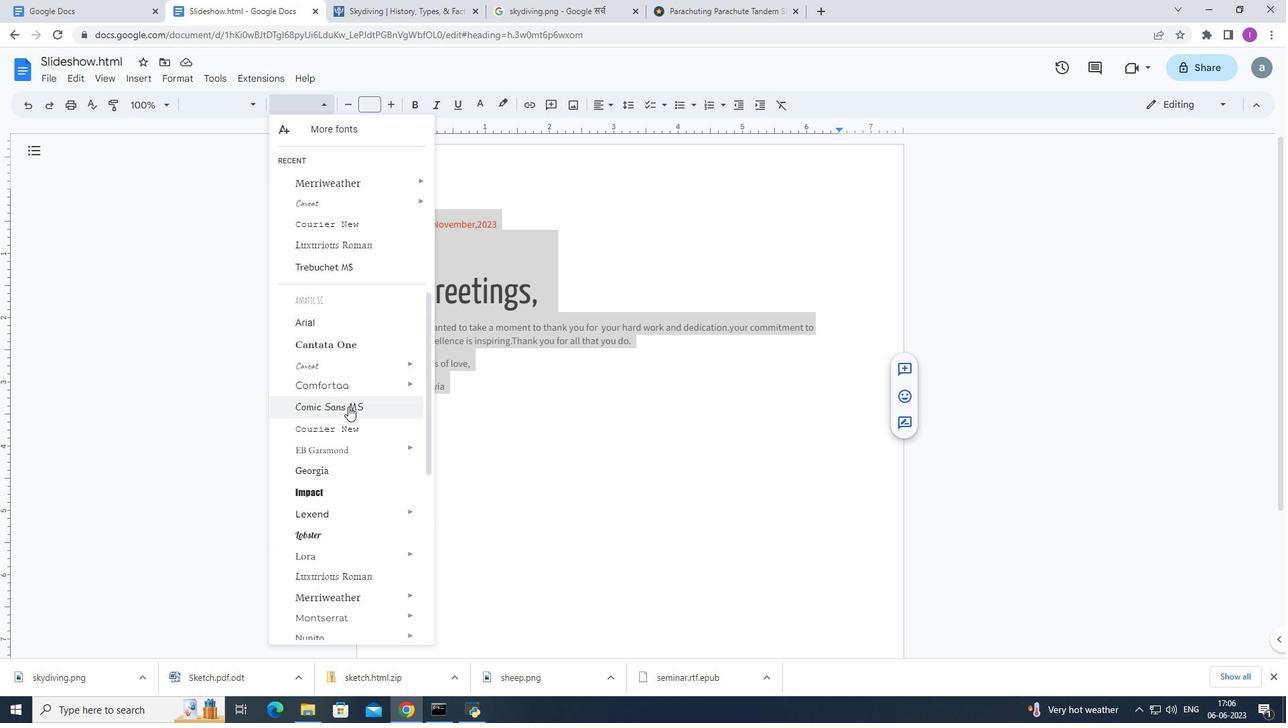 
Action: Mouse scrolled (348, 405) with delta (0, 0)
Screenshot: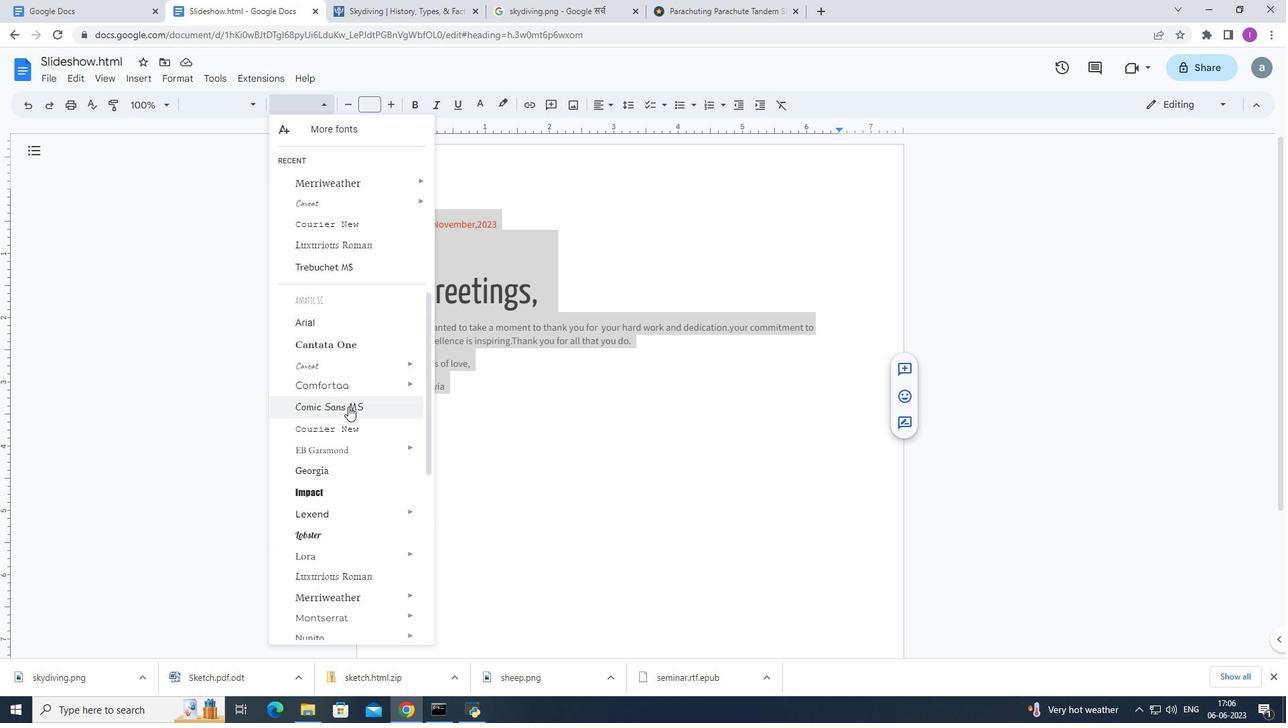 
Action: Mouse moved to (338, 466)
Screenshot: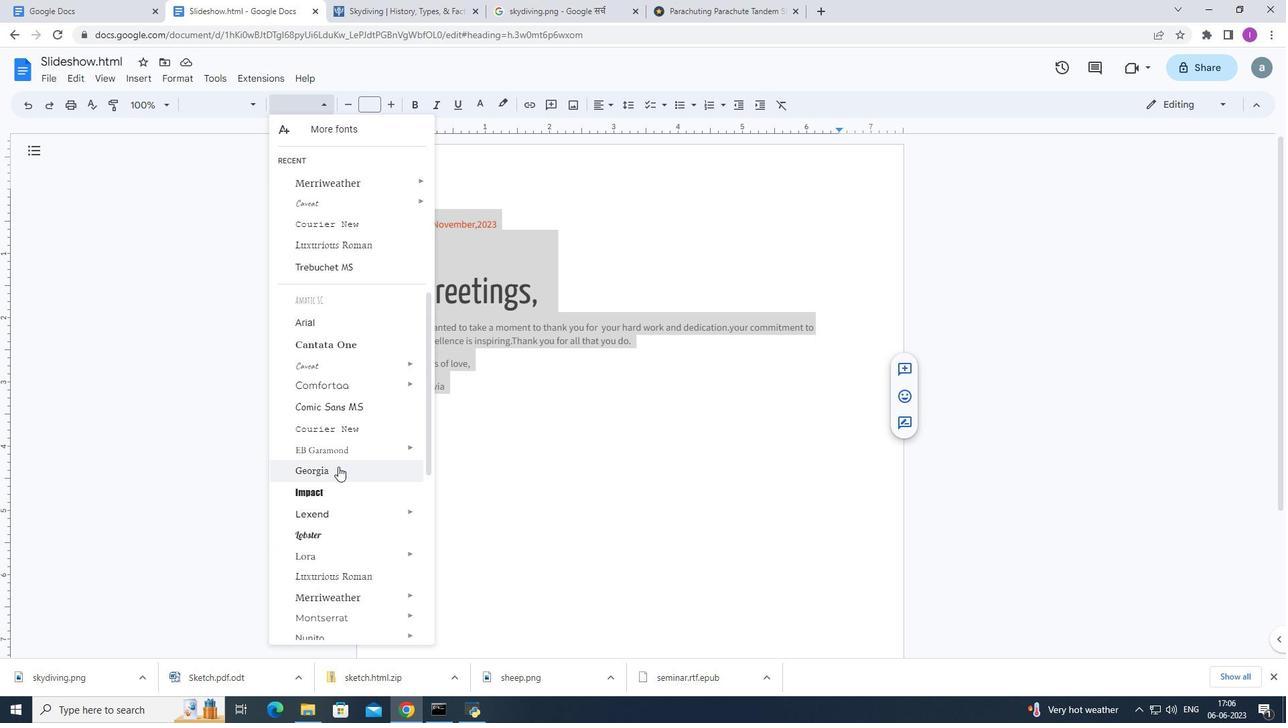 
Action: Mouse pressed left at (338, 466)
Screenshot: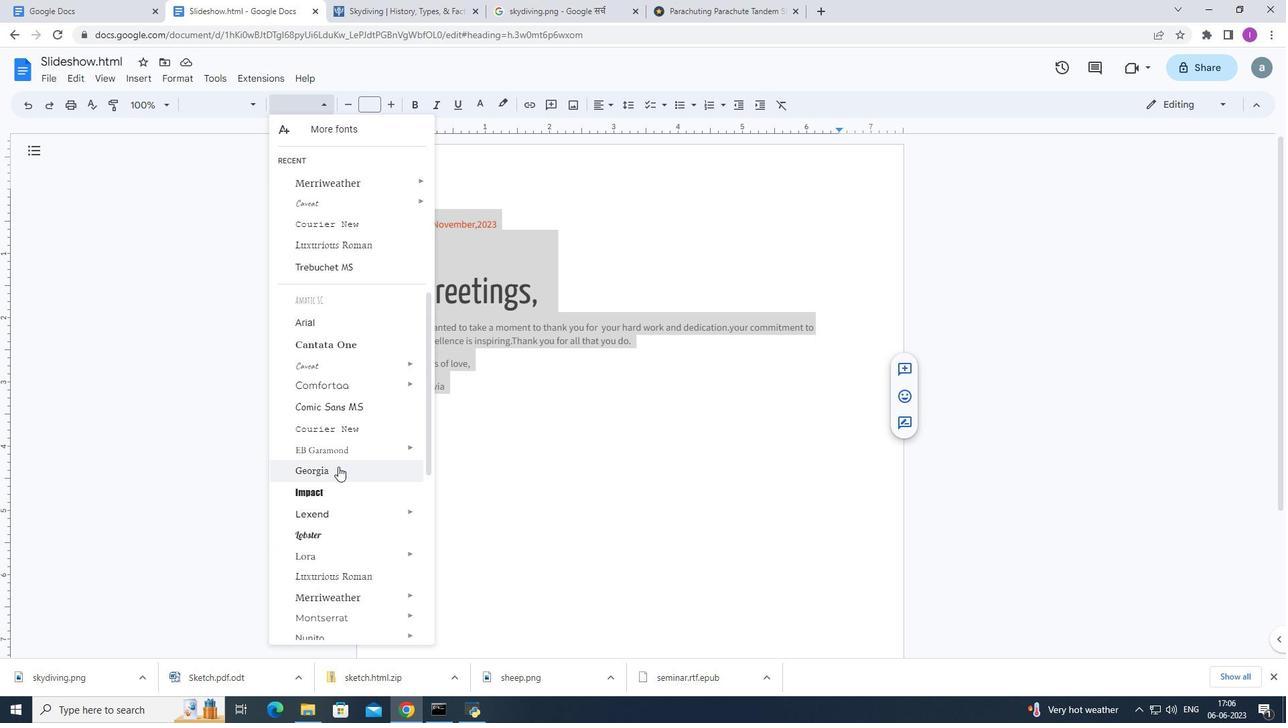 
Action: Mouse moved to (374, 103)
Screenshot: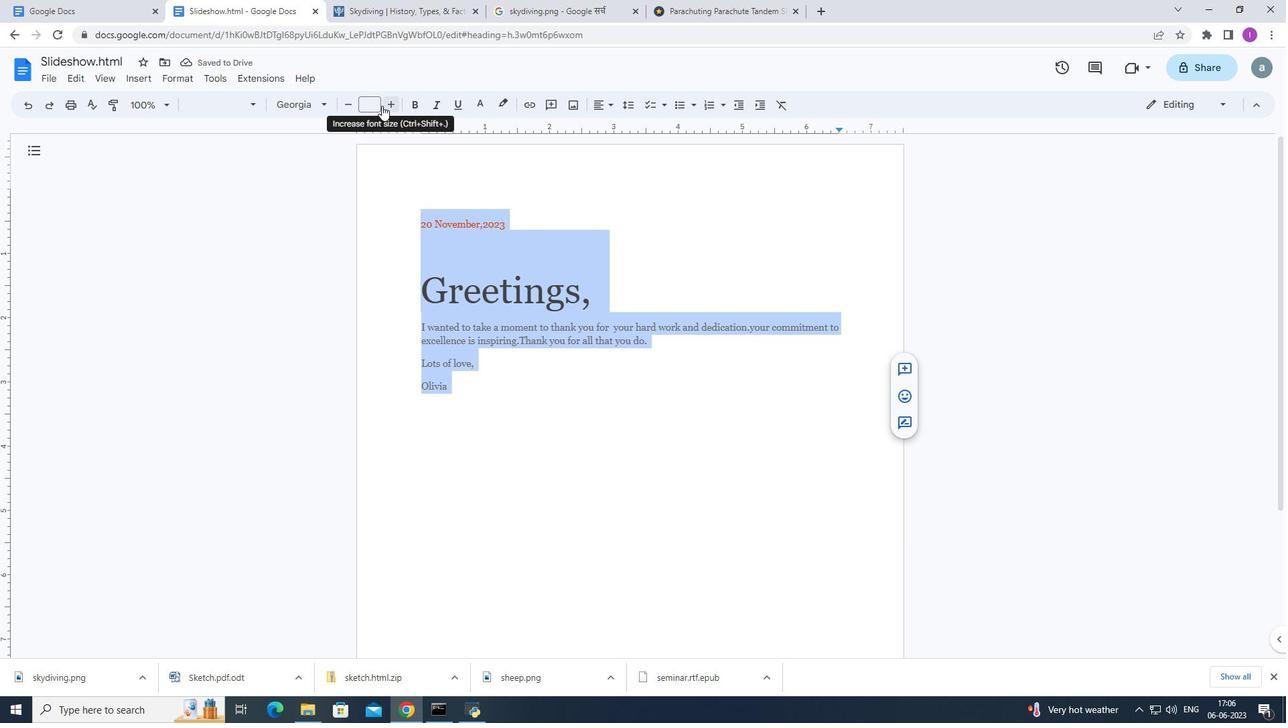 
Action: Mouse pressed left at (374, 103)
Screenshot: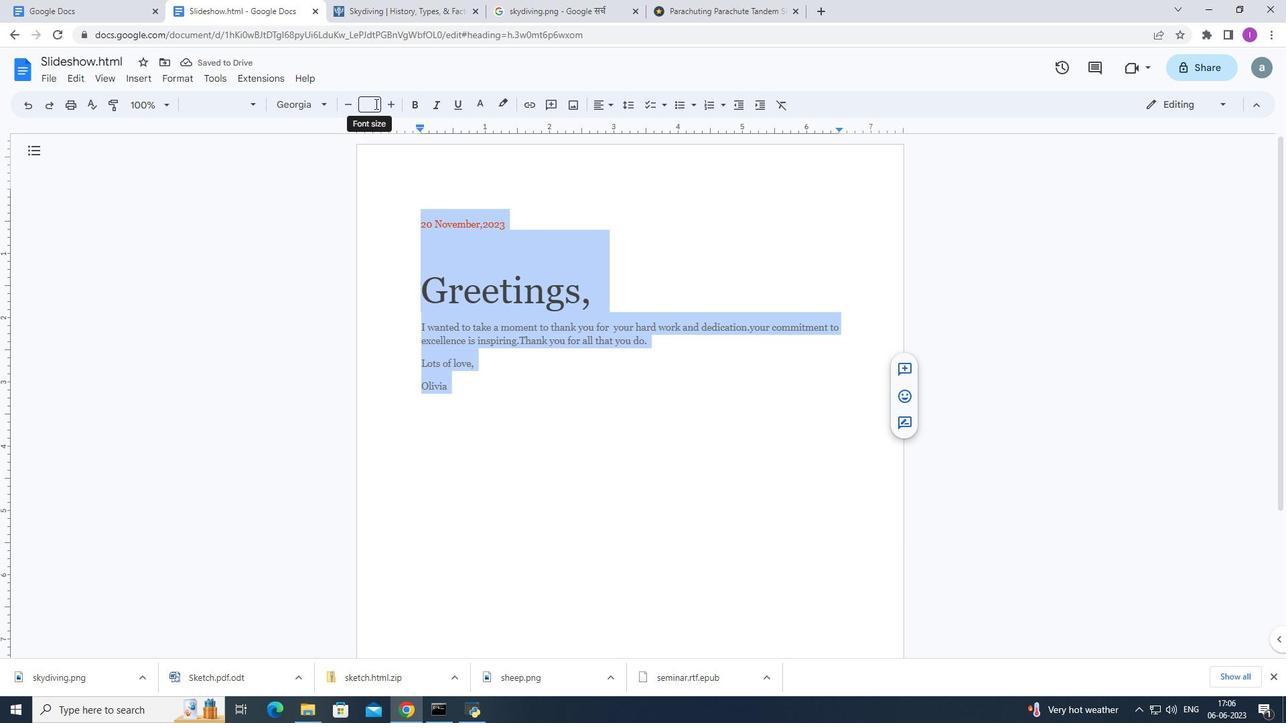 
Action: Mouse moved to (393, 139)
Screenshot: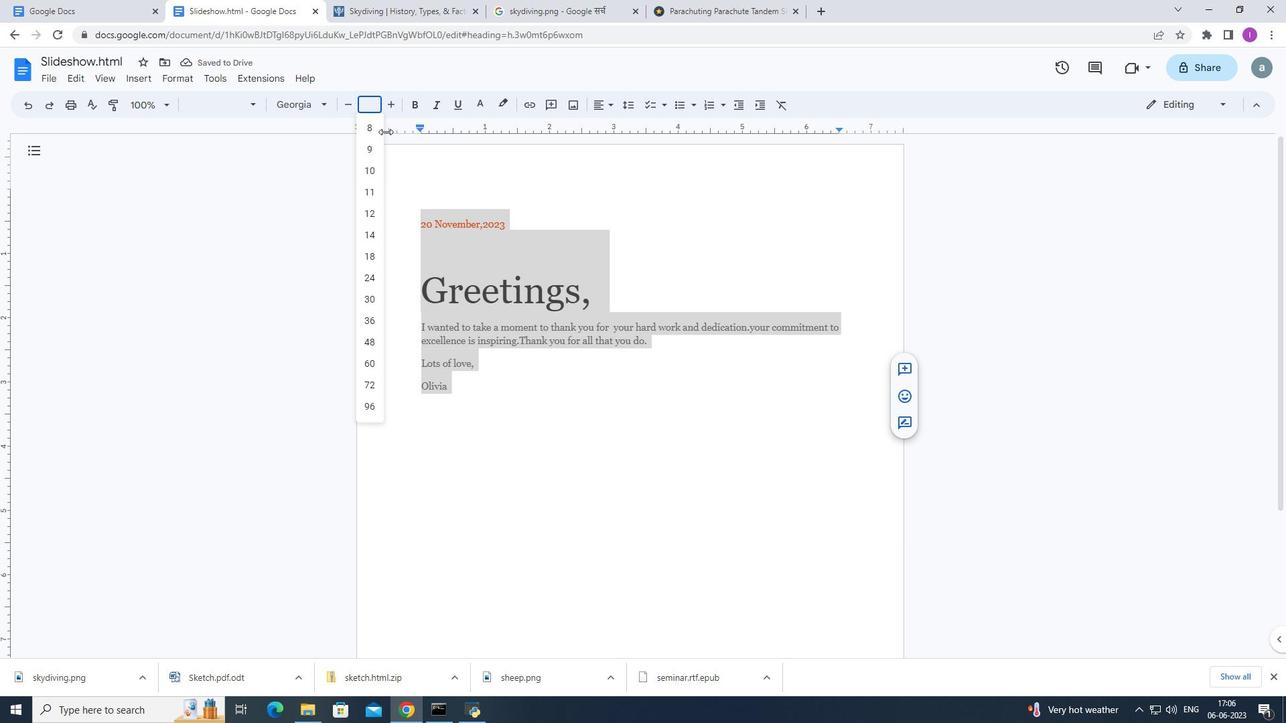 
Action: Key pressed 14
Screenshot: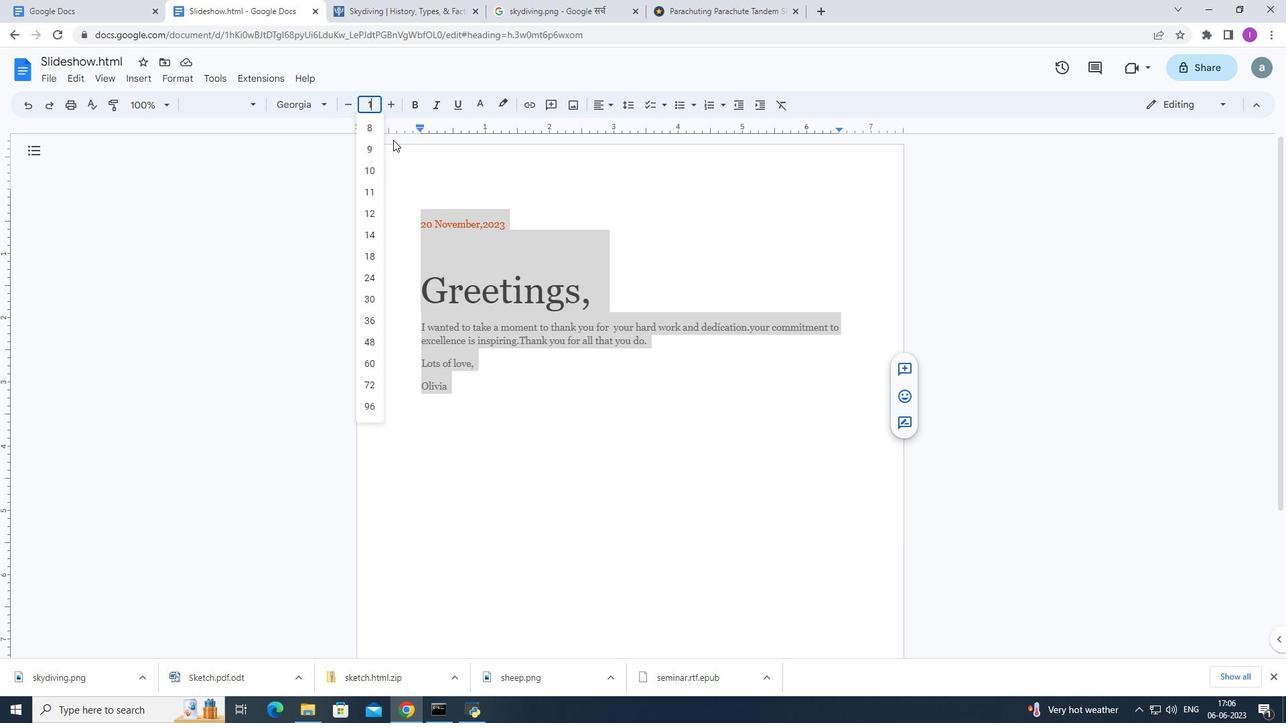 
Action: Mouse moved to (371, 232)
Screenshot: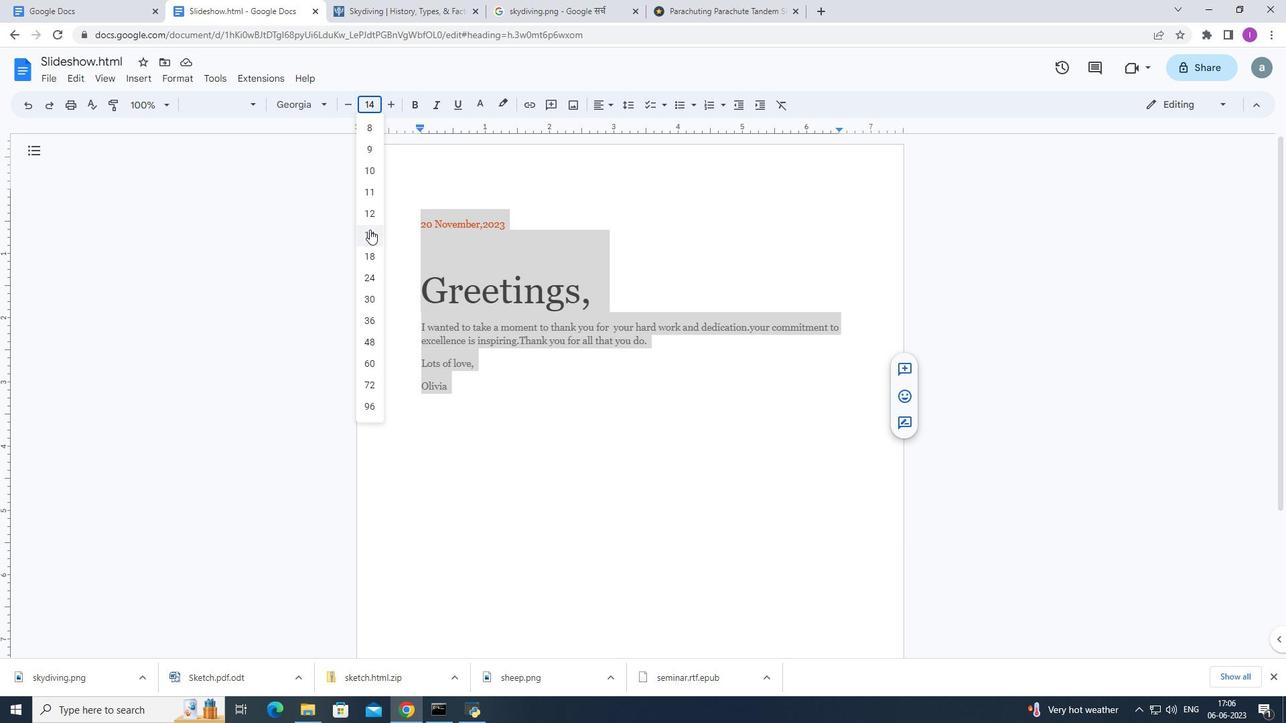 
Action: Mouse pressed left at (371, 232)
Screenshot: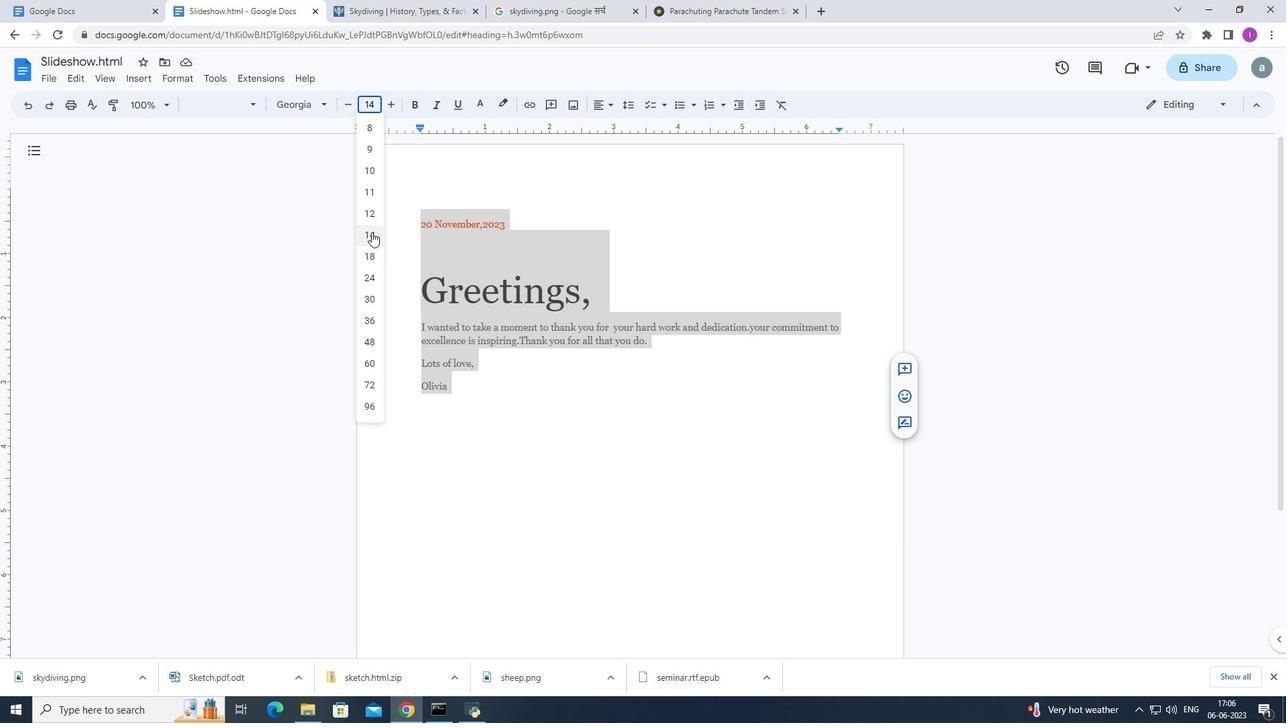 
Action: Mouse moved to (470, 312)
Screenshot: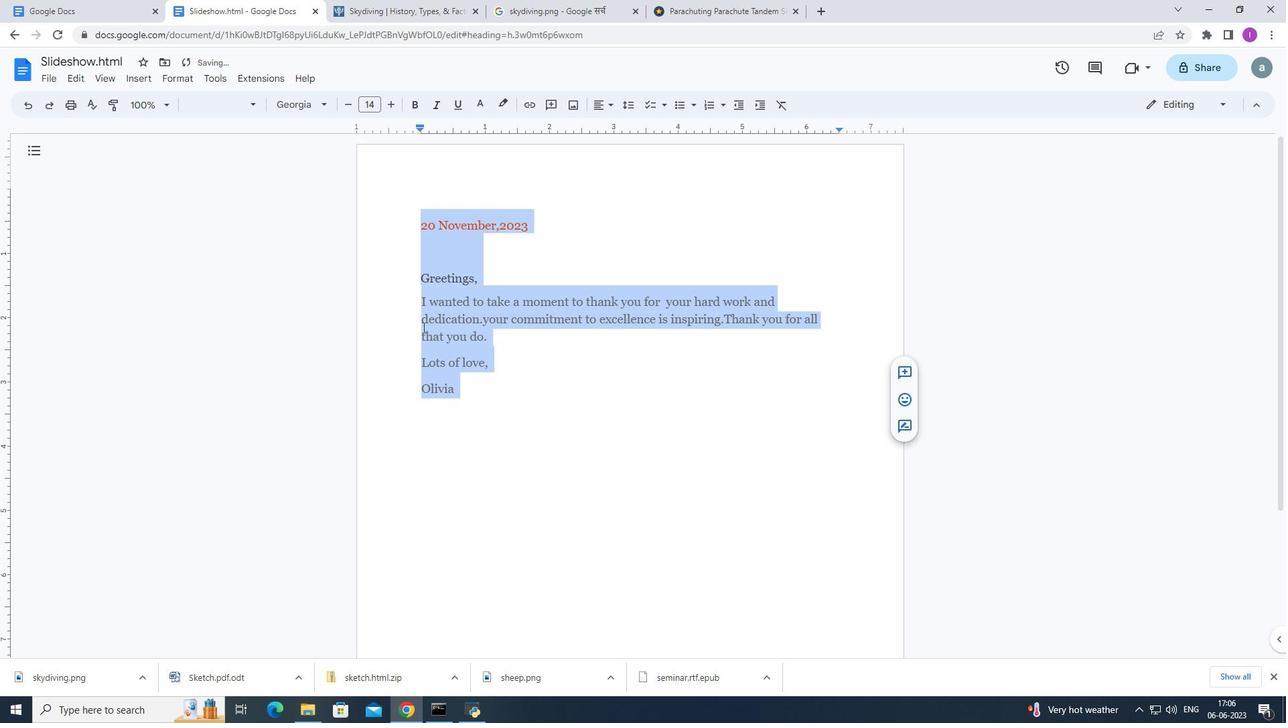 
